 Task: Check the picks of the 2023 Victory Lane Racing NASCAR Cup Series for the race "Wurth 400" on the track "Dover".
Action: Mouse moved to (174, 297)
Screenshot: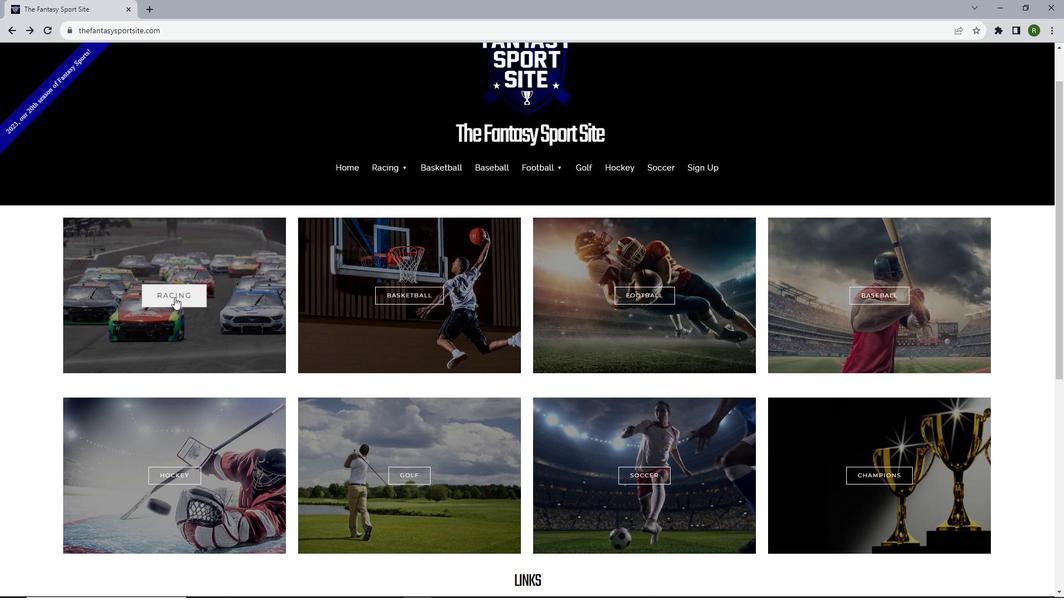 
Action: Mouse pressed left at (174, 297)
Screenshot: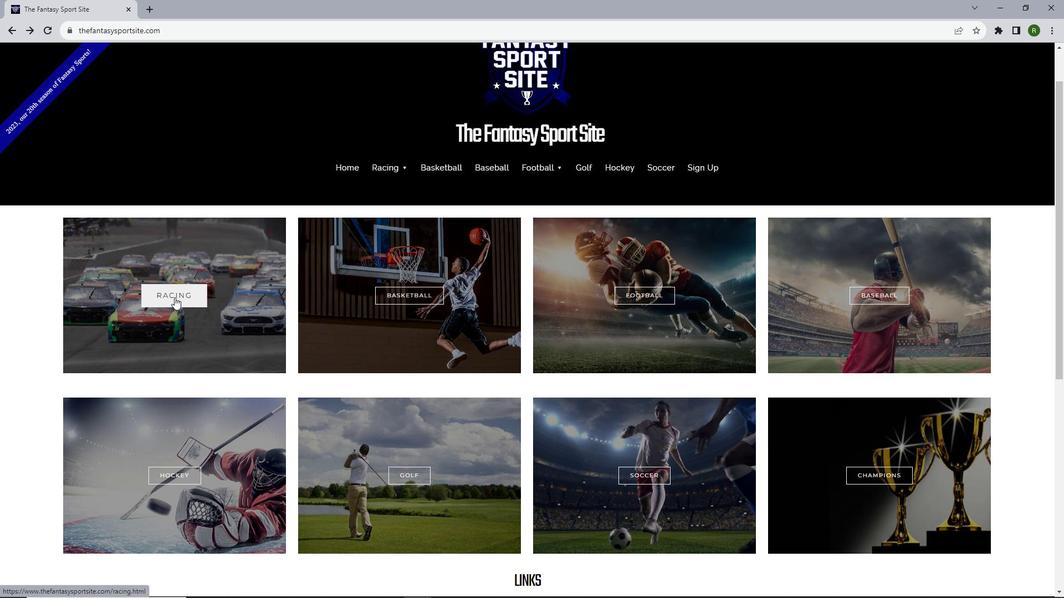 
Action: Mouse moved to (223, 282)
Screenshot: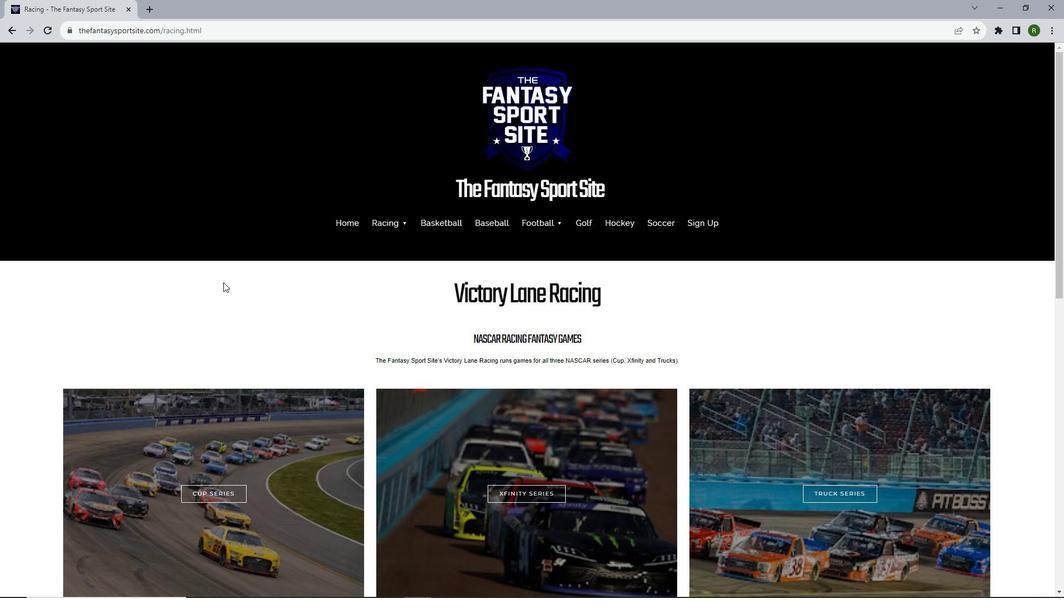 
Action: Mouse scrolled (223, 282) with delta (0, 0)
Screenshot: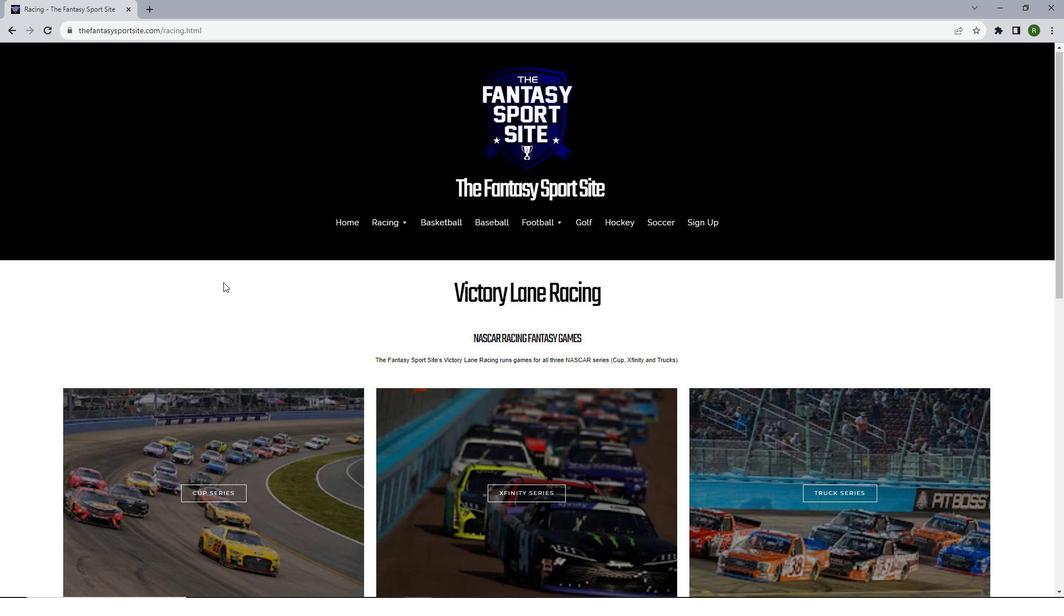 
Action: Mouse scrolled (223, 282) with delta (0, 0)
Screenshot: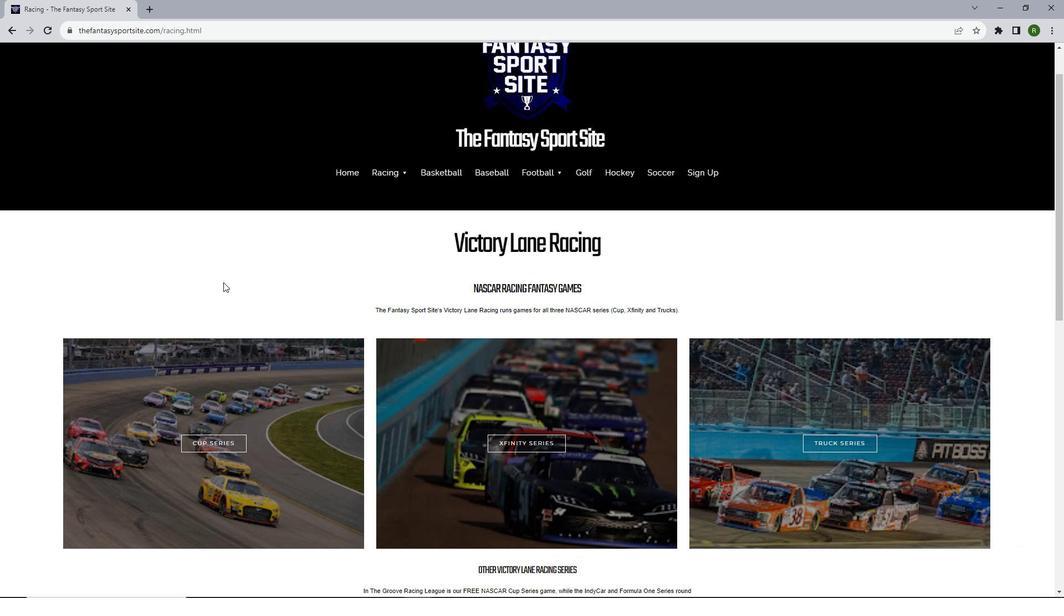 
Action: Mouse scrolled (223, 282) with delta (0, 0)
Screenshot: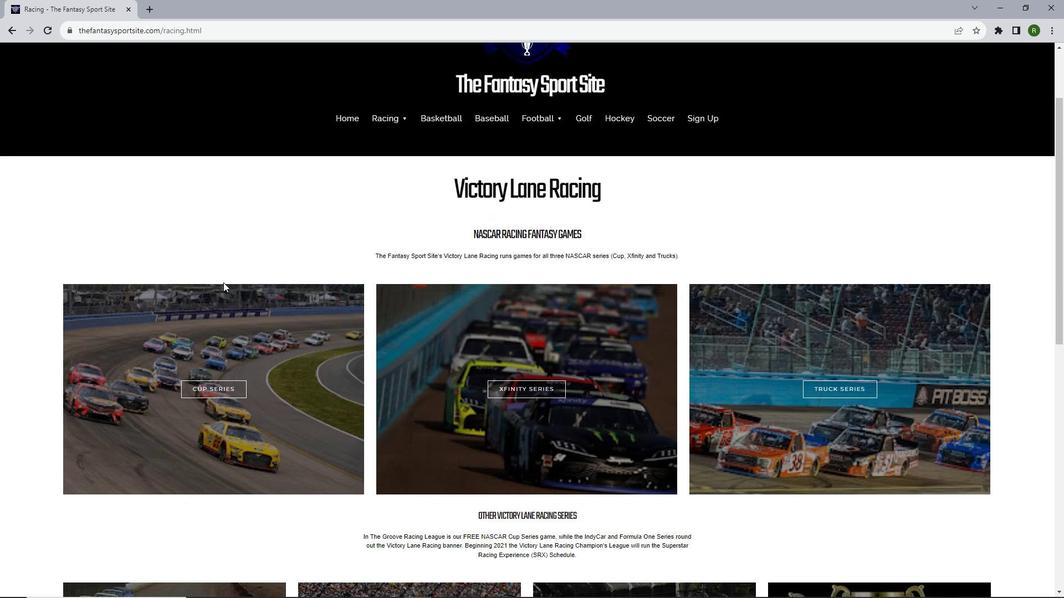 
Action: Mouse scrolled (223, 282) with delta (0, 0)
Screenshot: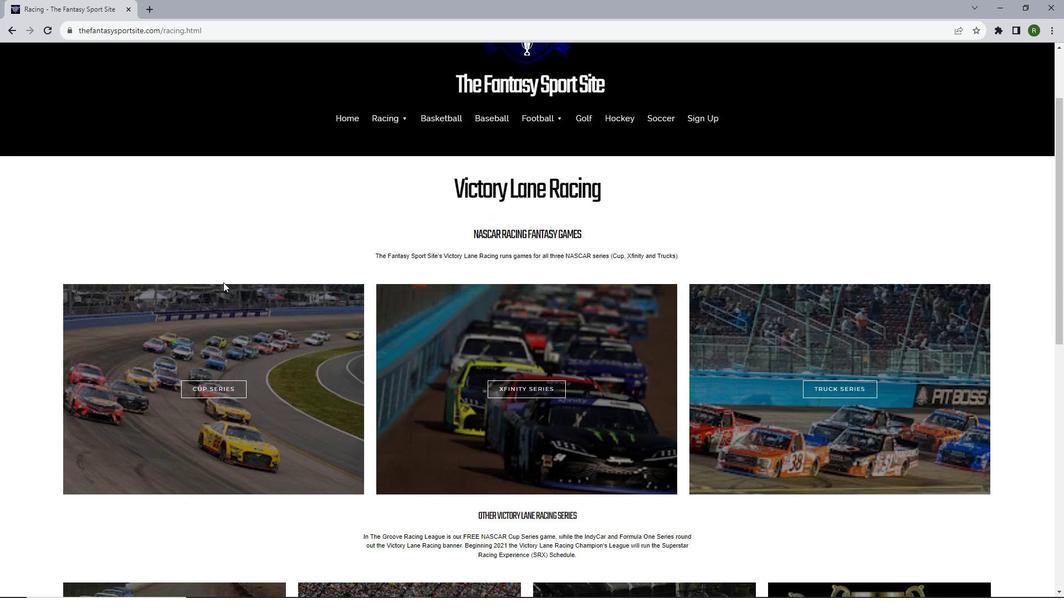 
Action: Mouse moved to (223, 282)
Screenshot: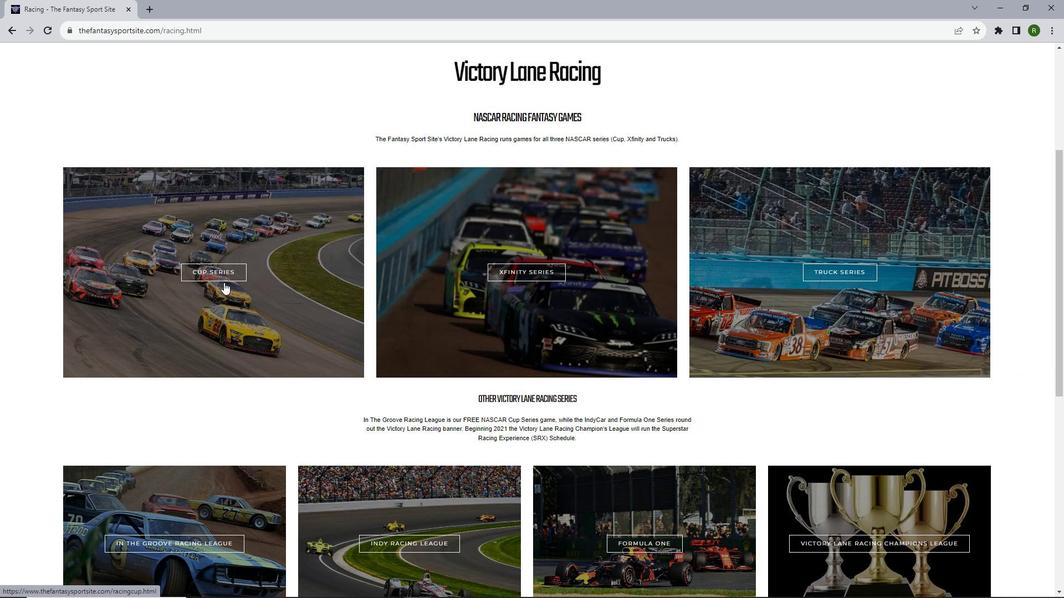 
Action: Mouse scrolled (223, 282) with delta (0, 0)
Screenshot: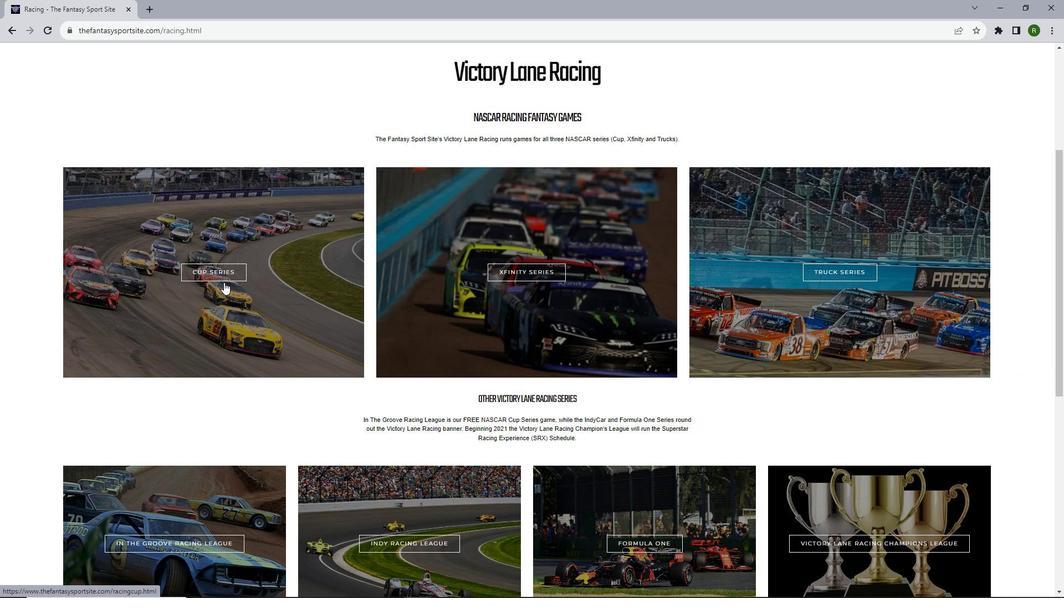 
Action: Mouse moved to (224, 282)
Screenshot: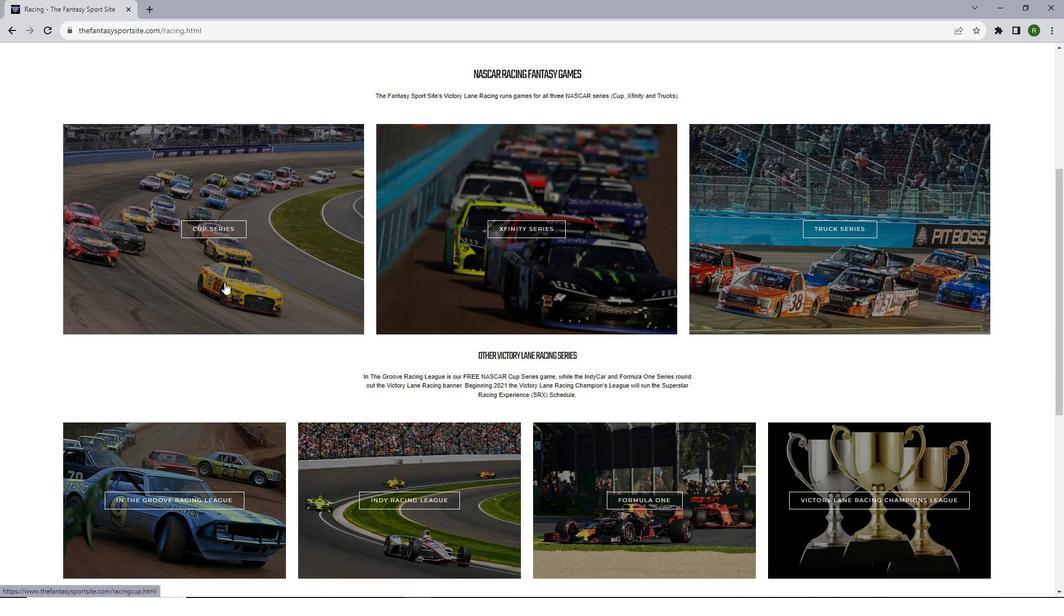 
Action: Mouse scrolled (224, 282) with delta (0, 0)
Screenshot: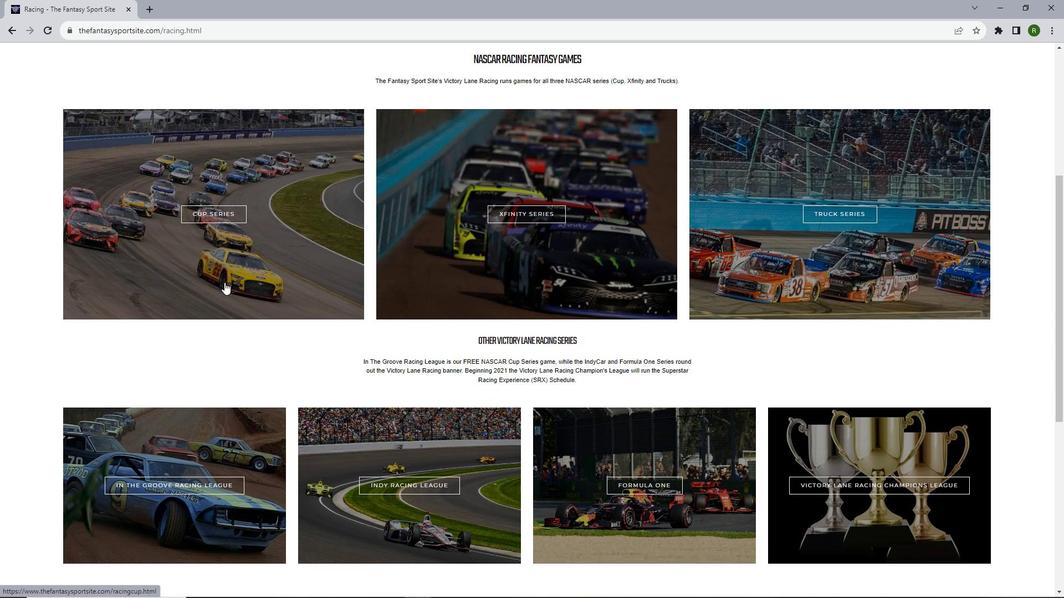 
Action: Mouse moved to (208, 160)
Screenshot: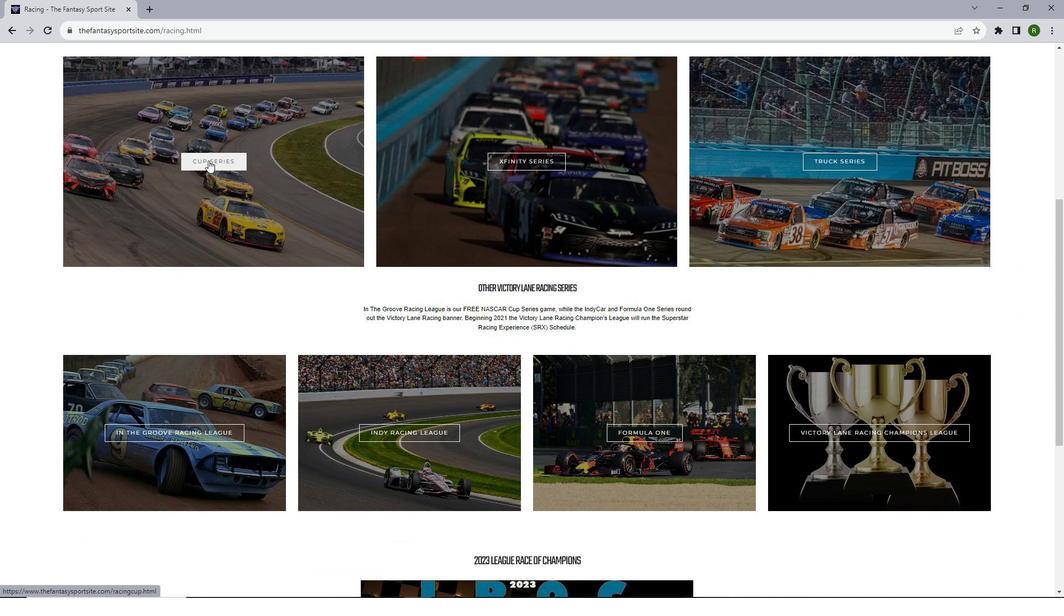 
Action: Mouse pressed left at (208, 160)
Screenshot: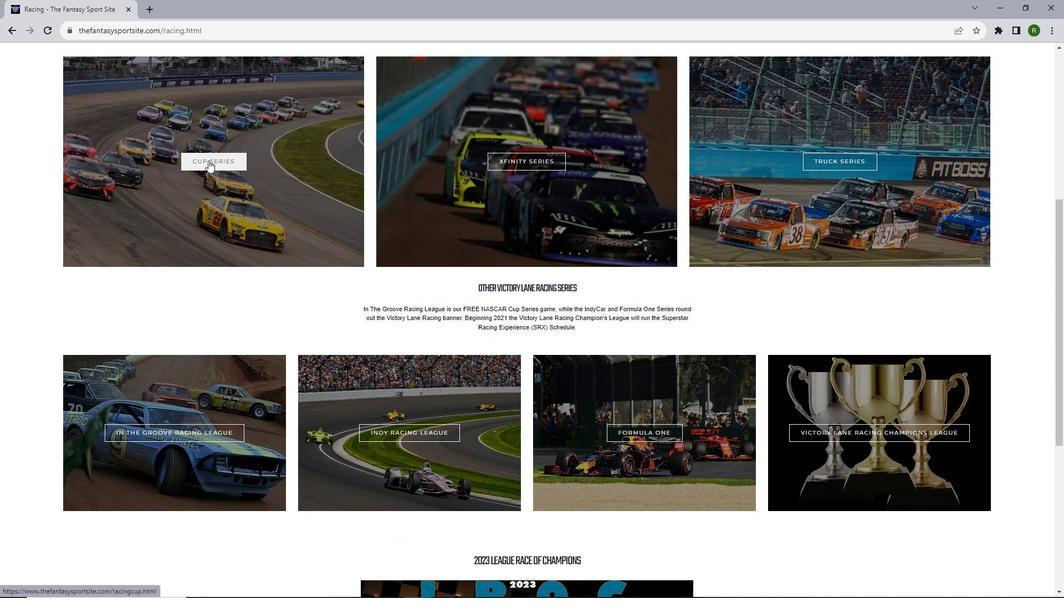 
Action: Mouse moved to (220, 179)
Screenshot: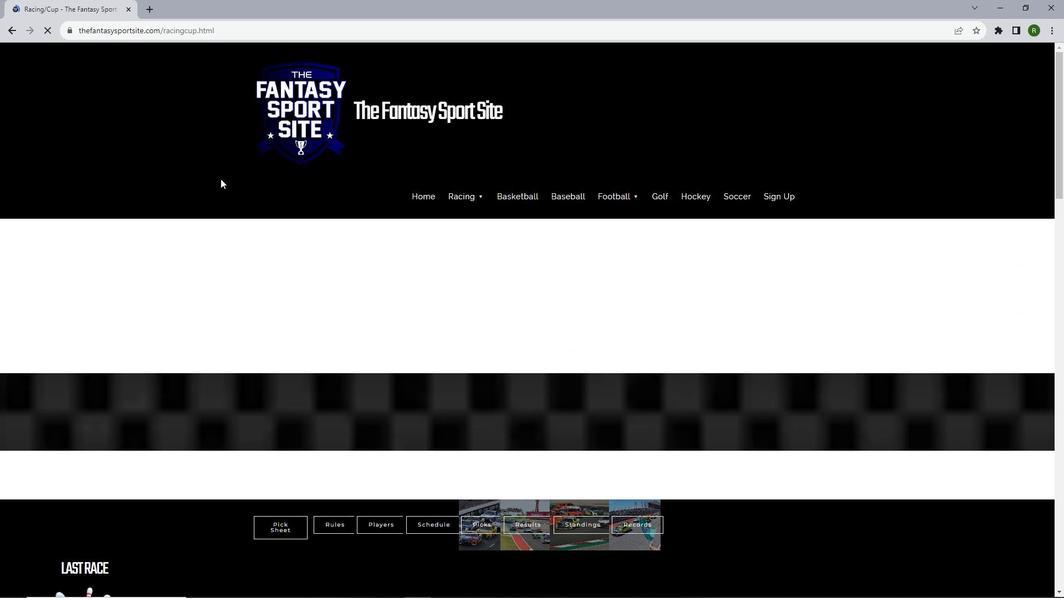 
Action: Mouse scrolled (220, 178) with delta (0, 0)
Screenshot: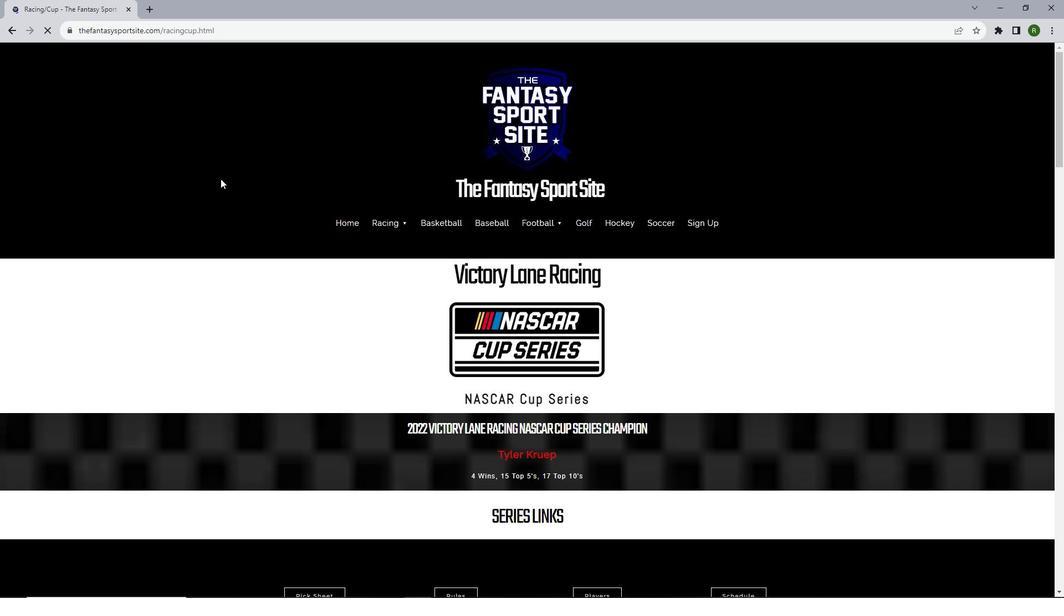 
Action: Mouse scrolled (220, 178) with delta (0, 0)
Screenshot: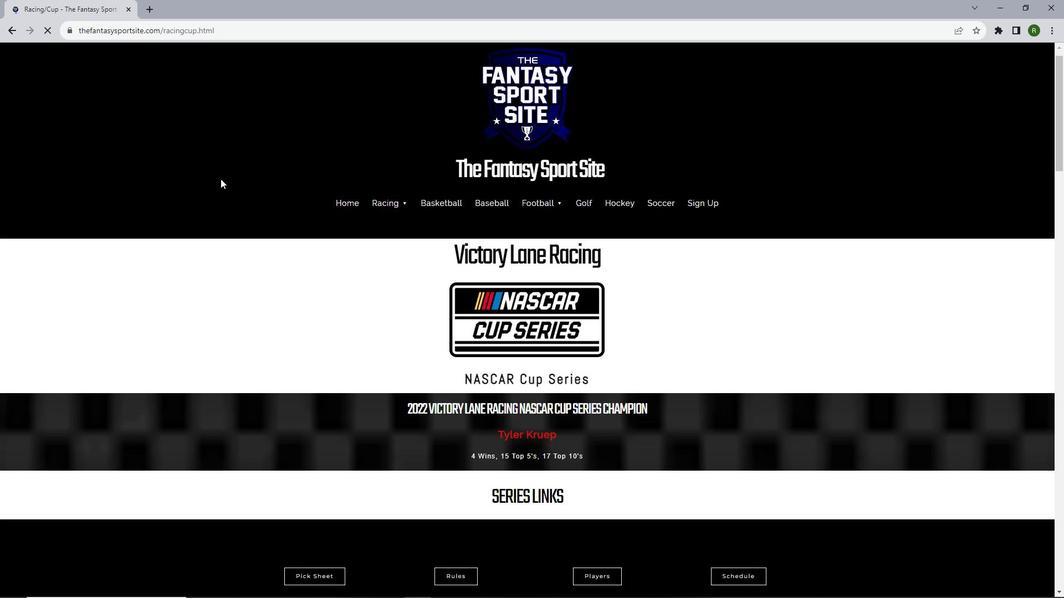 
Action: Mouse scrolled (220, 178) with delta (0, 0)
Screenshot: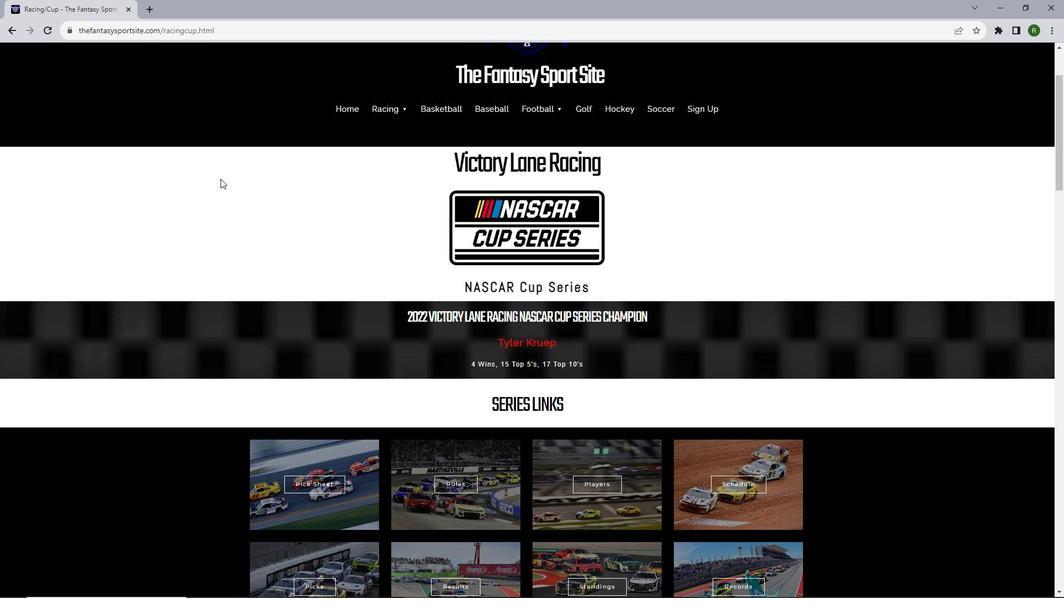
Action: Mouse scrolled (220, 178) with delta (0, 0)
Screenshot: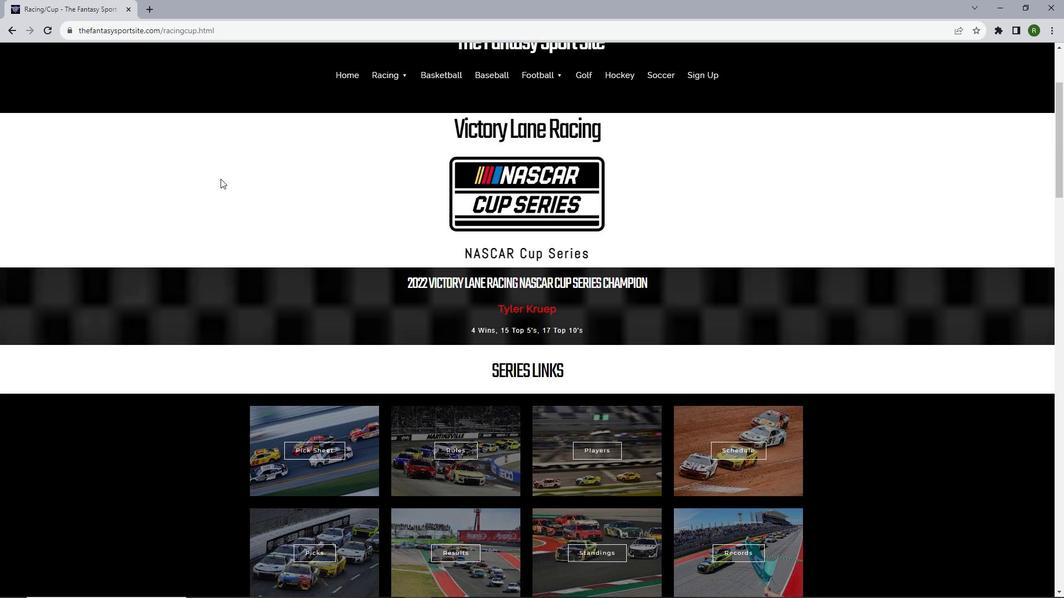 
Action: Mouse scrolled (220, 178) with delta (0, 0)
Screenshot: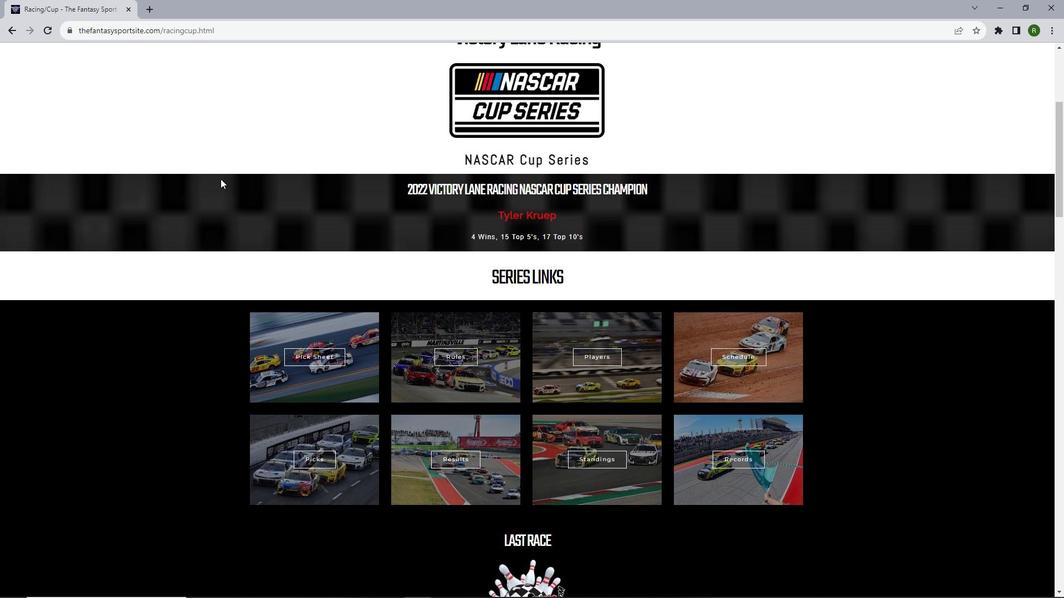 
Action: Mouse scrolled (220, 178) with delta (0, 0)
Screenshot: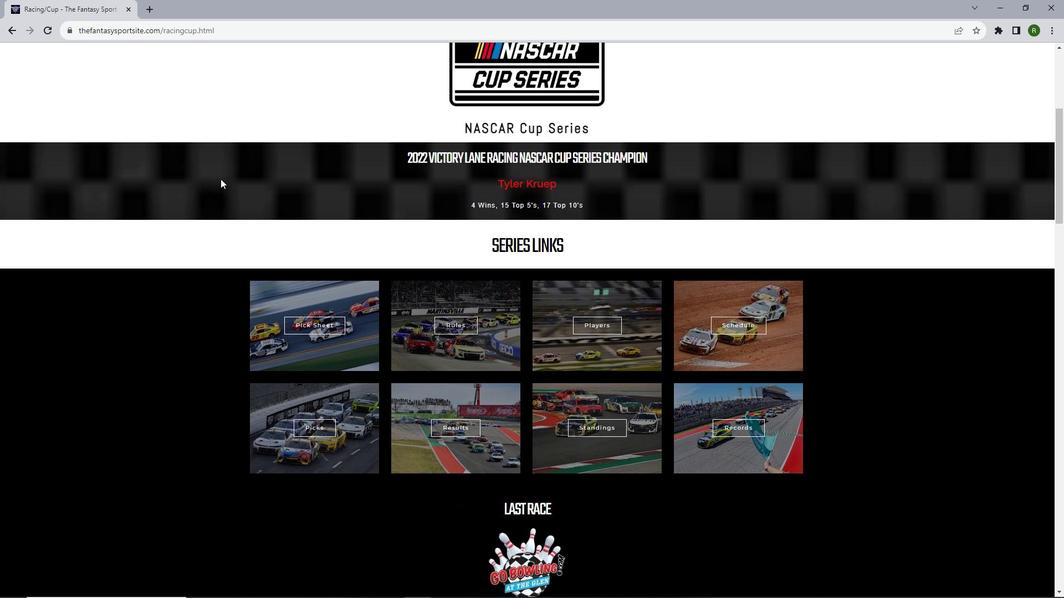 
Action: Mouse moved to (221, 180)
Screenshot: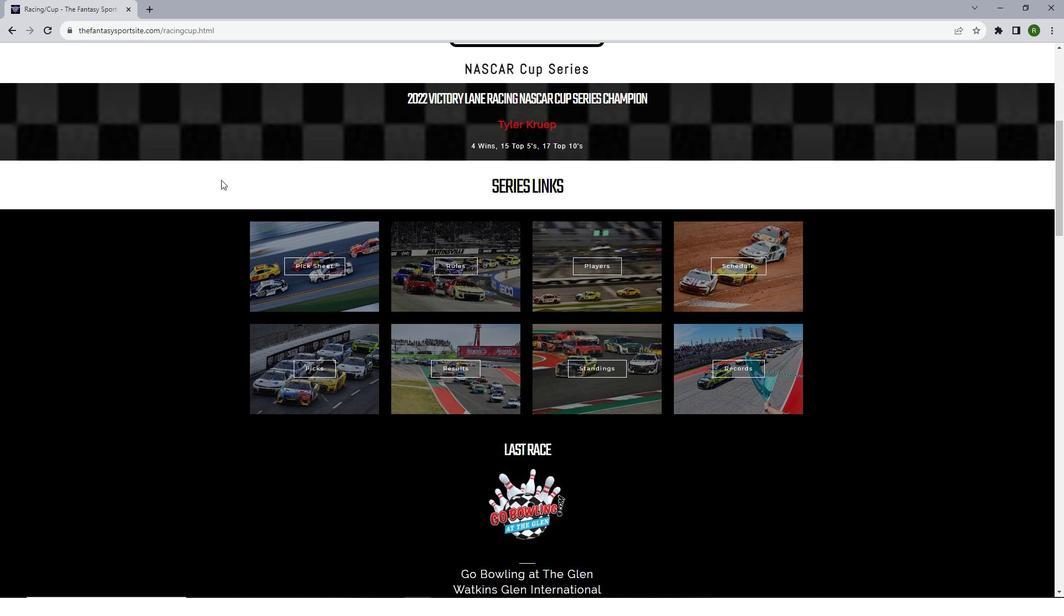 
Action: Mouse scrolled (221, 179) with delta (0, 0)
Screenshot: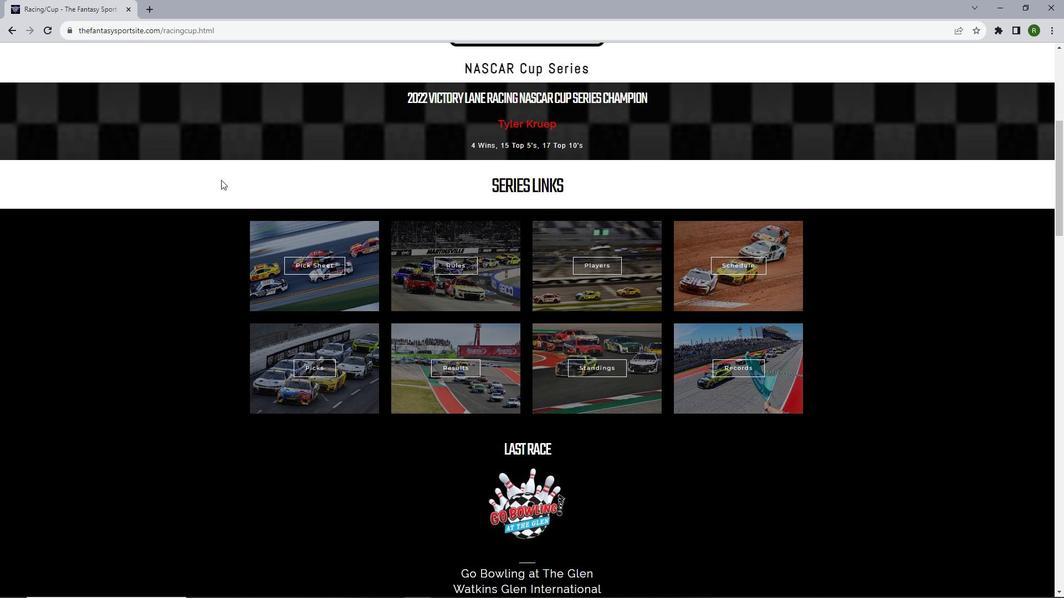
Action: Mouse scrolled (221, 179) with delta (0, 0)
Screenshot: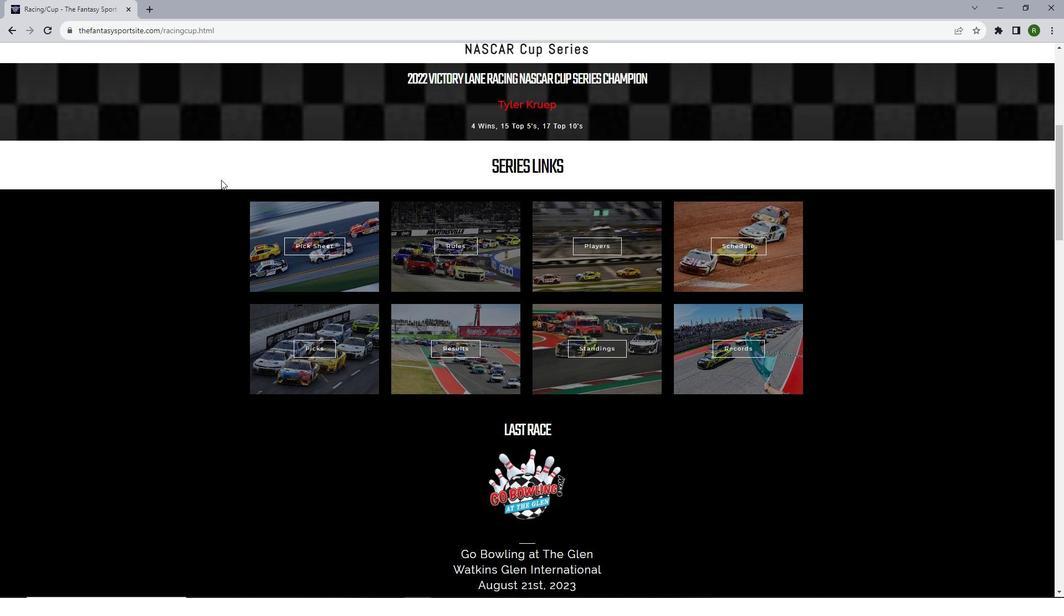 
Action: Mouse moved to (310, 256)
Screenshot: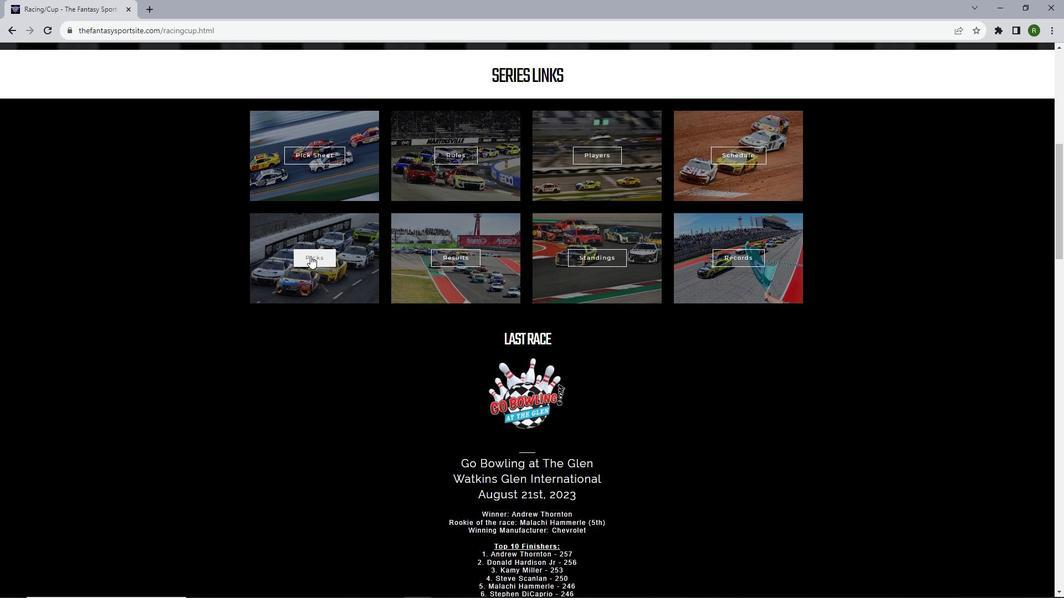 
Action: Mouse pressed left at (310, 256)
Screenshot: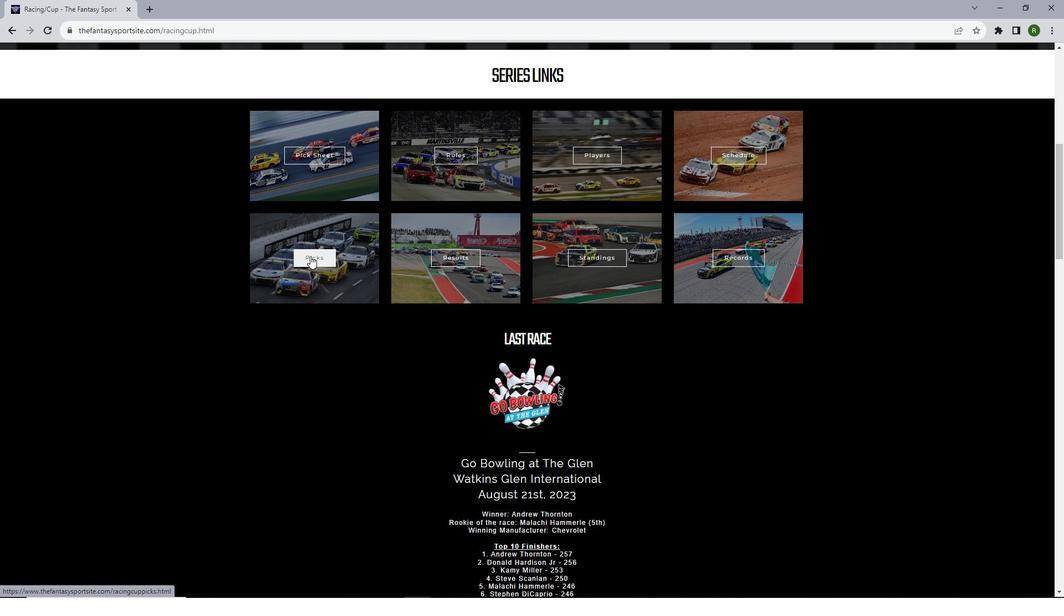 
Action: Mouse moved to (320, 250)
Screenshot: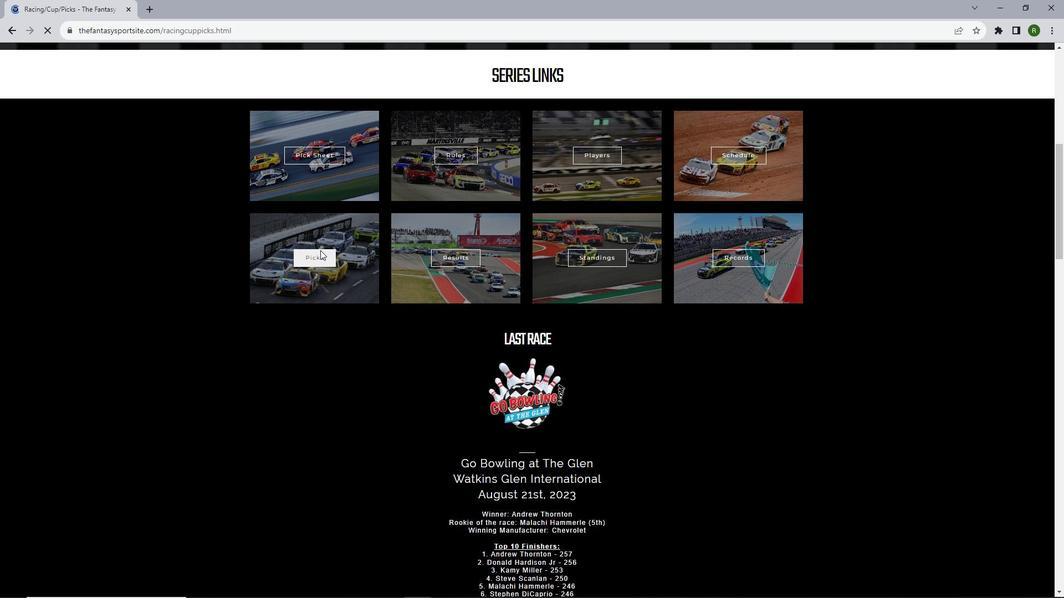 
Action: Mouse scrolled (320, 250) with delta (0, 0)
Screenshot: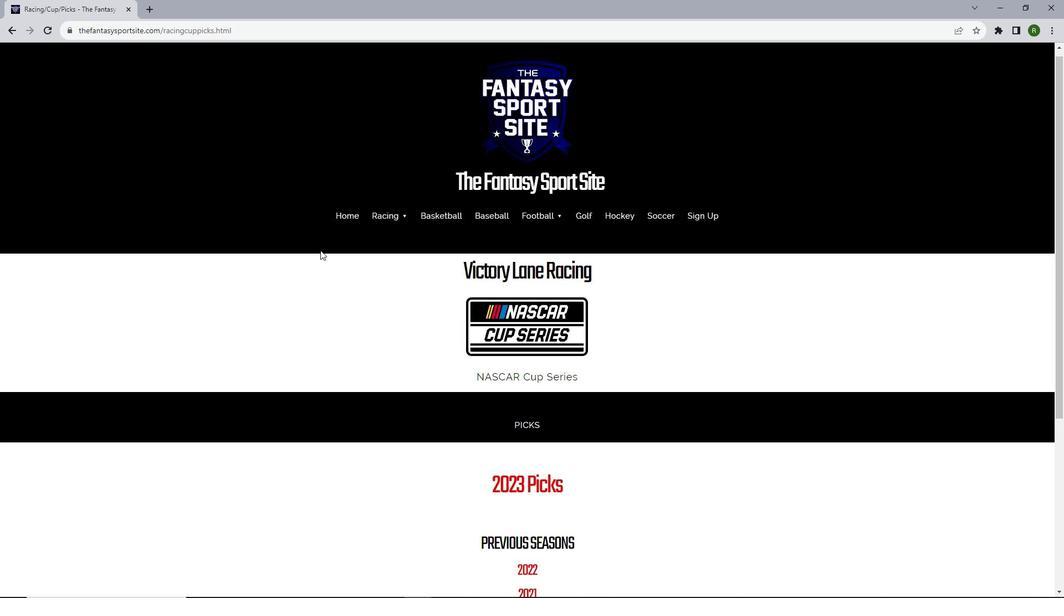 
Action: Mouse scrolled (320, 250) with delta (0, 0)
Screenshot: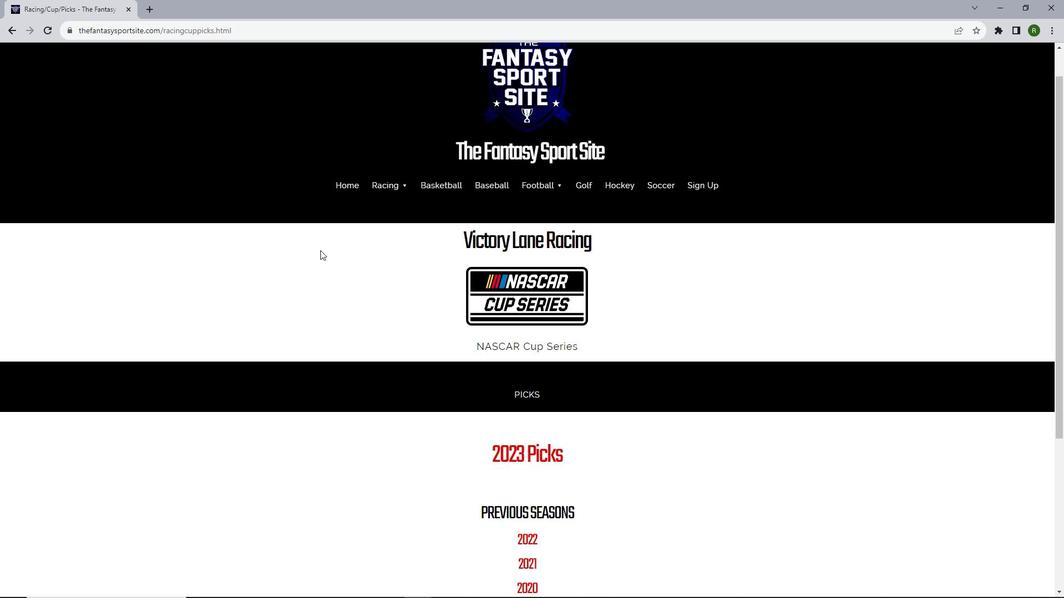 
Action: Mouse scrolled (320, 250) with delta (0, 0)
Screenshot: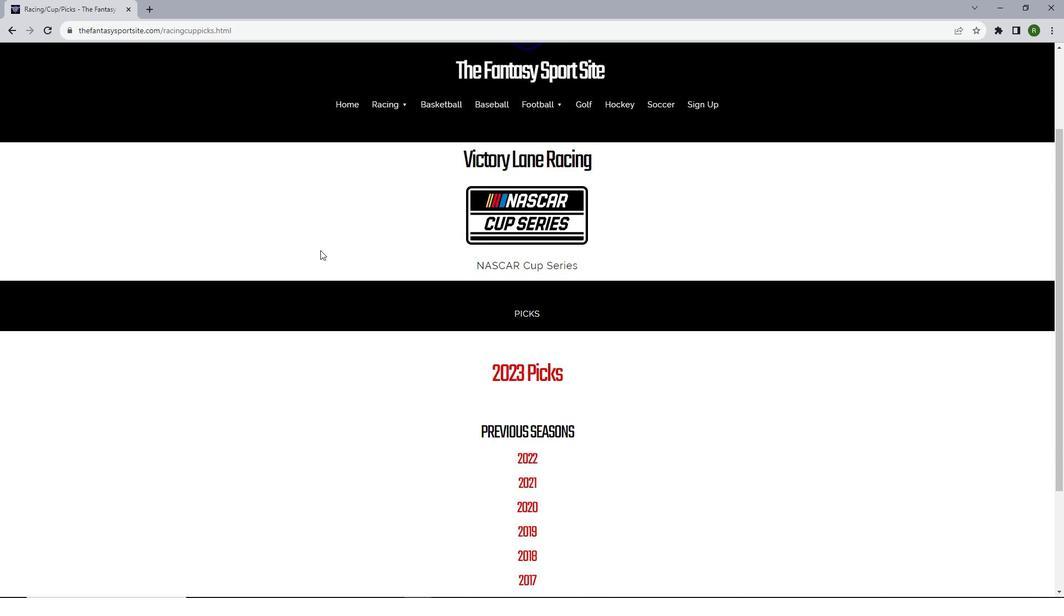 
Action: Mouse scrolled (320, 250) with delta (0, 0)
Screenshot: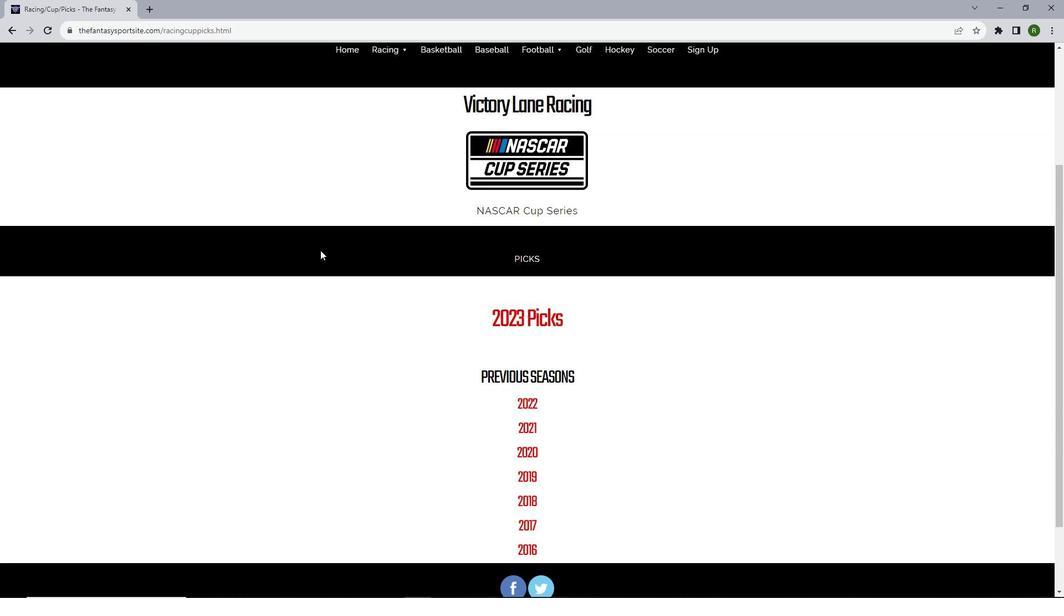
Action: Mouse scrolled (320, 250) with delta (0, 0)
Screenshot: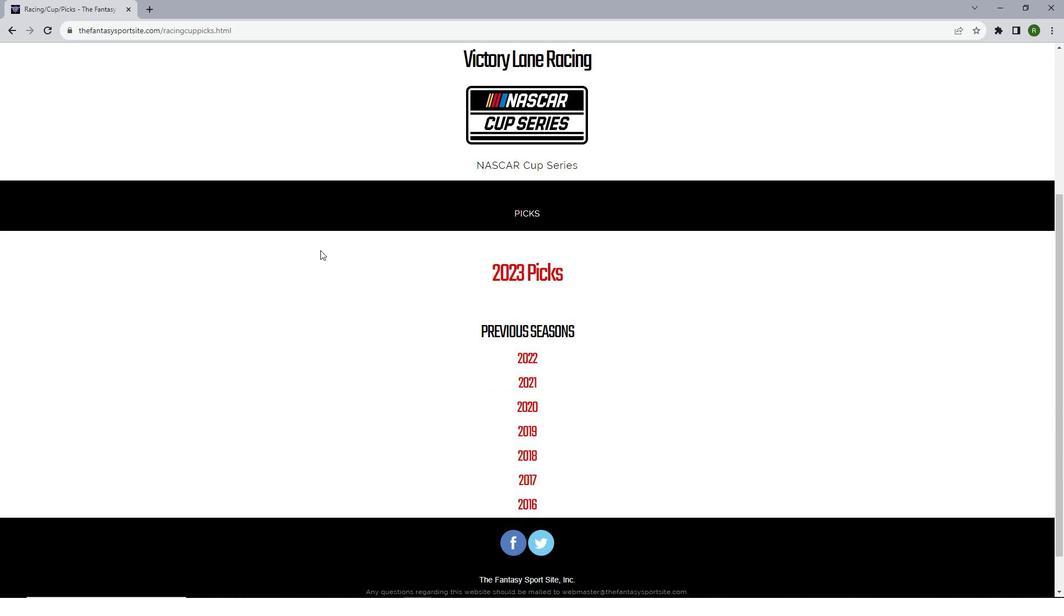 
Action: Mouse scrolled (320, 250) with delta (0, 0)
Screenshot: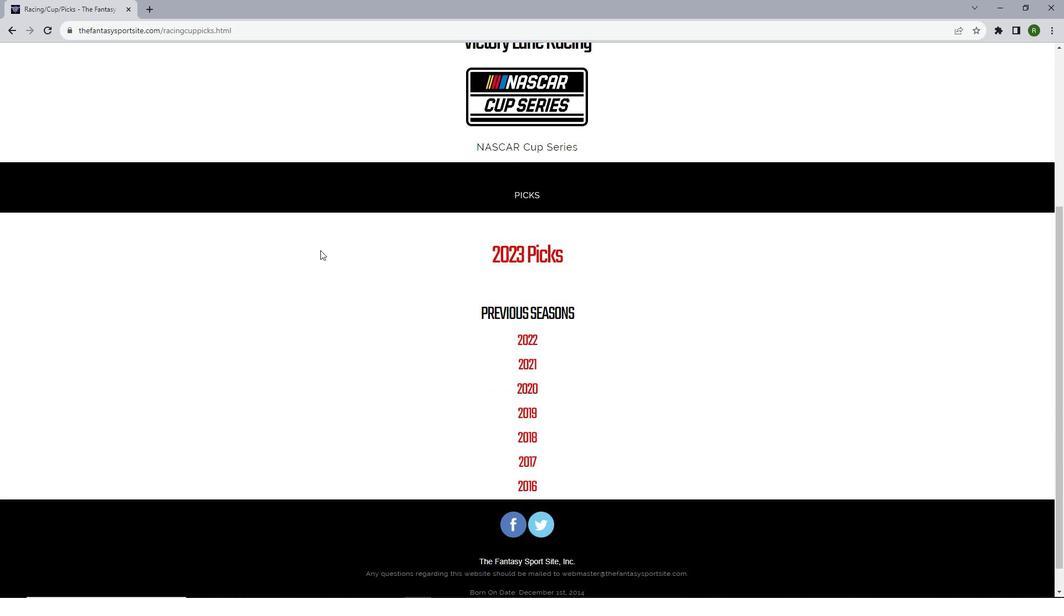 
Action: Mouse scrolled (320, 250) with delta (0, 0)
Screenshot: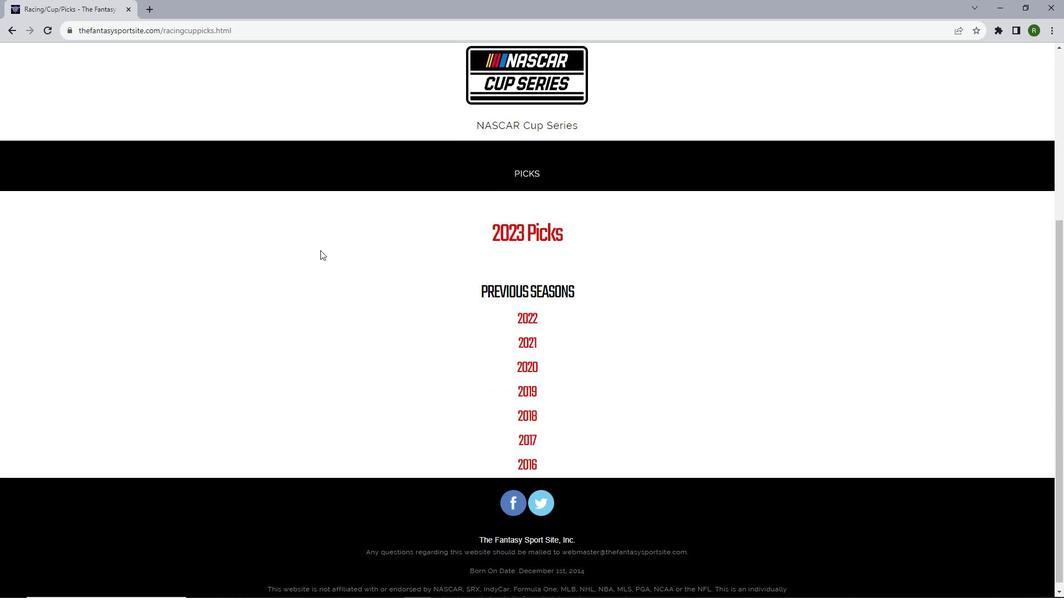 
Action: Mouse moved to (525, 223)
Screenshot: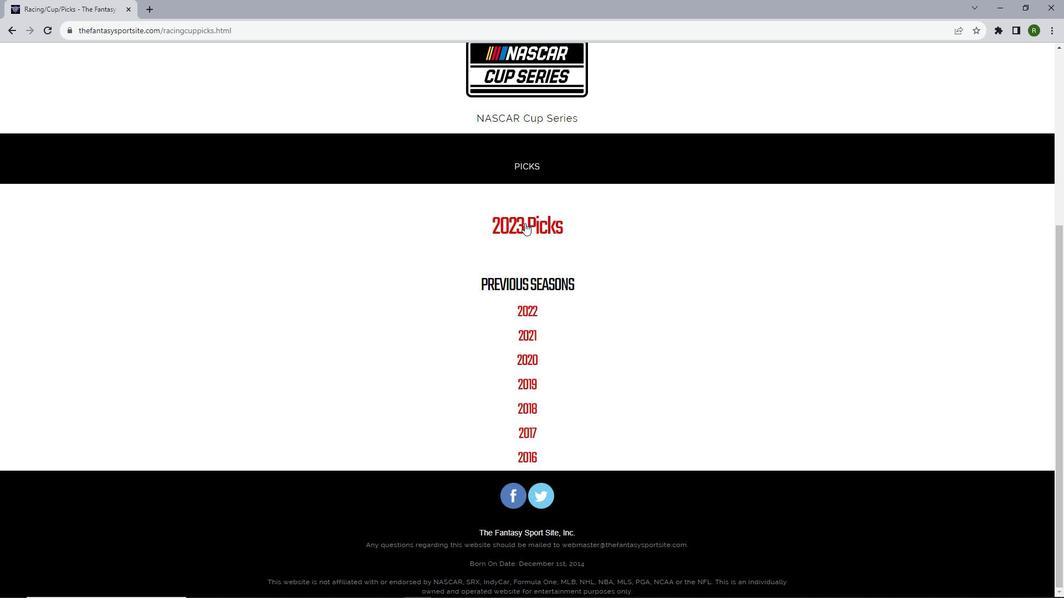
Action: Mouse pressed left at (525, 223)
Screenshot: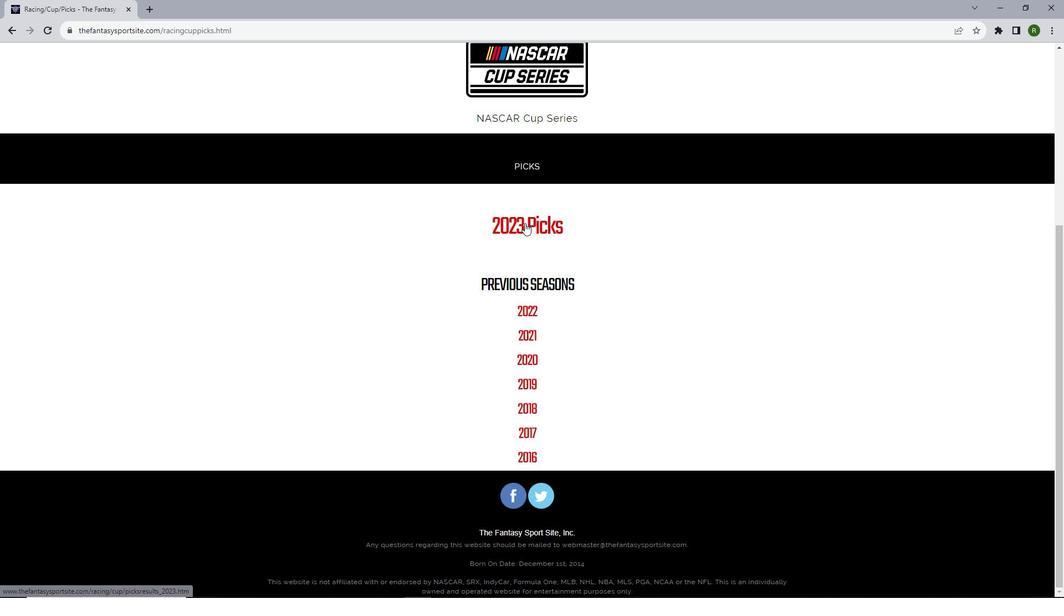 
Action: Mouse moved to (345, 176)
Screenshot: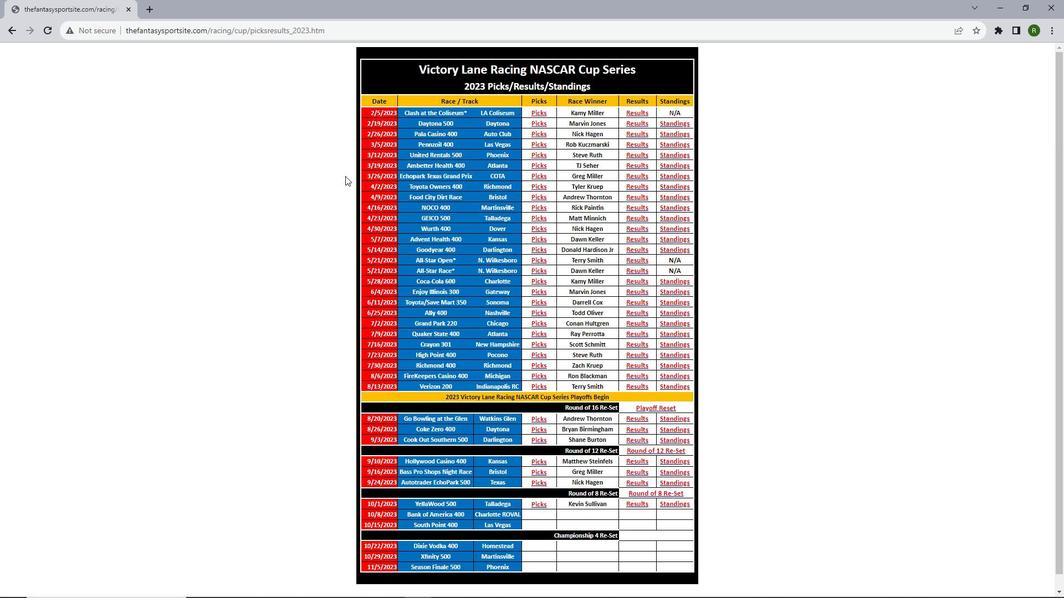 
Action: Mouse scrolled (345, 175) with delta (0, 0)
Screenshot: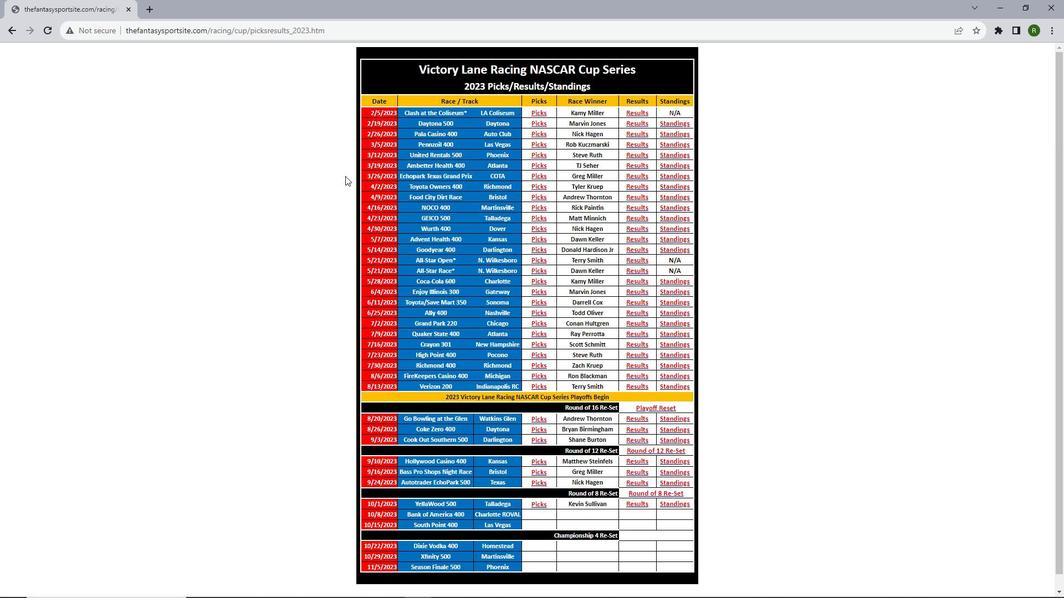 
Action: Mouse scrolled (345, 175) with delta (0, 0)
Screenshot: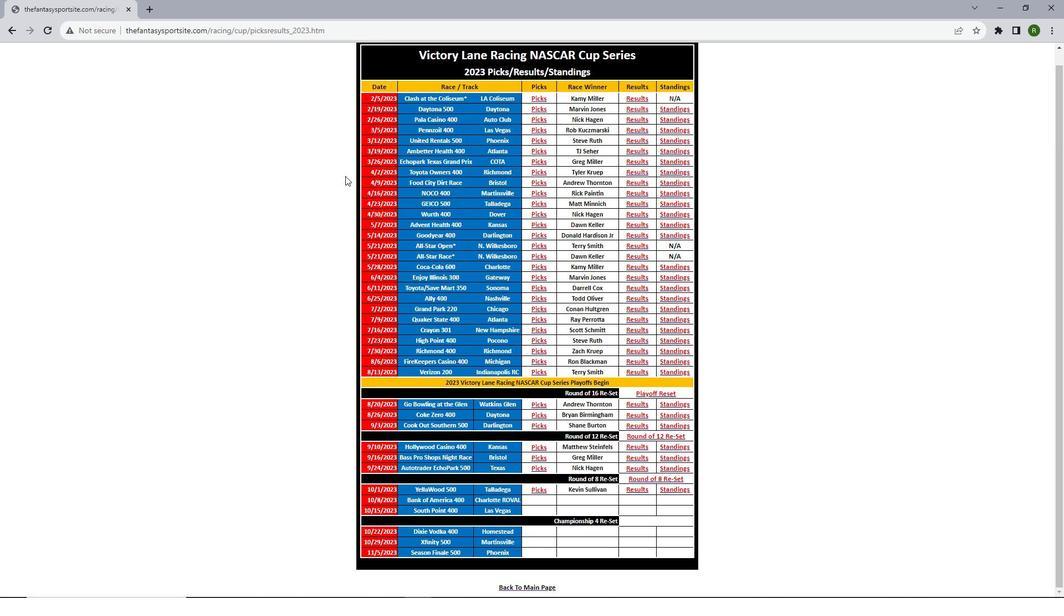 
Action: Mouse moved to (536, 212)
Screenshot: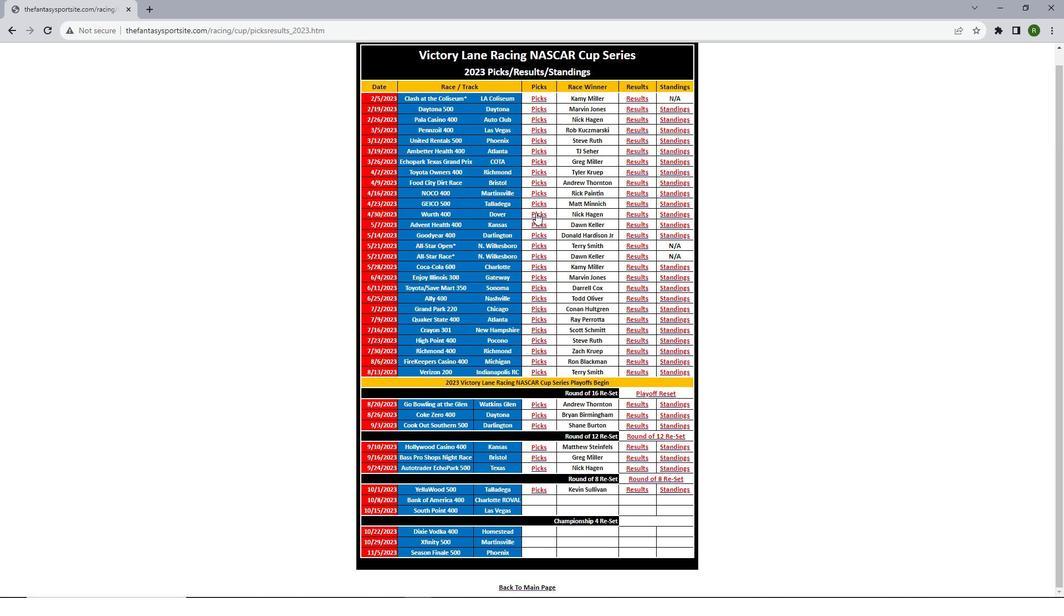 
Action: Mouse pressed left at (536, 212)
Screenshot: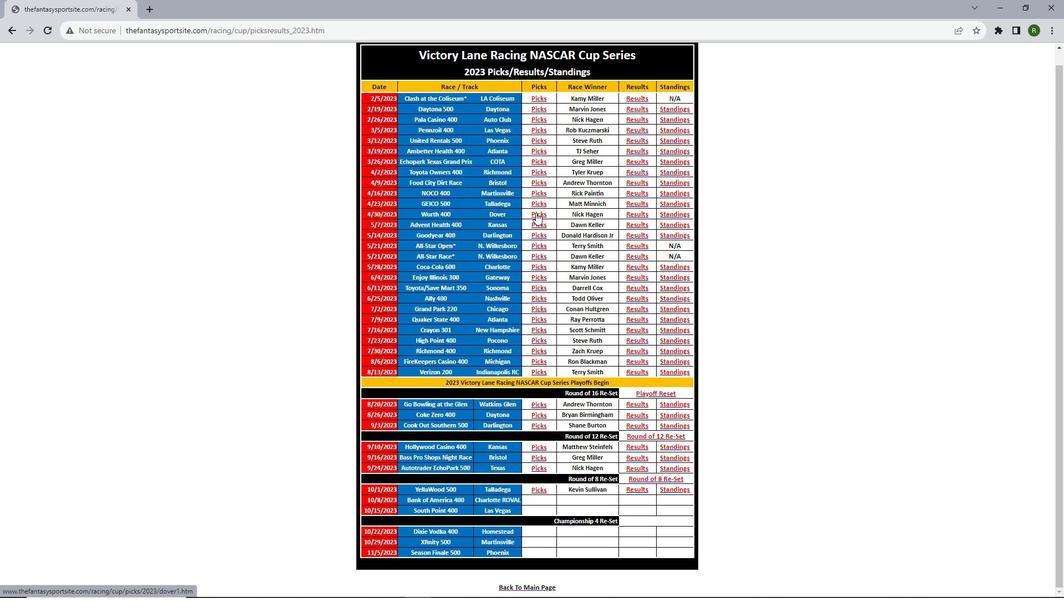
Action: Mouse moved to (533, 212)
Screenshot: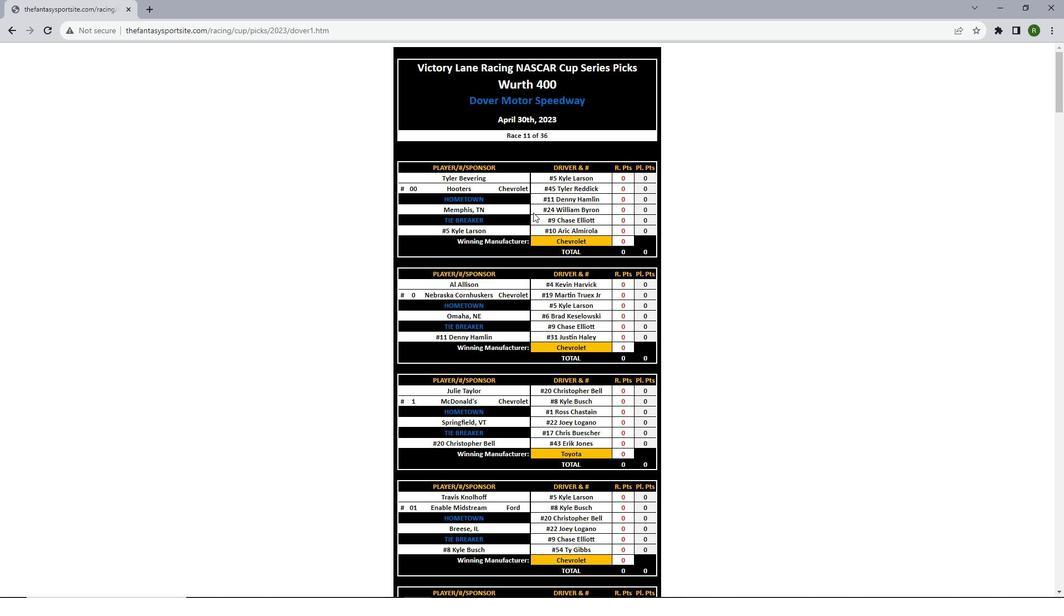
Action: Mouse scrolled (533, 212) with delta (0, 0)
Screenshot: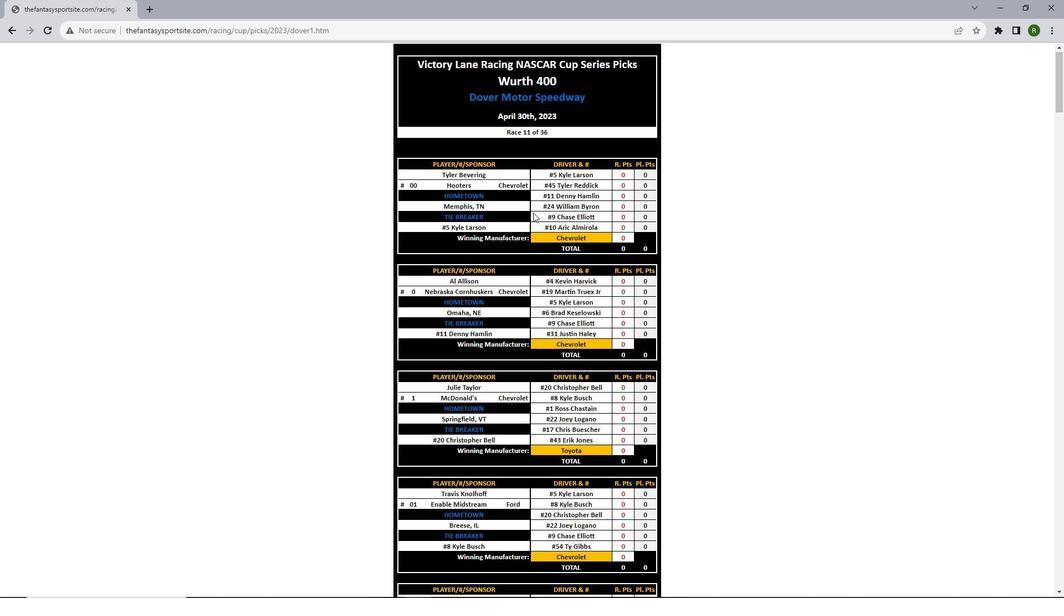 
Action: Mouse scrolled (533, 212) with delta (0, 0)
Screenshot: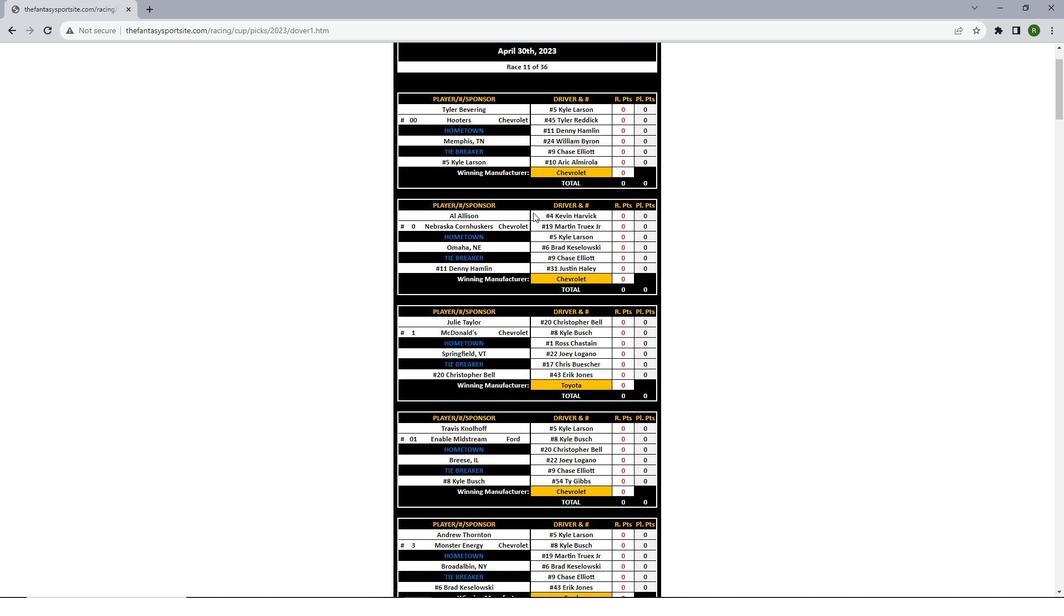 
Action: Mouse scrolled (533, 213) with delta (0, 0)
Screenshot: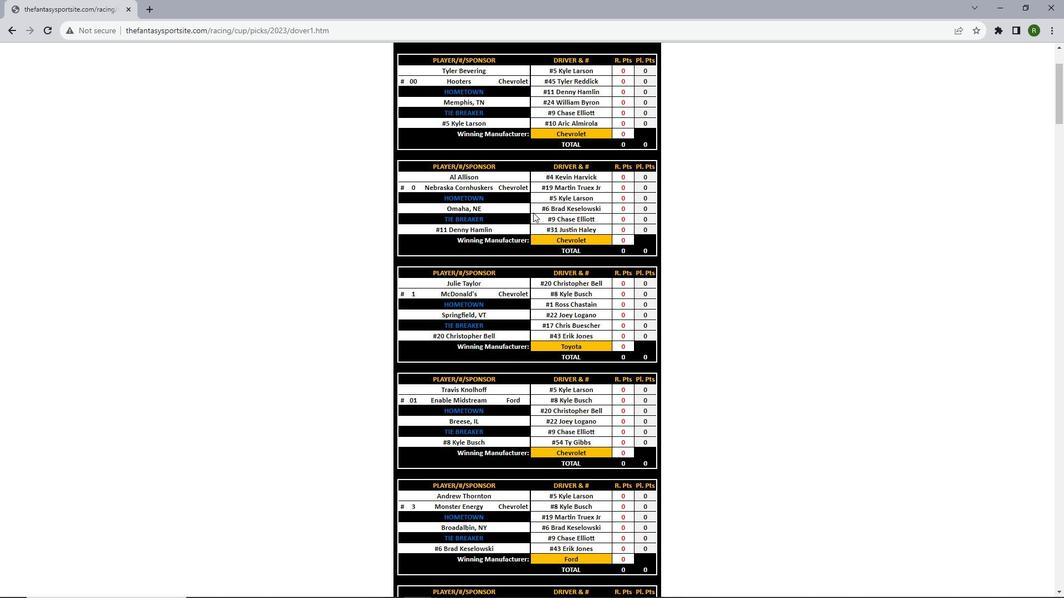 
Action: Mouse scrolled (533, 213) with delta (0, 0)
Screenshot: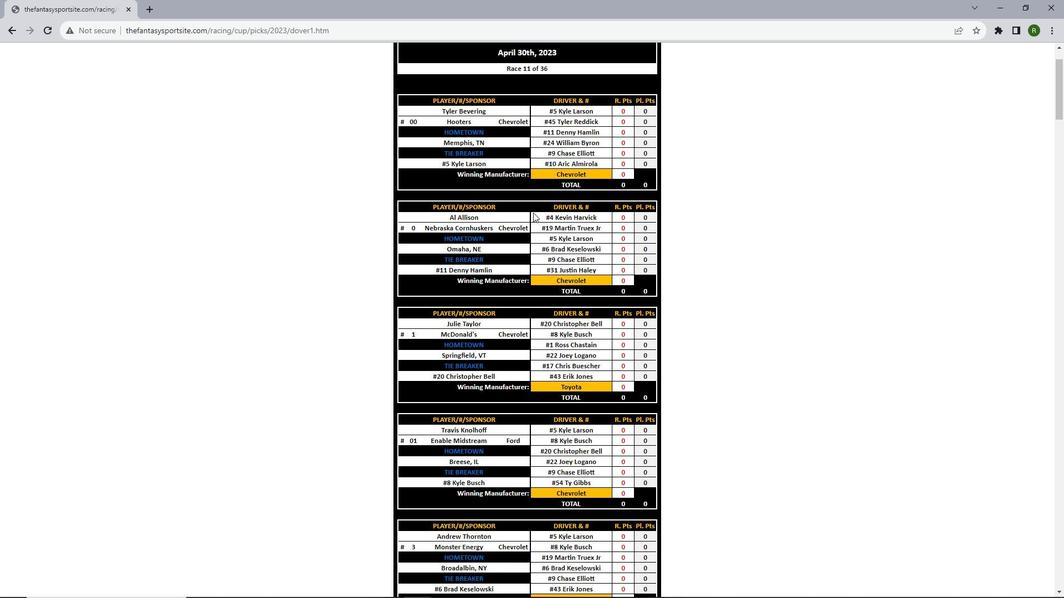 
Action: Mouse scrolled (533, 212) with delta (0, 0)
Screenshot: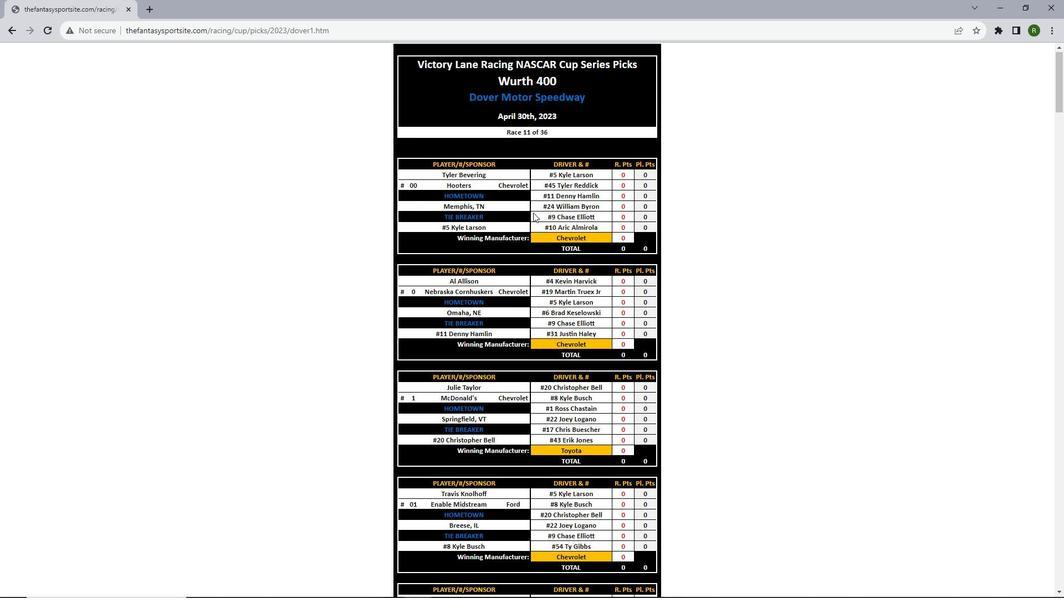 
Action: Mouse scrolled (533, 212) with delta (0, 0)
Screenshot: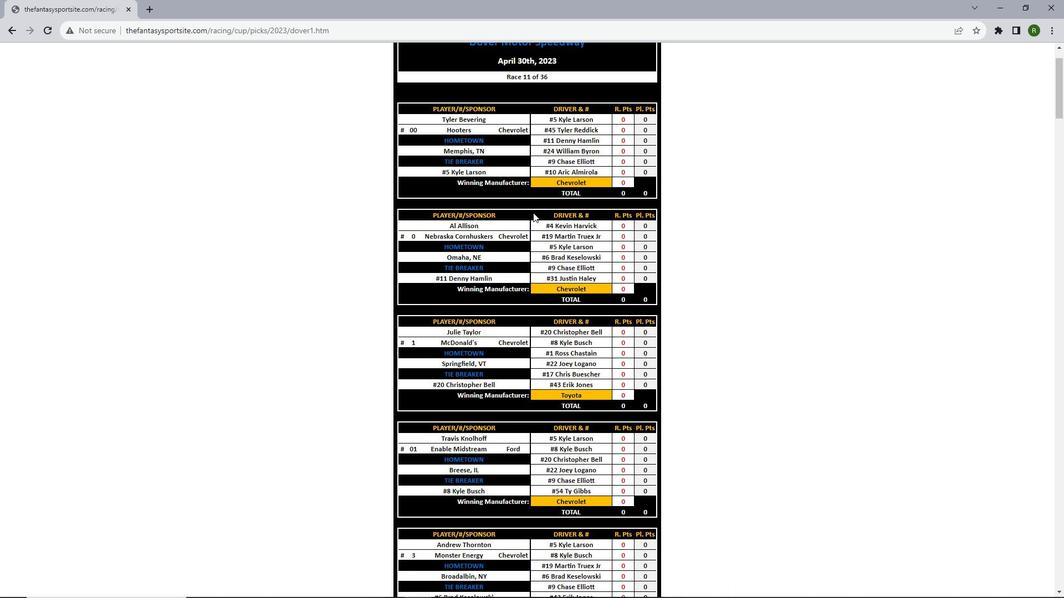 
Action: Mouse scrolled (533, 212) with delta (0, 0)
Screenshot: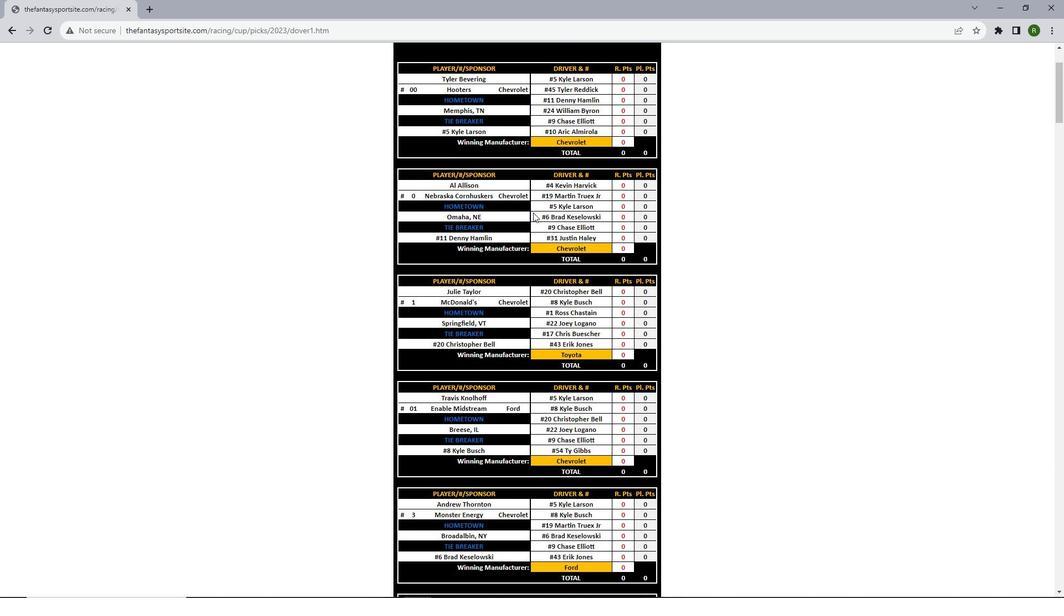 
Action: Mouse scrolled (533, 212) with delta (0, 0)
Screenshot: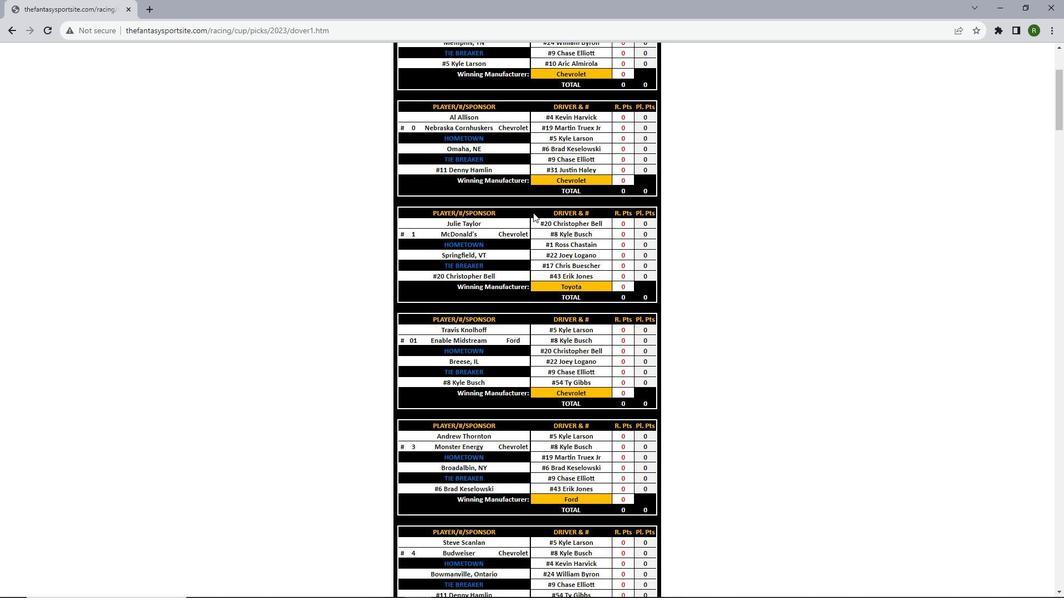 
Action: Mouse scrolled (533, 212) with delta (0, 0)
Screenshot: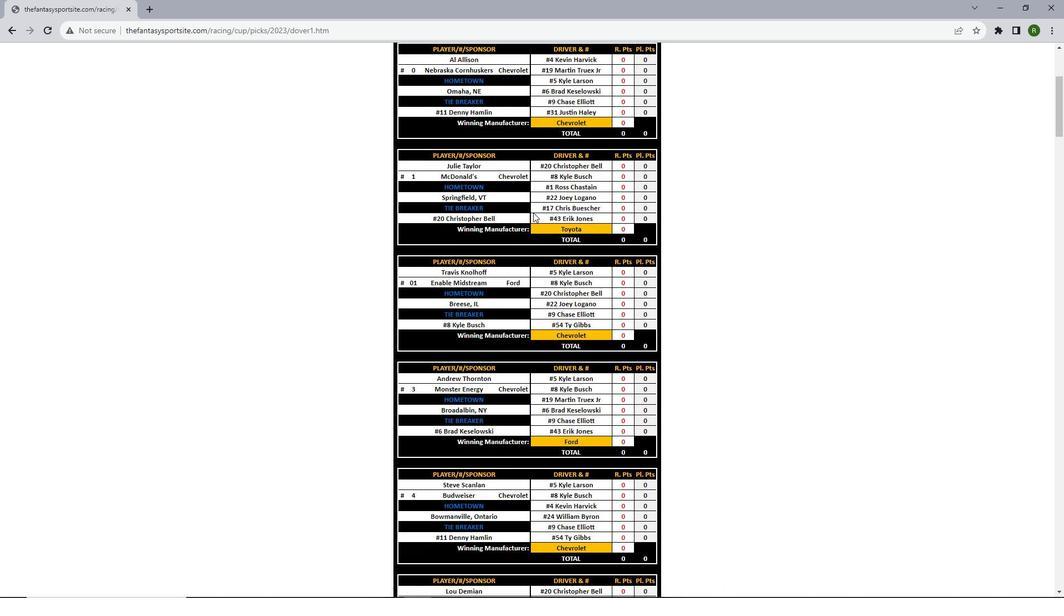 
Action: Mouse scrolled (533, 212) with delta (0, 0)
Screenshot: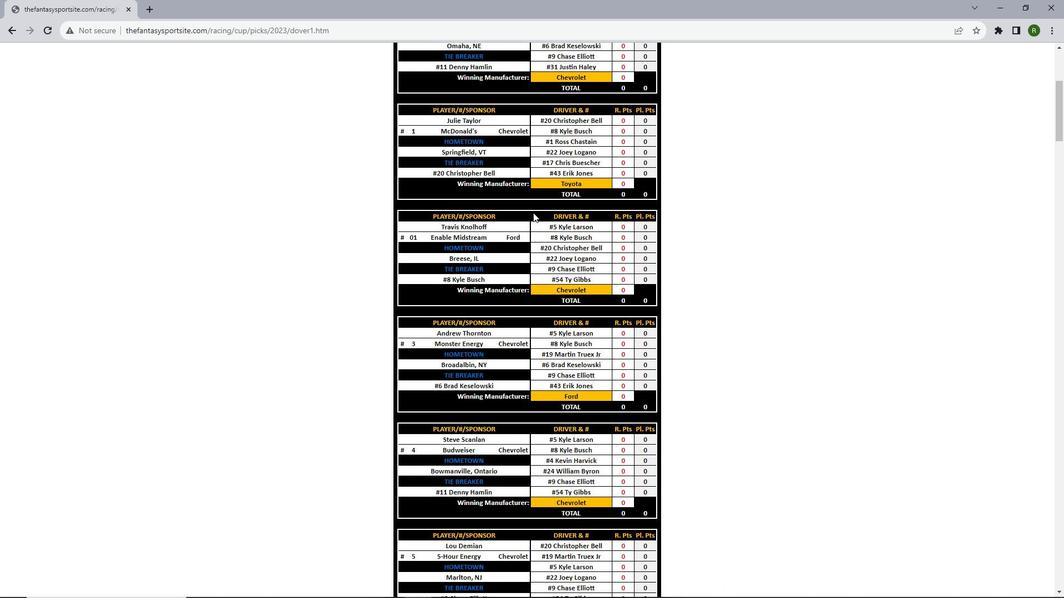 
Action: Mouse scrolled (533, 212) with delta (0, 0)
Screenshot: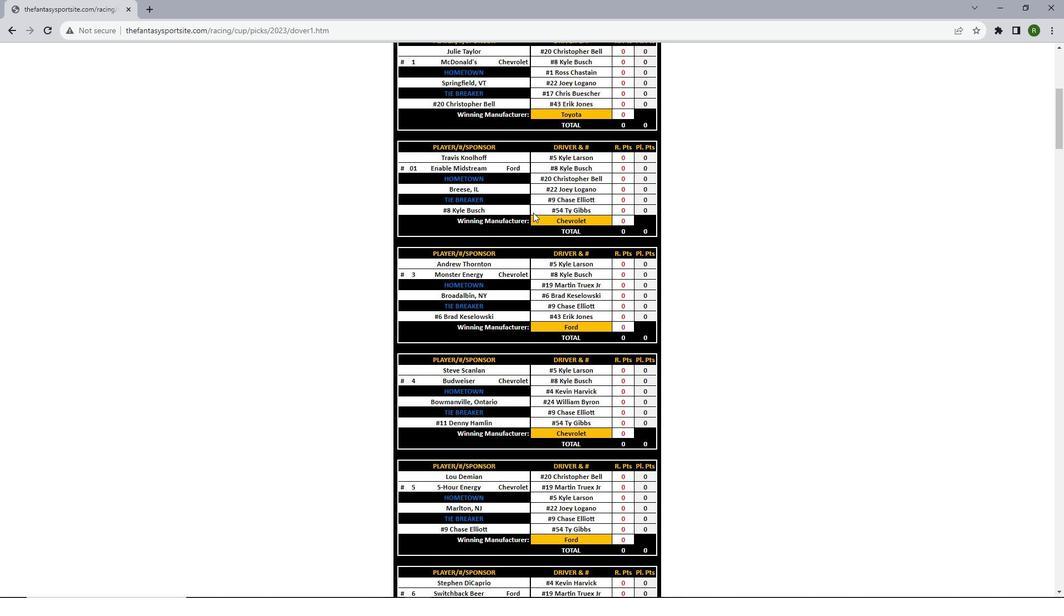 
Action: Mouse scrolled (533, 212) with delta (0, 0)
Screenshot: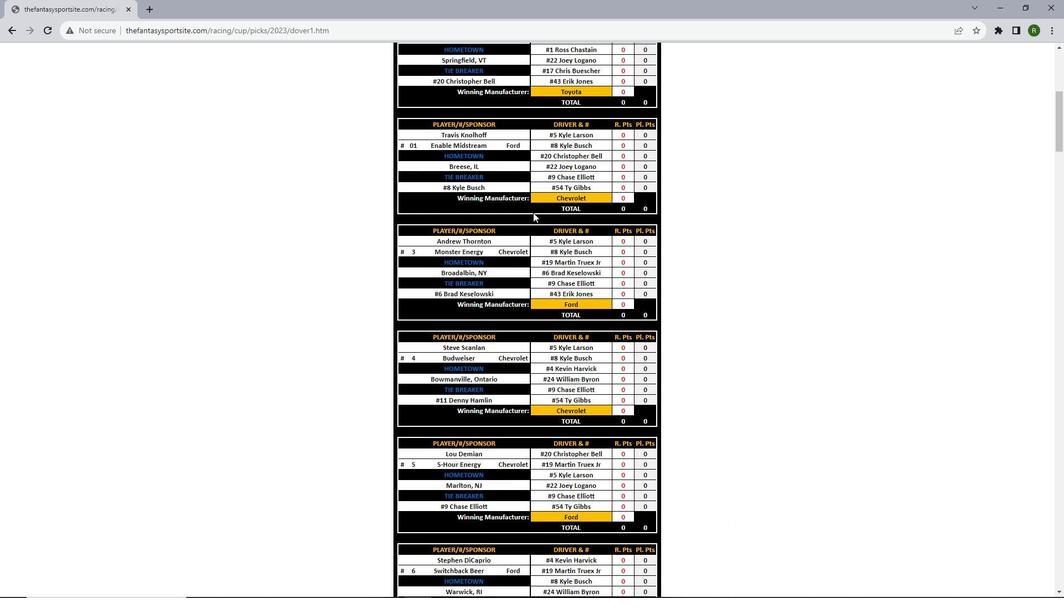 
Action: Mouse scrolled (533, 212) with delta (0, 0)
Screenshot: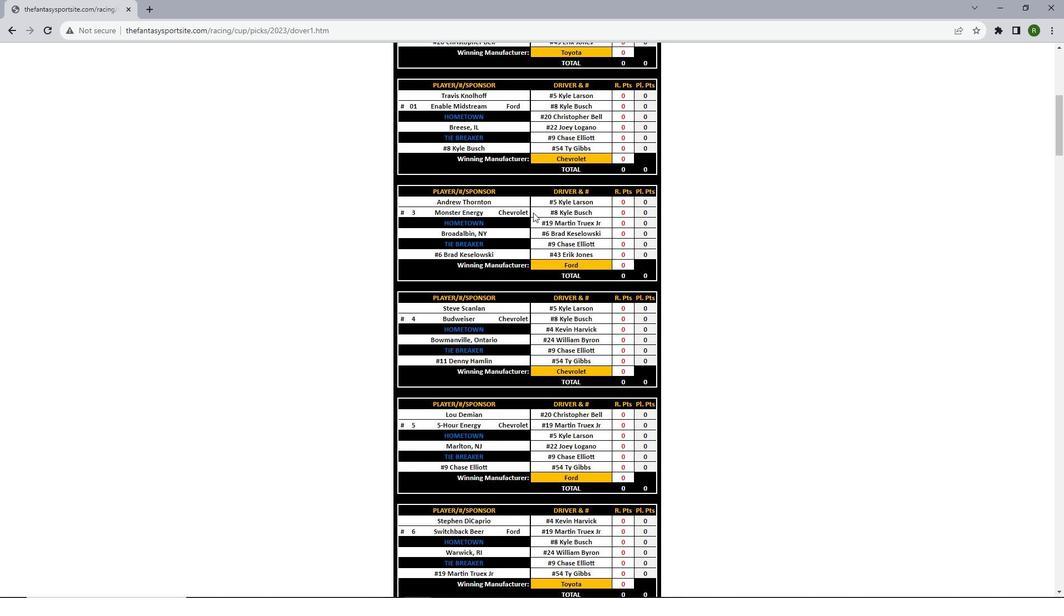 
Action: Mouse scrolled (533, 212) with delta (0, 0)
Screenshot: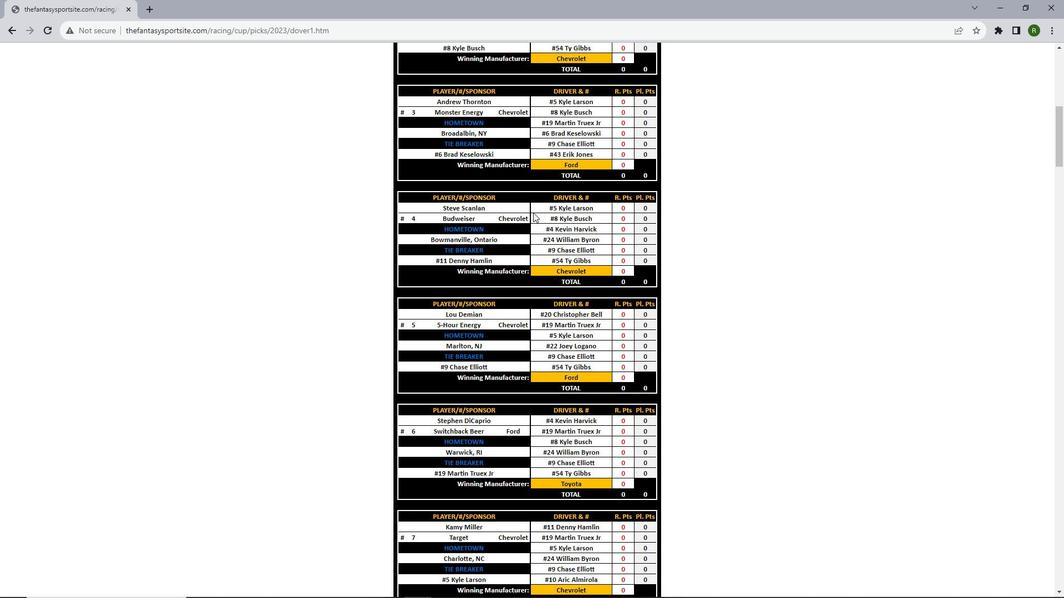 
Action: Mouse scrolled (533, 212) with delta (0, 0)
Screenshot: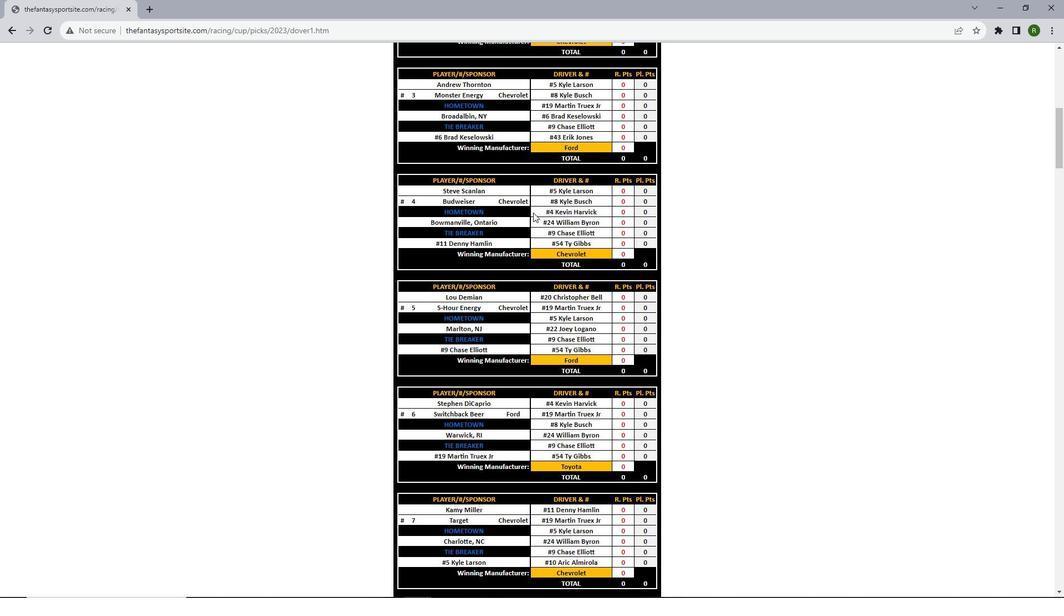 
Action: Mouse scrolled (533, 212) with delta (0, 0)
Screenshot: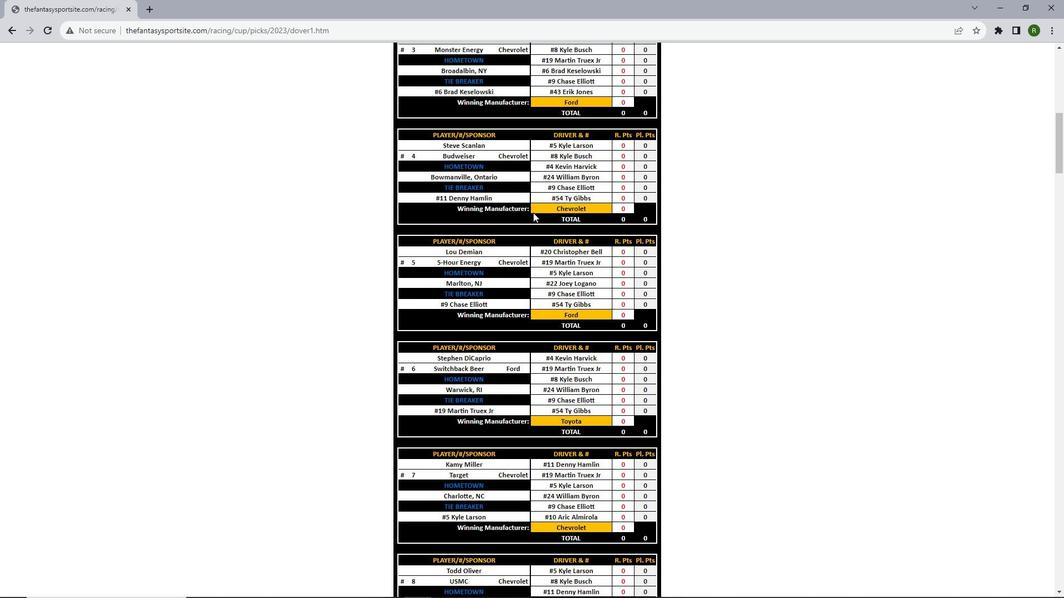 
Action: Mouse scrolled (533, 212) with delta (0, 0)
Screenshot: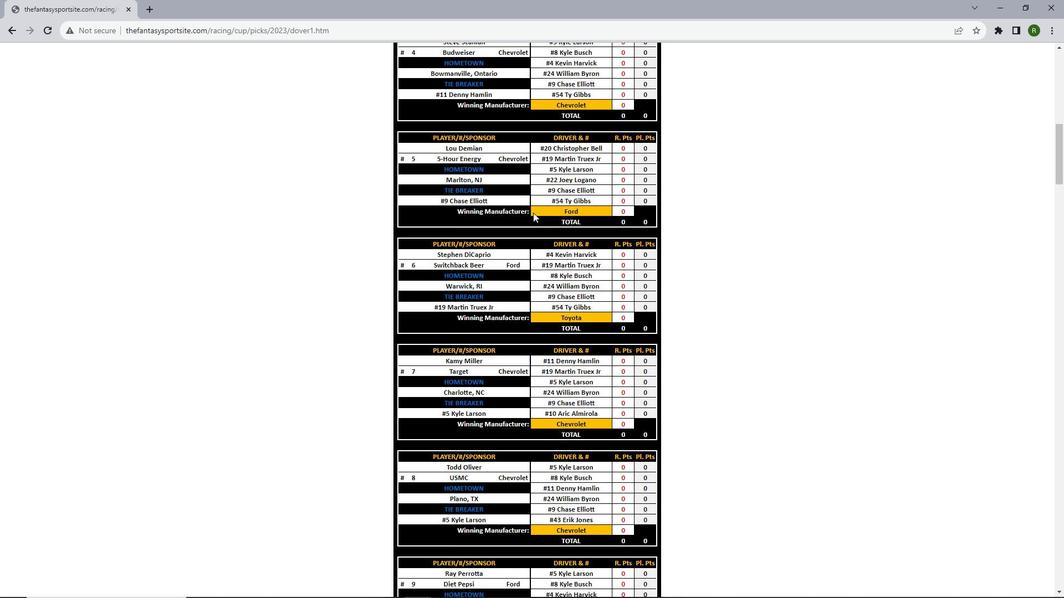 
Action: Mouse scrolled (533, 212) with delta (0, 0)
Screenshot: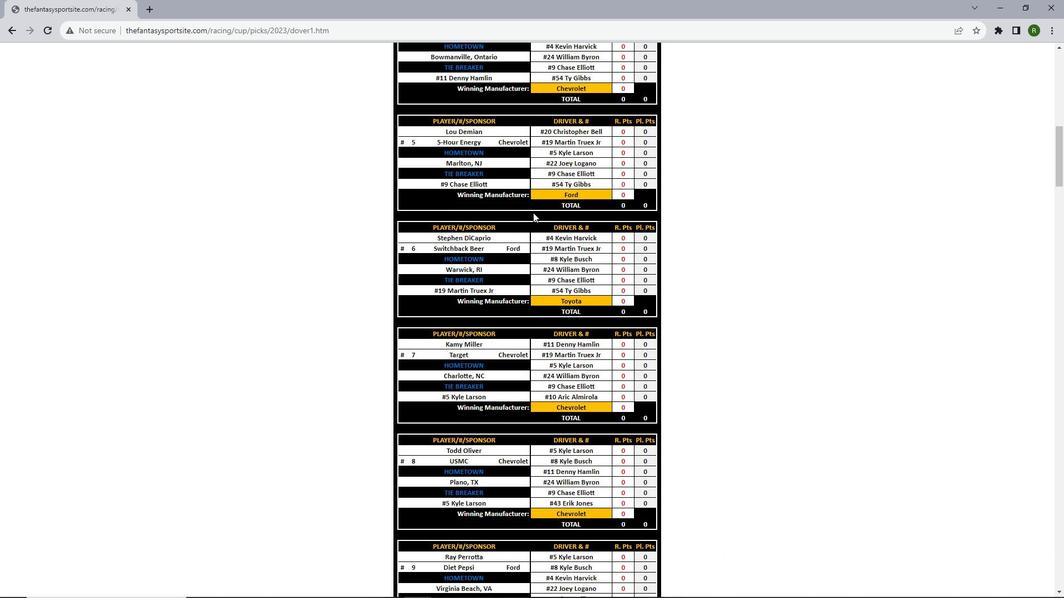 
Action: Mouse scrolled (533, 212) with delta (0, 0)
Screenshot: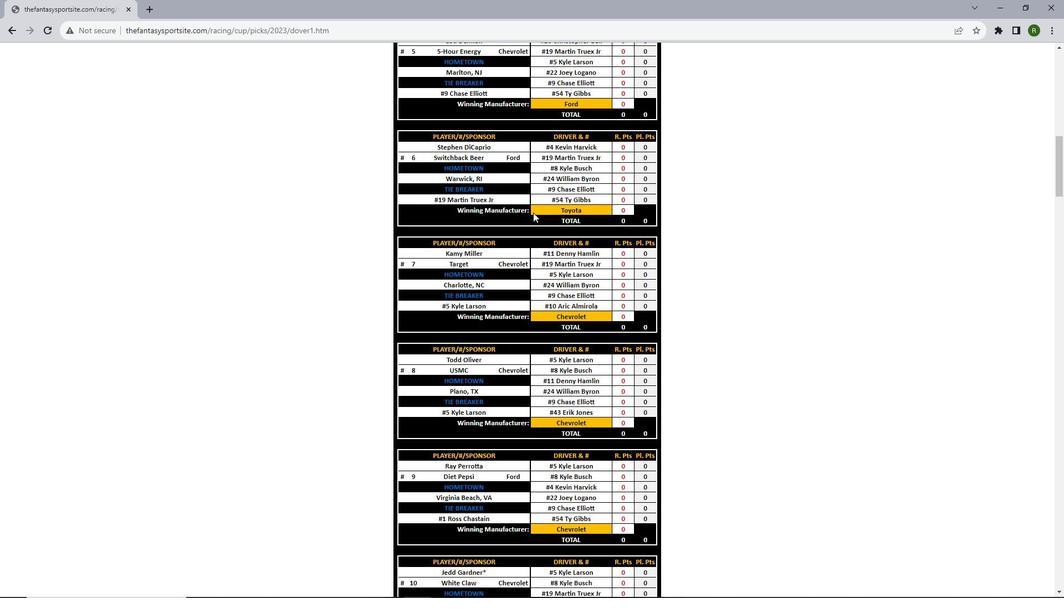 
Action: Mouse scrolled (533, 212) with delta (0, 0)
Screenshot: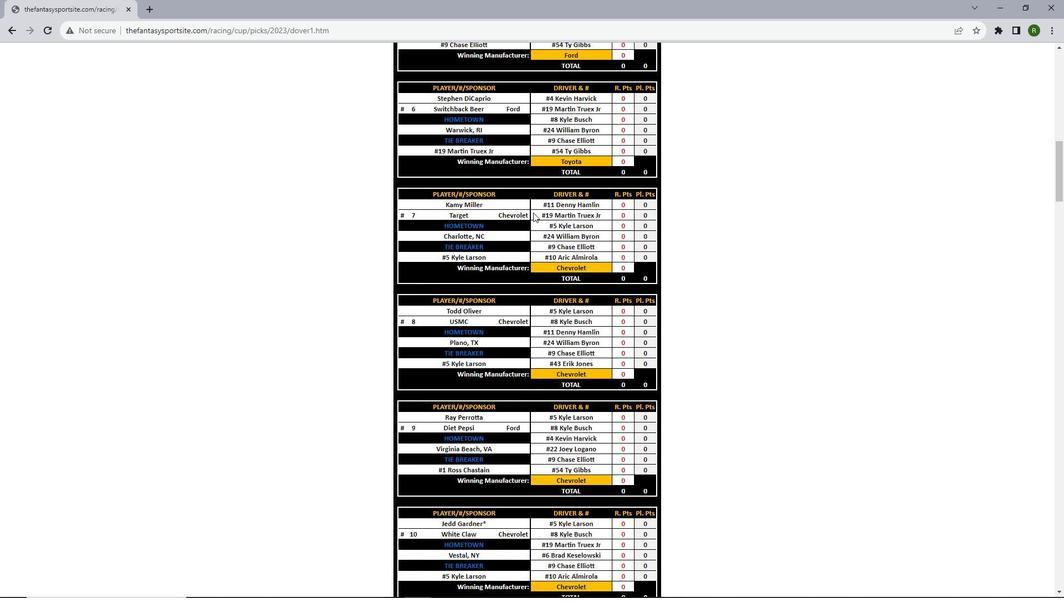 
Action: Mouse scrolled (533, 212) with delta (0, 0)
Screenshot: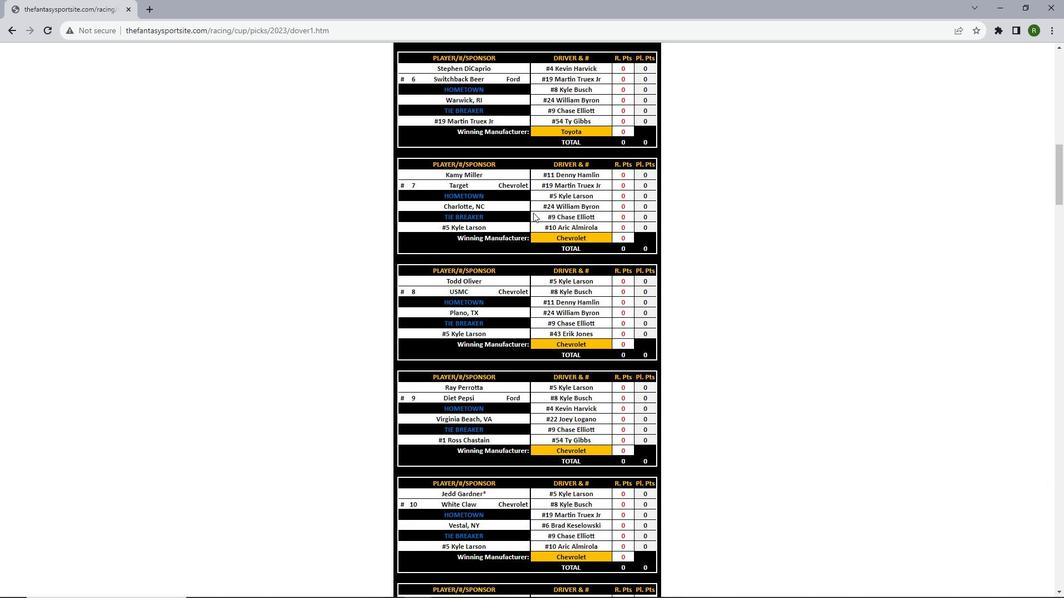 
Action: Mouse scrolled (533, 212) with delta (0, 0)
Screenshot: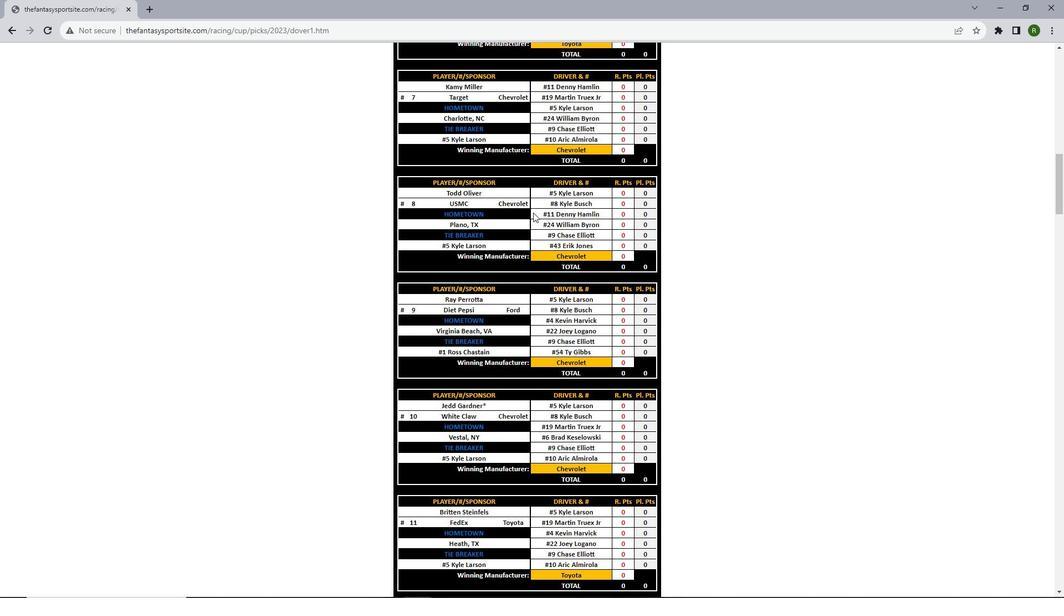 
Action: Mouse scrolled (533, 212) with delta (0, 0)
Screenshot: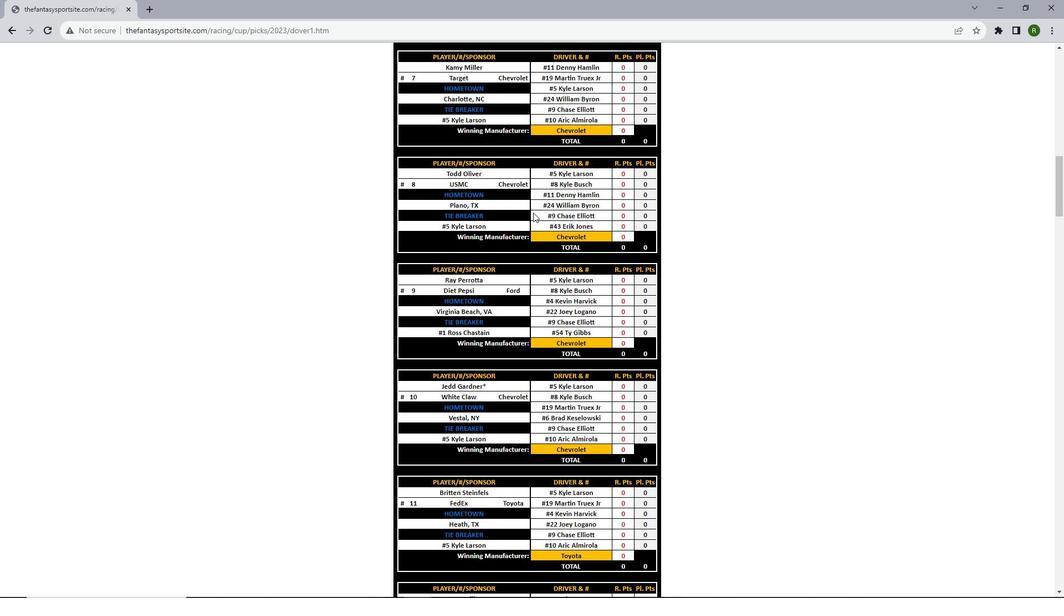 
Action: Mouse scrolled (533, 212) with delta (0, 0)
Screenshot: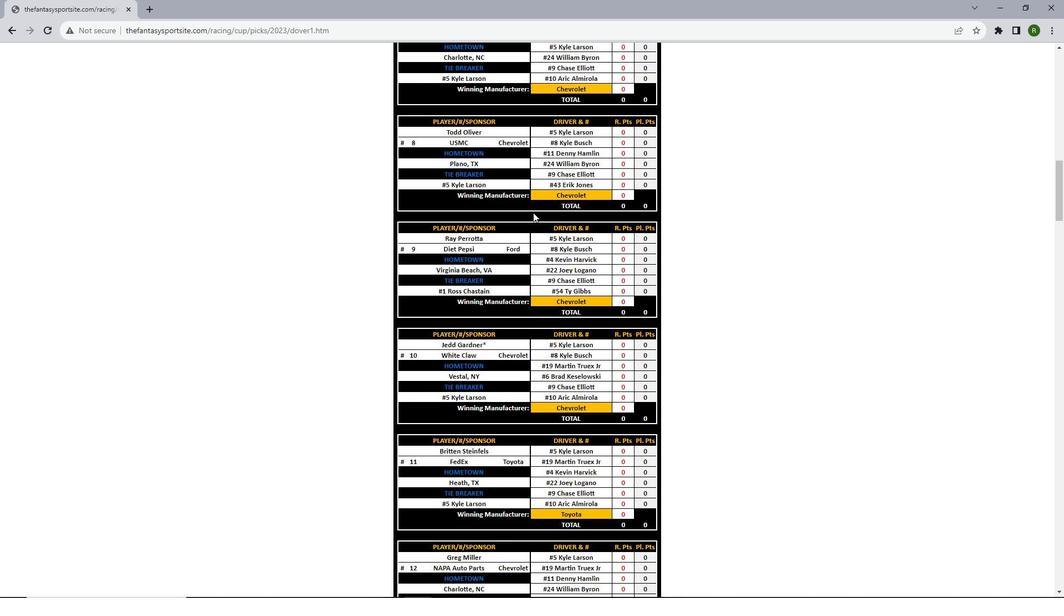 
Action: Mouse scrolled (533, 212) with delta (0, 0)
Screenshot: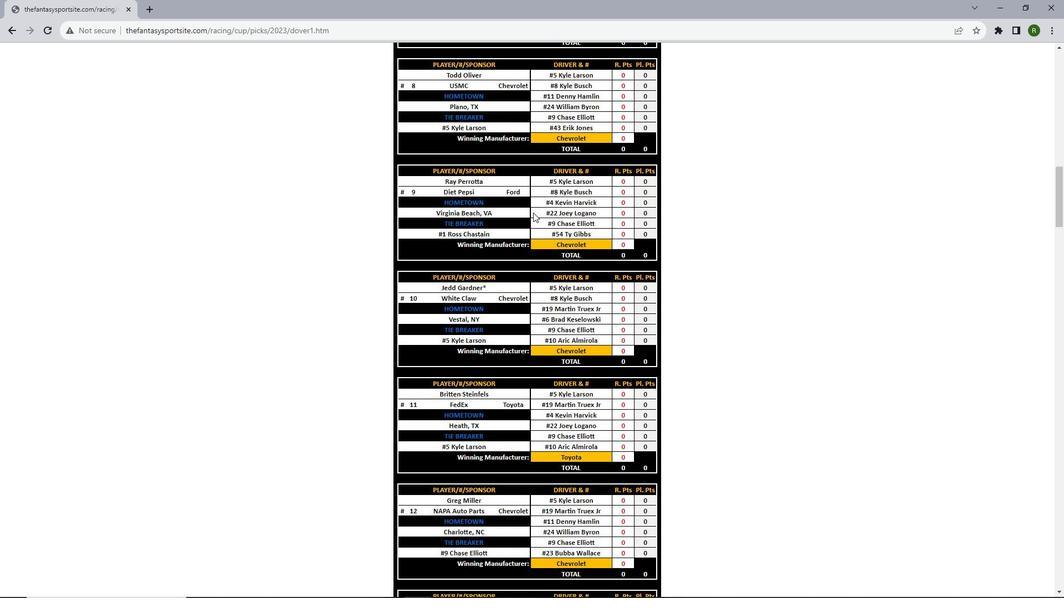 
Action: Mouse moved to (532, 212)
Screenshot: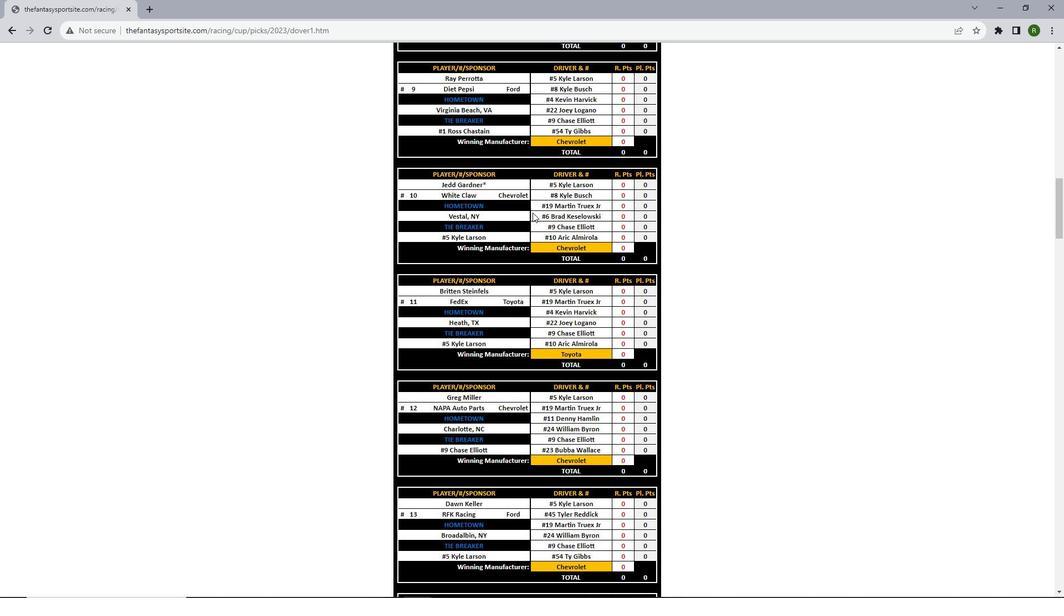 
Action: Mouse scrolled (532, 212) with delta (0, 0)
Screenshot: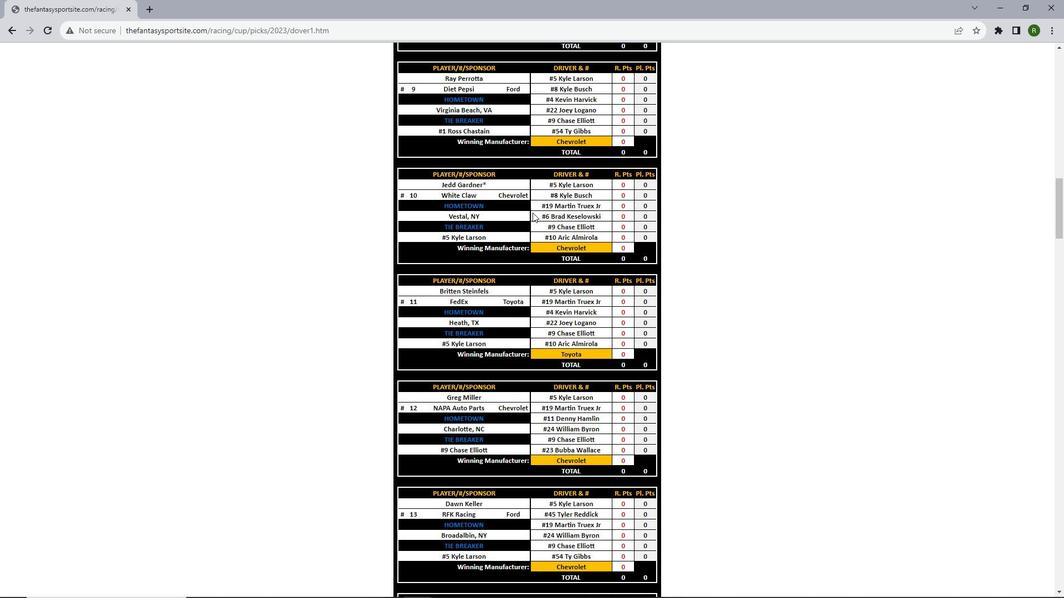 
Action: Mouse scrolled (532, 212) with delta (0, 0)
Screenshot: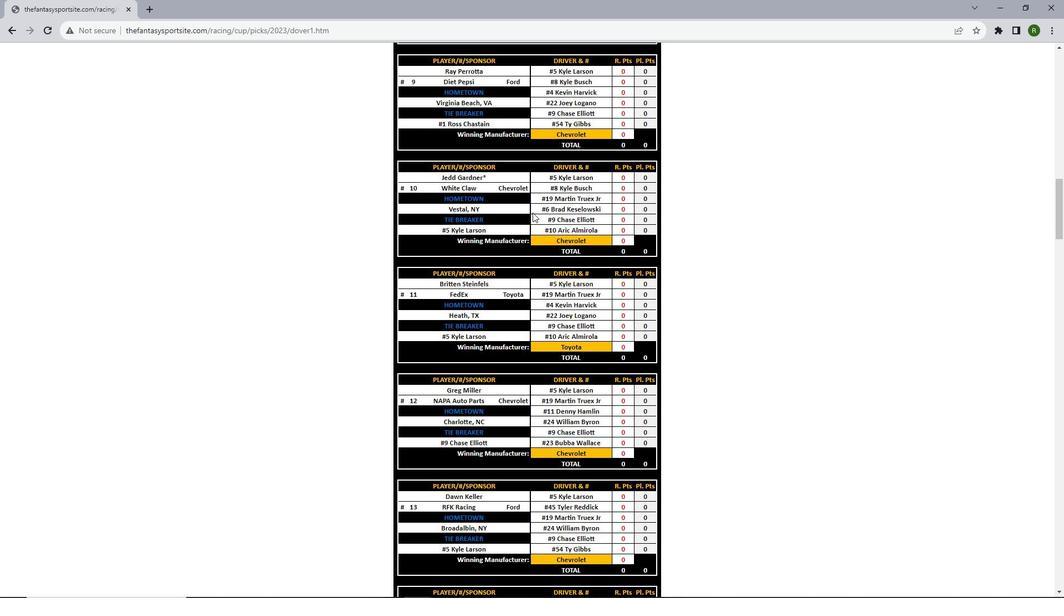 
Action: Mouse scrolled (532, 212) with delta (0, 0)
Screenshot: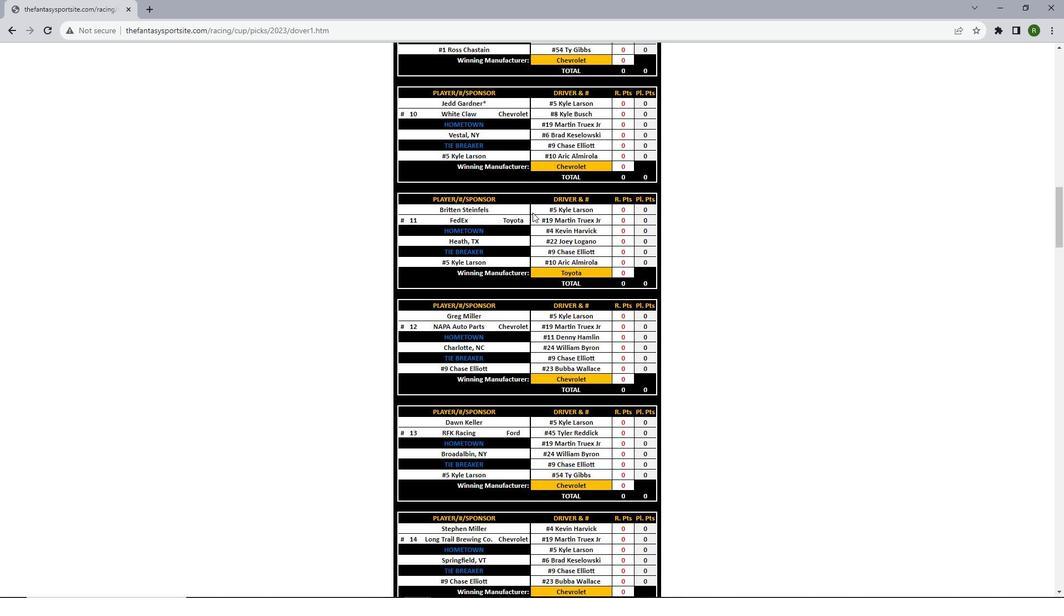 
Action: Mouse scrolled (532, 212) with delta (0, 0)
Screenshot: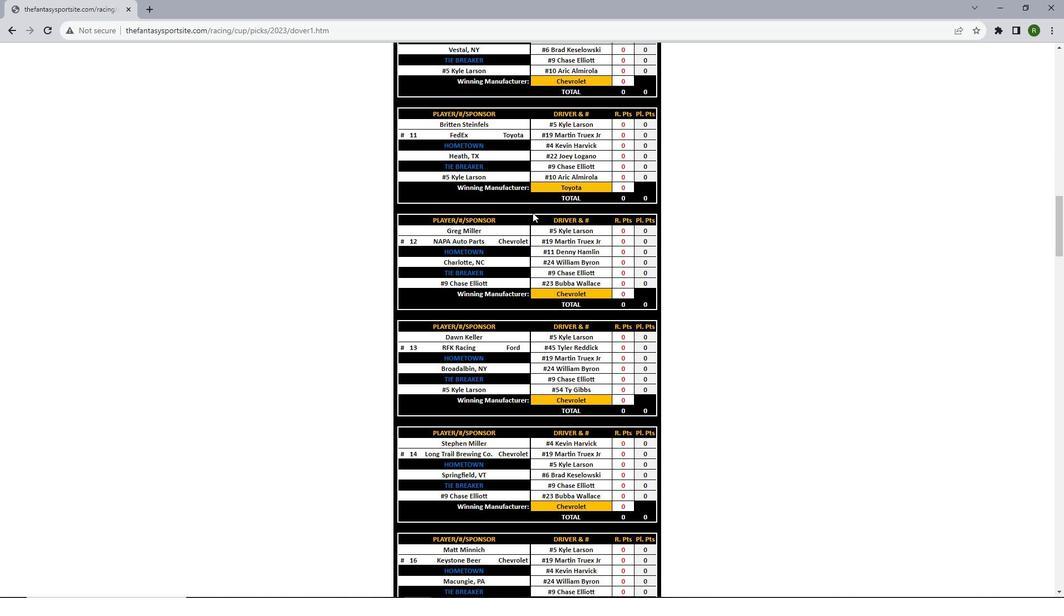 
Action: Mouse scrolled (532, 212) with delta (0, 0)
Screenshot: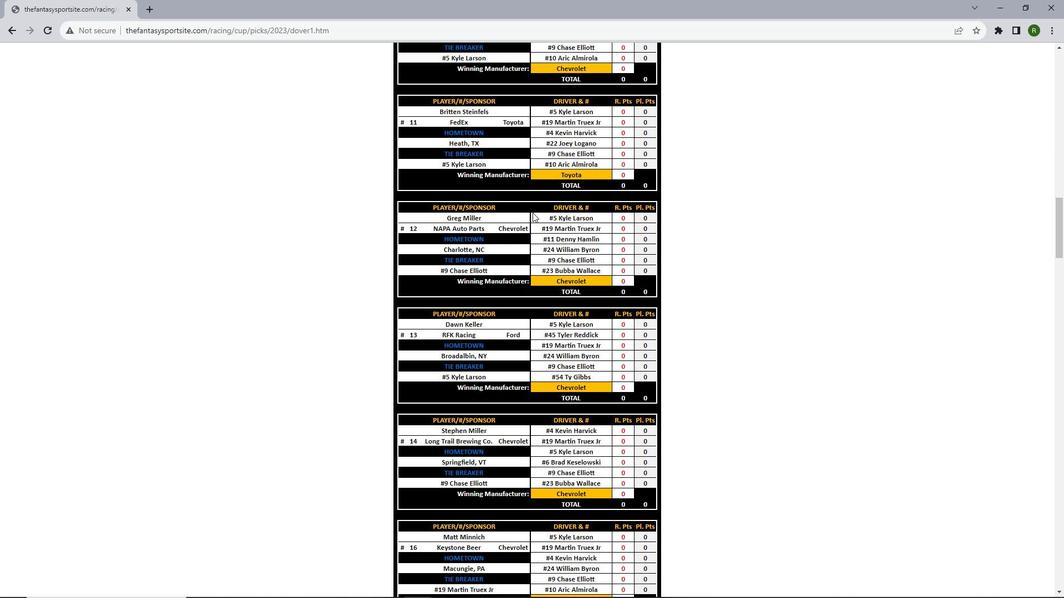 
Action: Mouse scrolled (532, 212) with delta (0, 0)
Screenshot: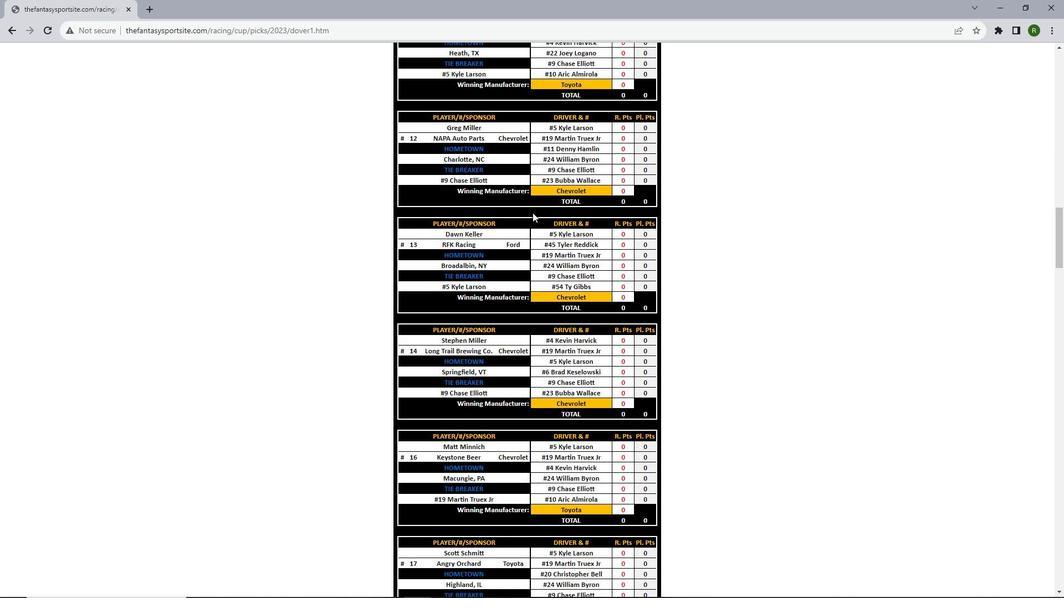 
Action: Mouse scrolled (532, 212) with delta (0, 0)
Screenshot: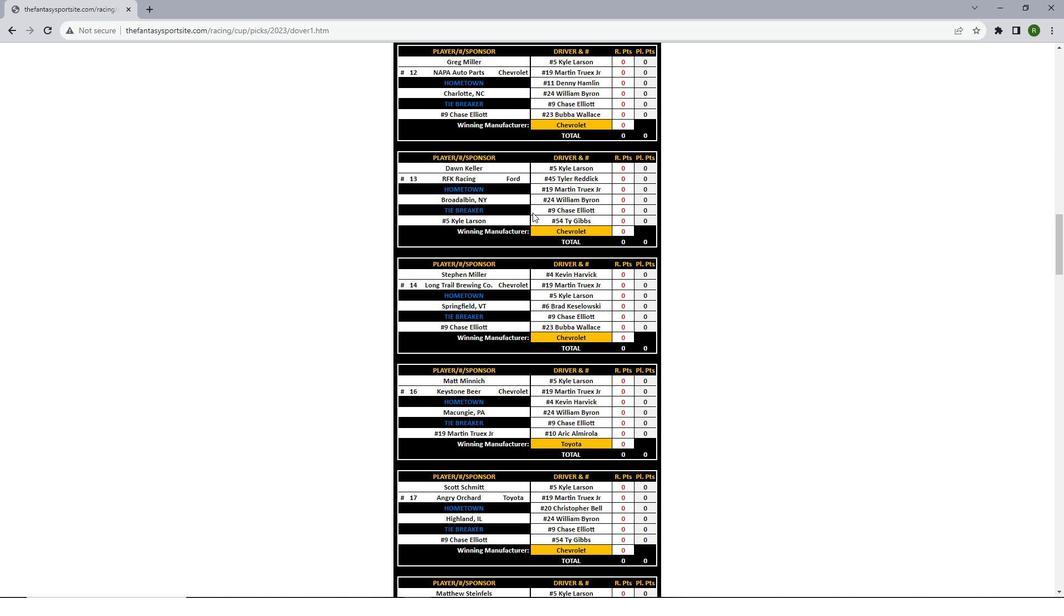 
Action: Mouse scrolled (532, 212) with delta (0, 0)
Screenshot: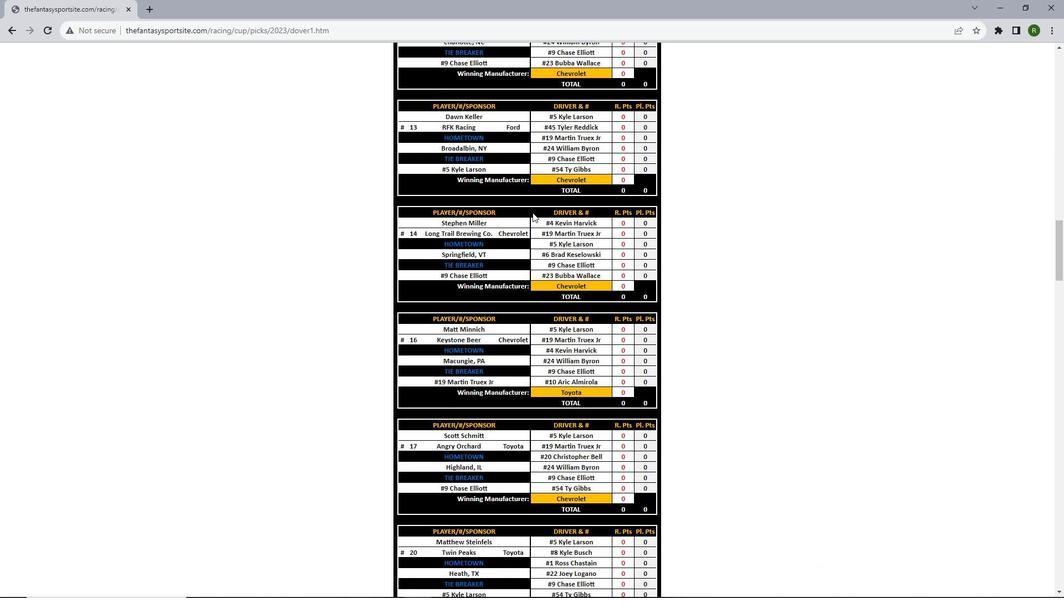 
Action: Mouse scrolled (532, 212) with delta (0, 0)
Screenshot: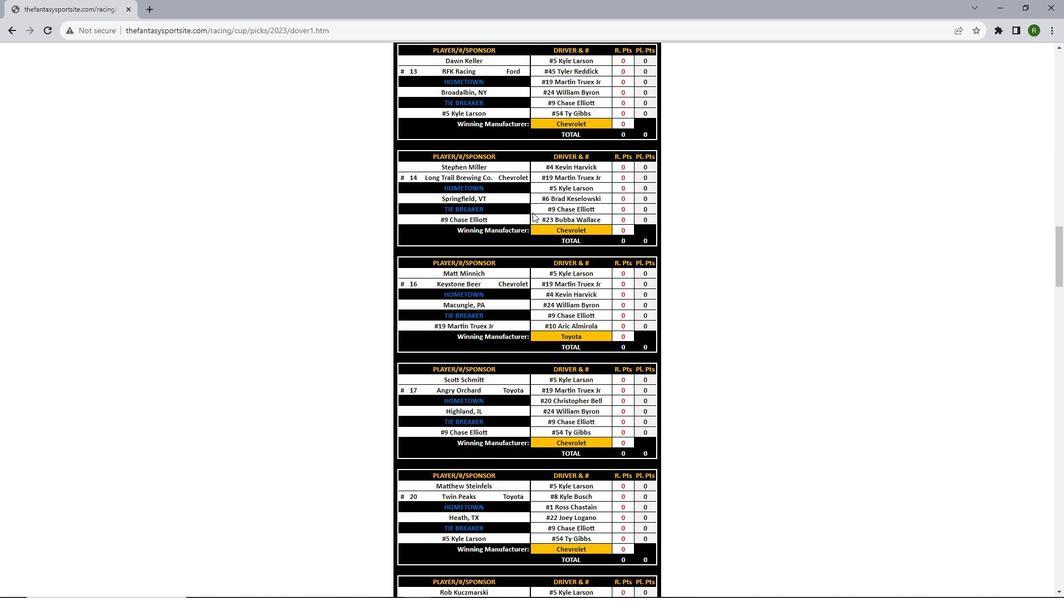 
Action: Mouse scrolled (532, 212) with delta (0, 0)
Screenshot: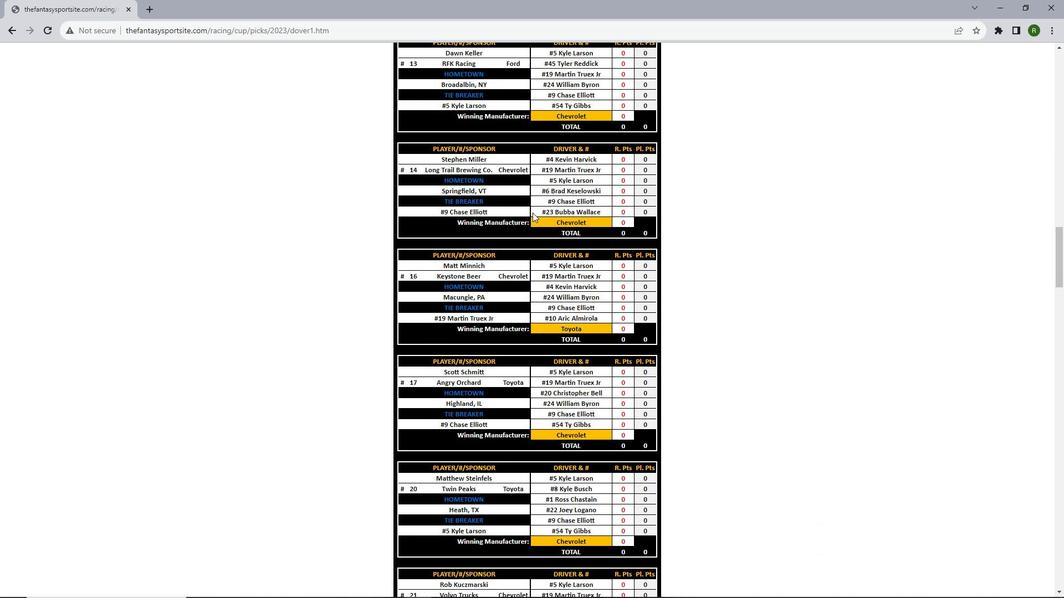 
Action: Mouse scrolled (532, 212) with delta (0, 0)
Screenshot: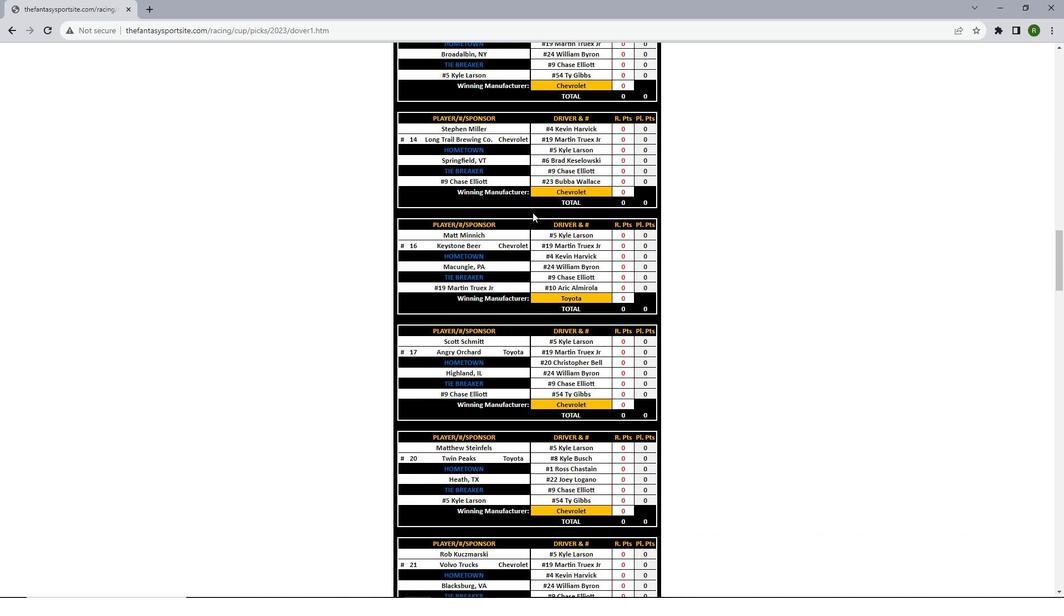 
Action: Mouse scrolled (532, 212) with delta (0, 0)
Screenshot: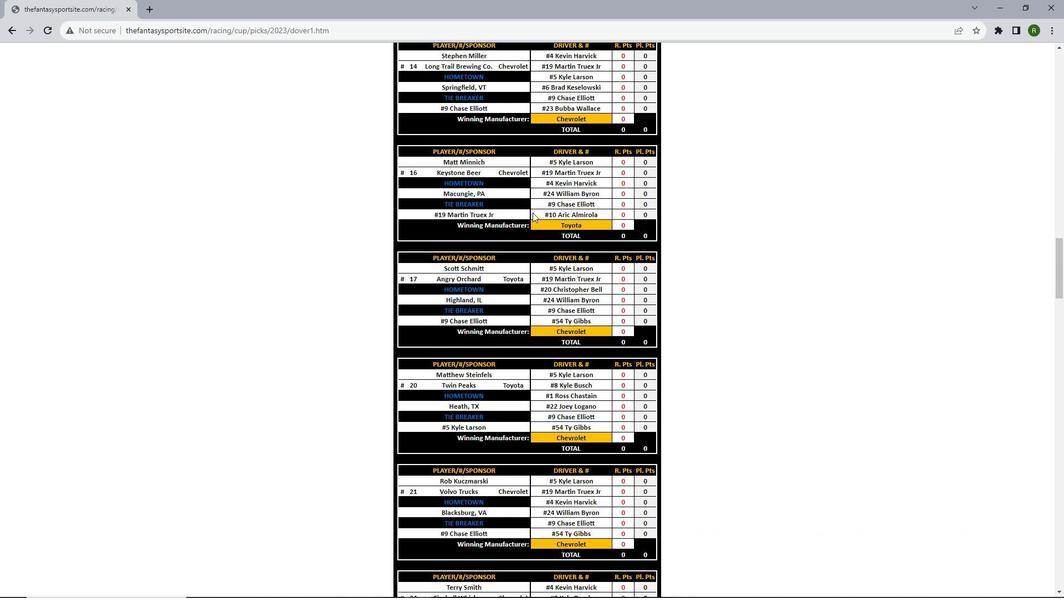 
Action: Mouse scrolled (532, 212) with delta (0, 0)
Screenshot: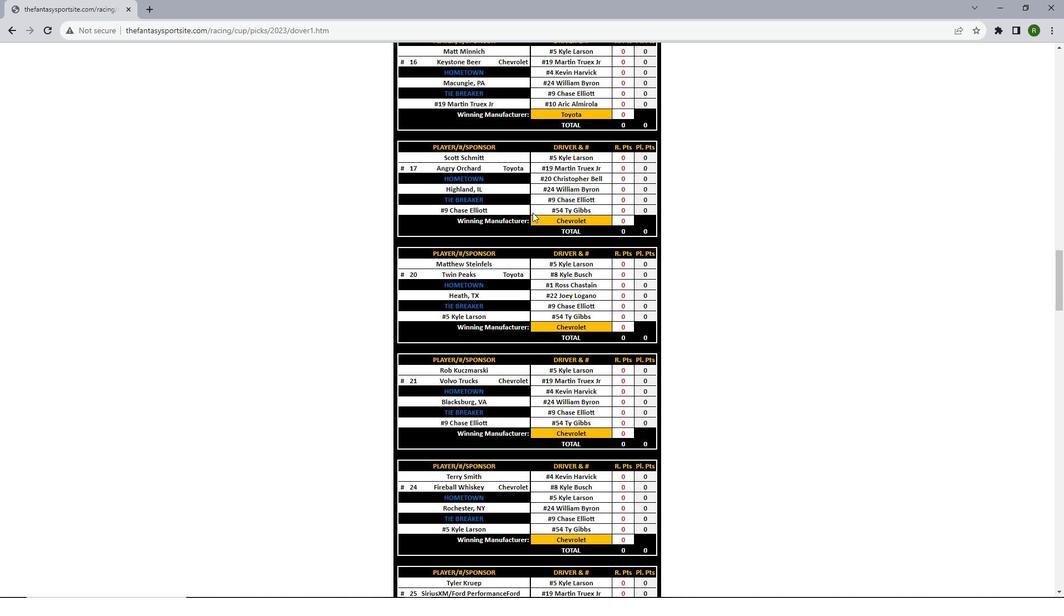
Action: Mouse scrolled (532, 212) with delta (0, 0)
Screenshot: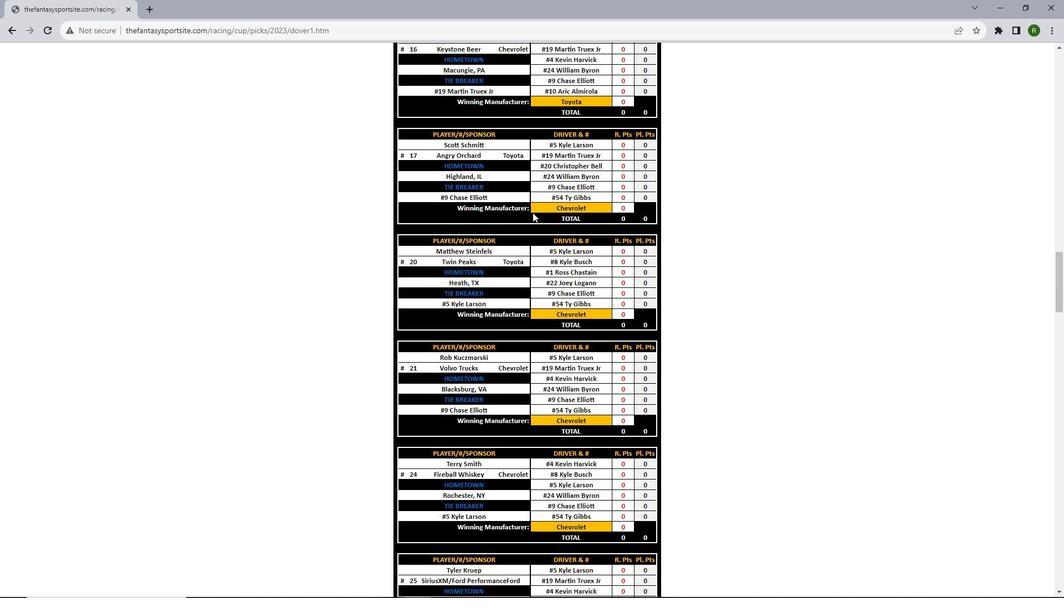 
Action: Mouse scrolled (532, 212) with delta (0, 0)
Screenshot: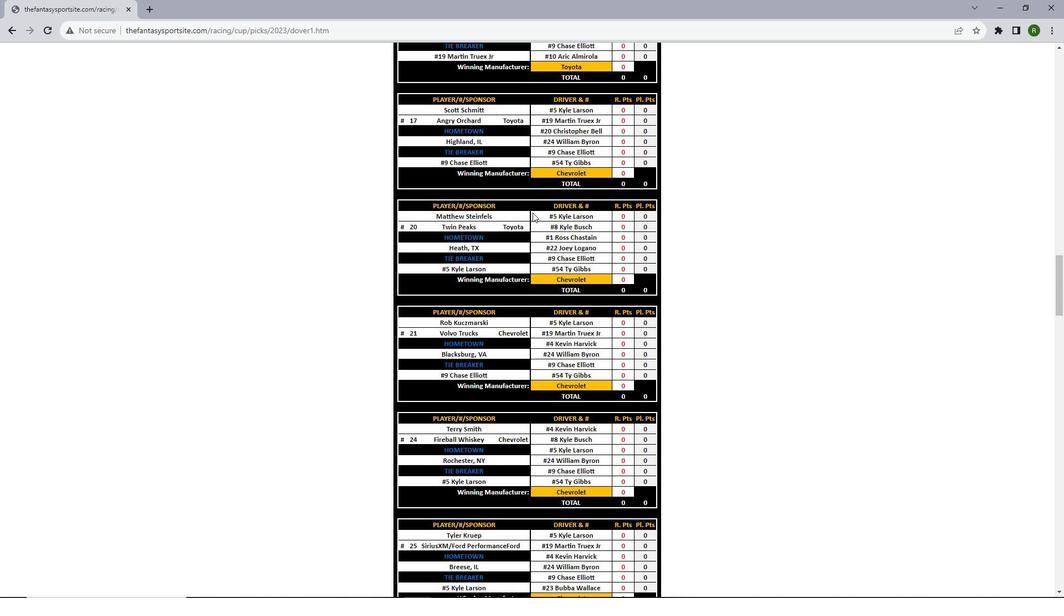 
Action: Mouse scrolled (532, 212) with delta (0, 0)
Screenshot: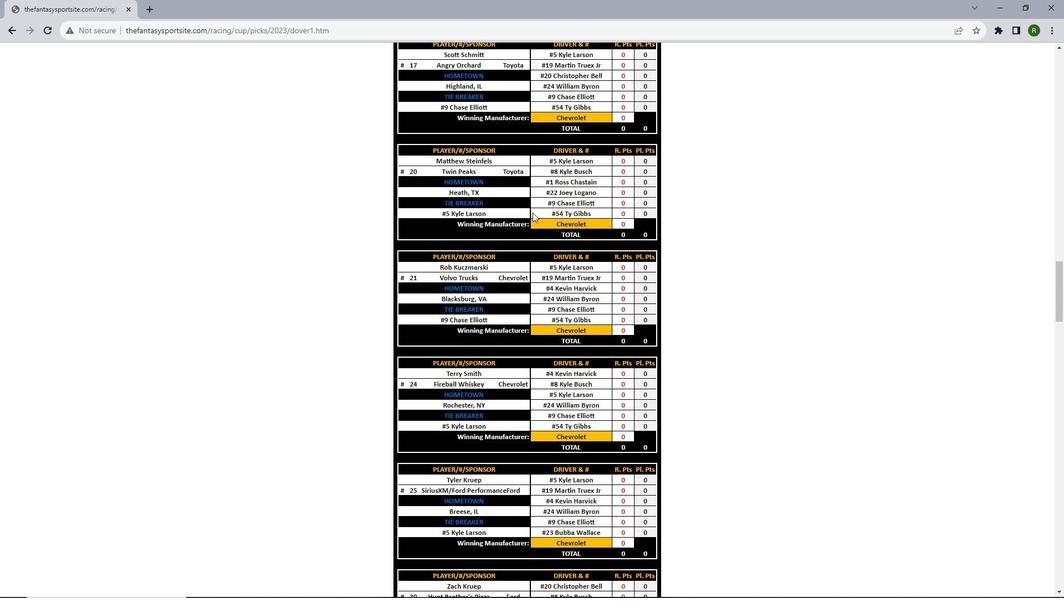 
Action: Mouse scrolled (532, 212) with delta (0, 0)
Screenshot: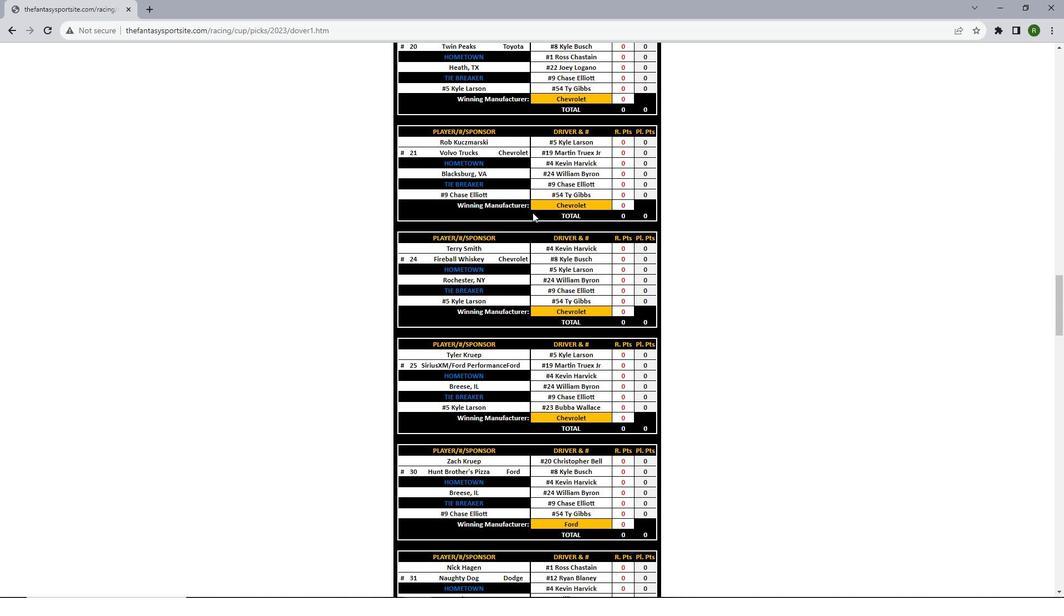 
Action: Mouse scrolled (532, 212) with delta (0, 0)
Screenshot: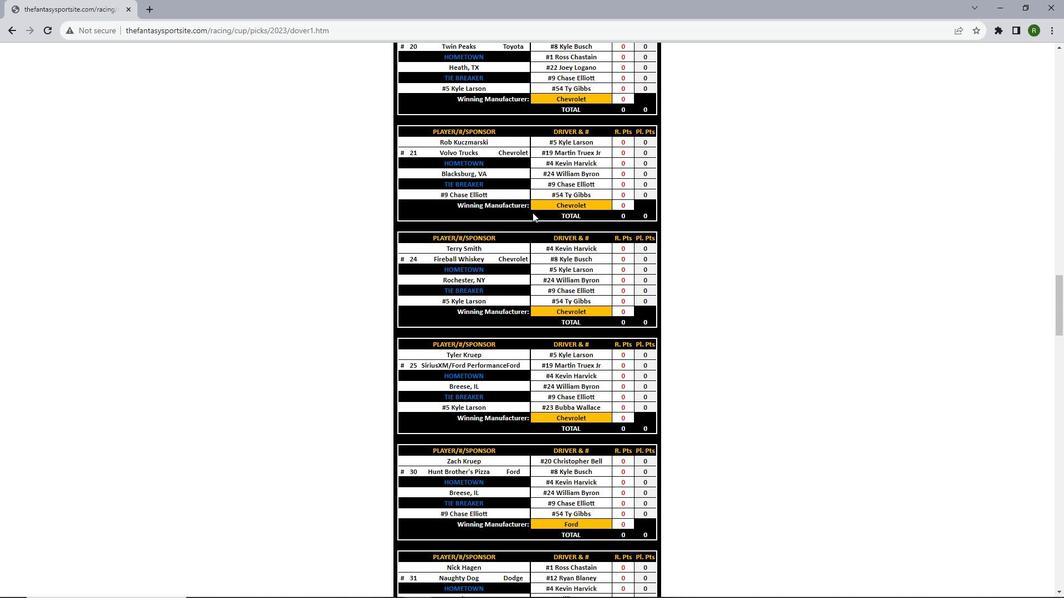 
Action: Mouse scrolled (532, 212) with delta (0, 0)
Screenshot: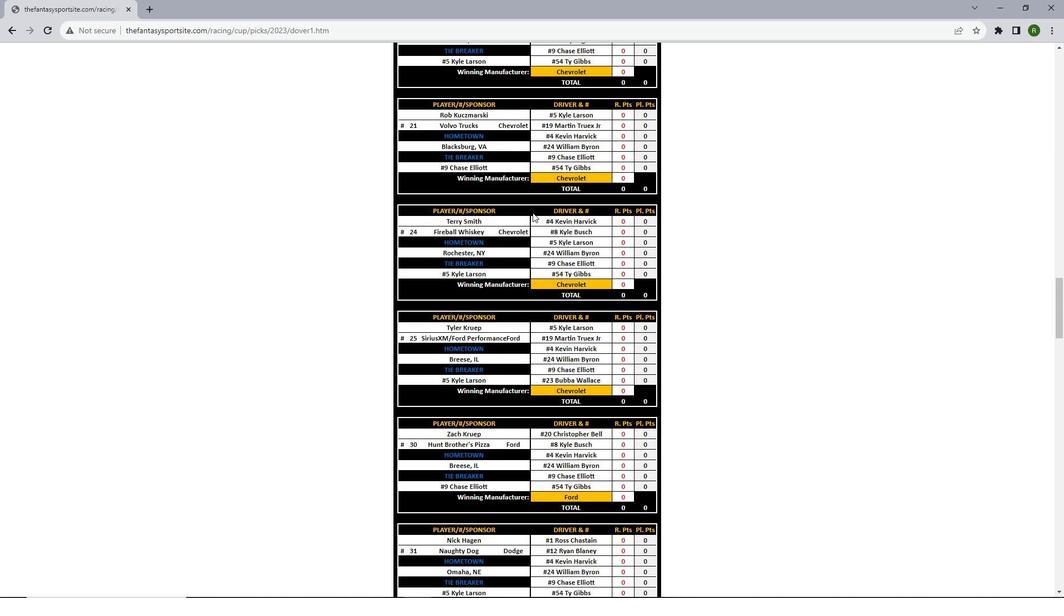 
Action: Mouse scrolled (532, 212) with delta (0, 0)
Screenshot: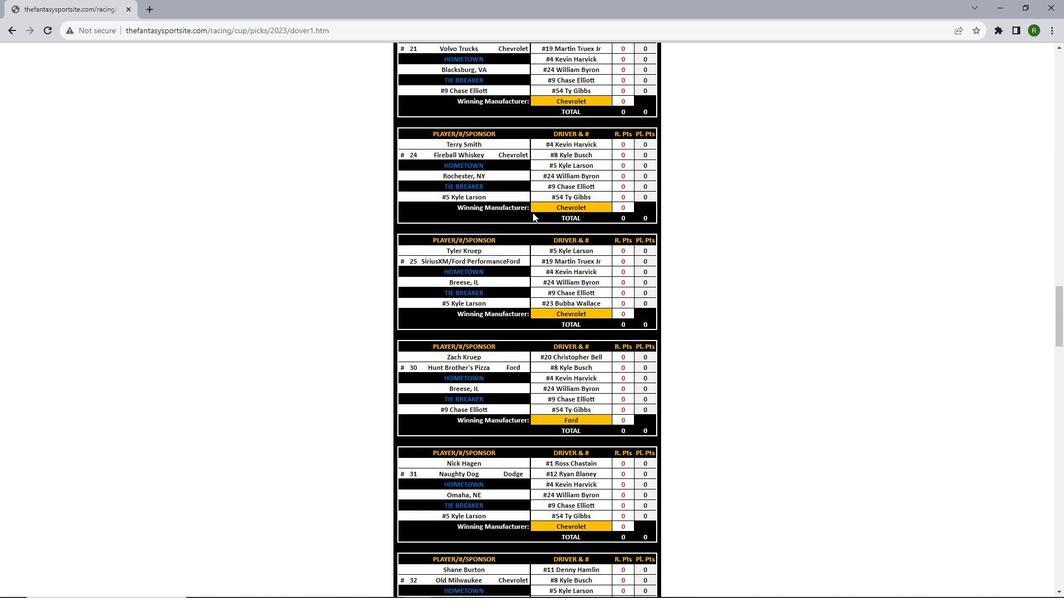 
Action: Mouse scrolled (532, 212) with delta (0, 0)
Screenshot: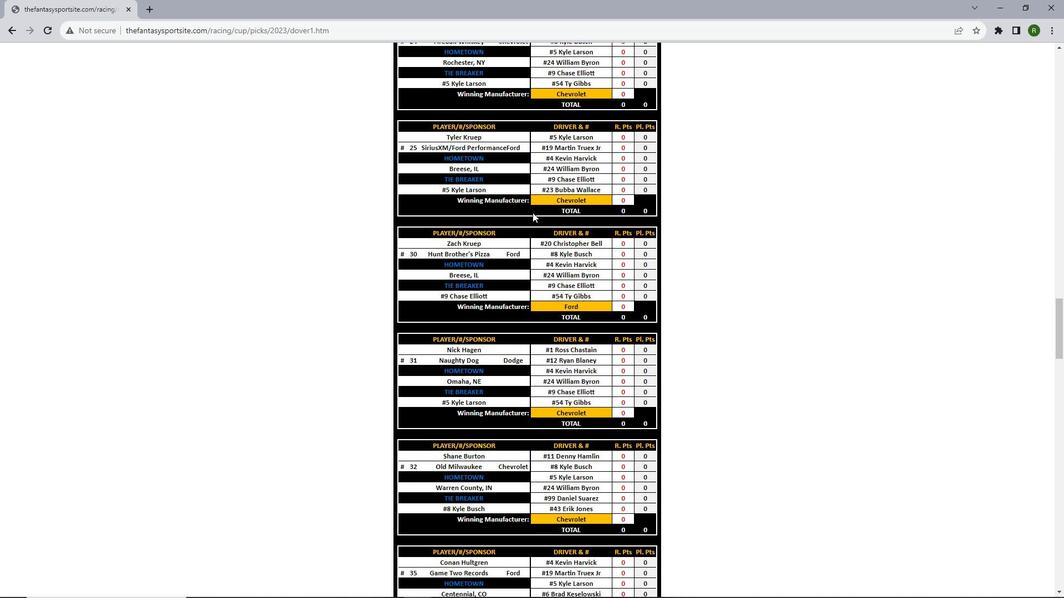 
Action: Mouse scrolled (532, 212) with delta (0, 0)
Screenshot: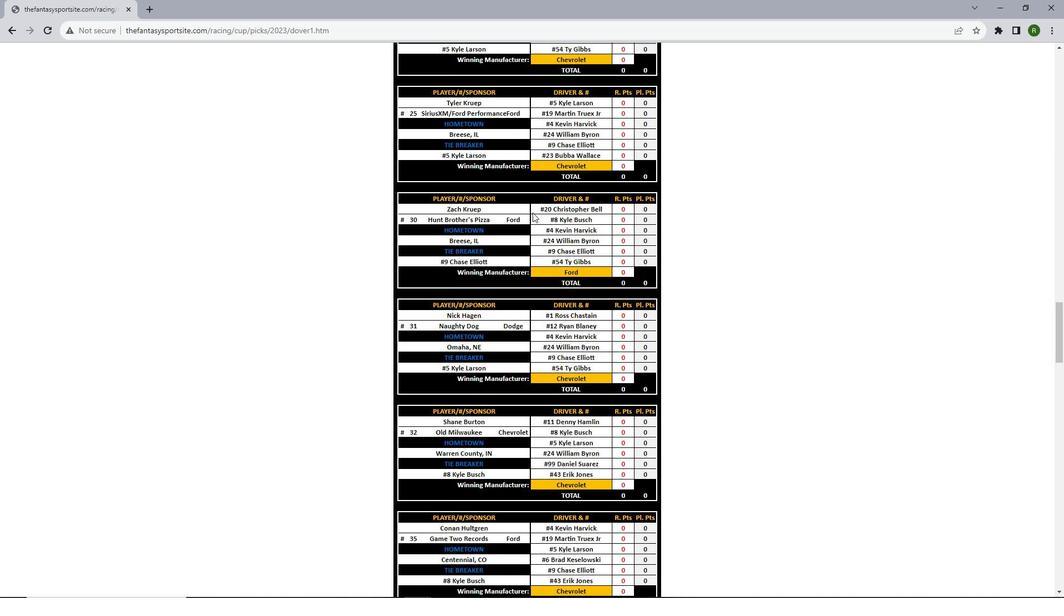 
Action: Mouse scrolled (532, 212) with delta (0, 0)
Screenshot: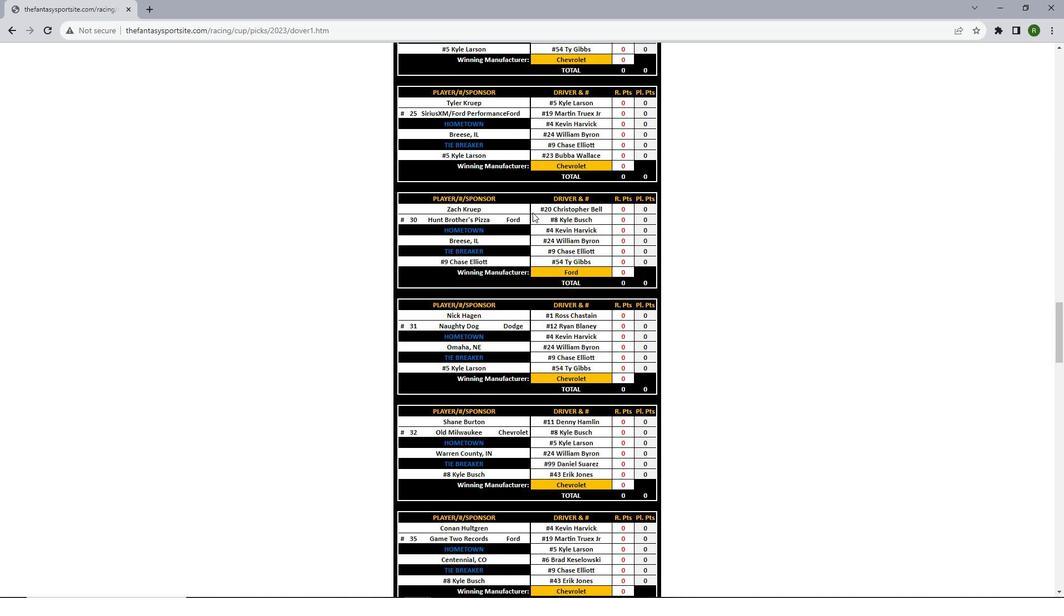 
Action: Mouse scrolled (532, 212) with delta (0, 0)
Screenshot: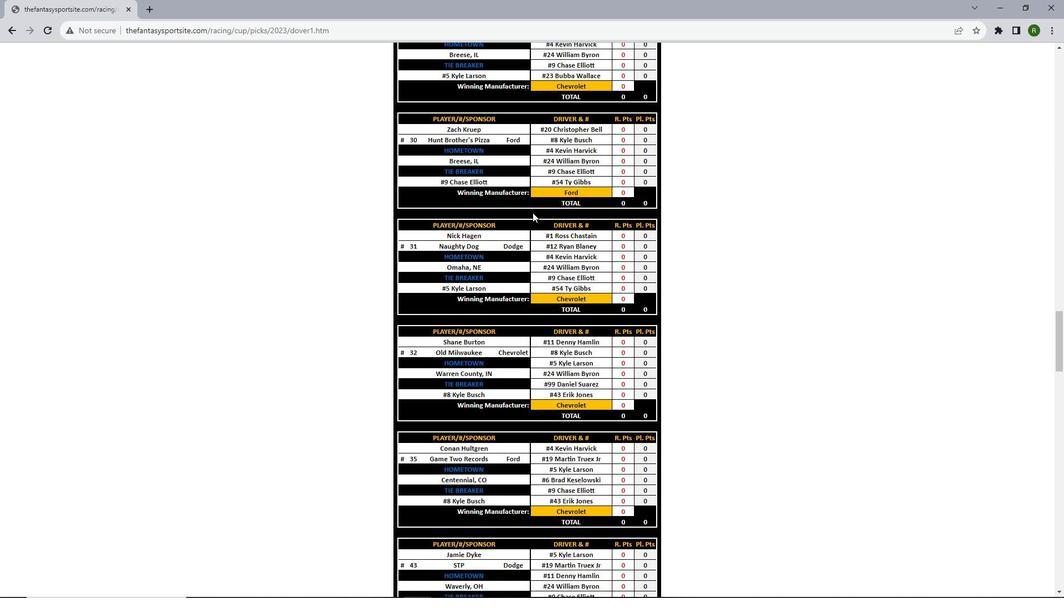 
Action: Mouse scrolled (532, 212) with delta (0, 0)
Screenshot: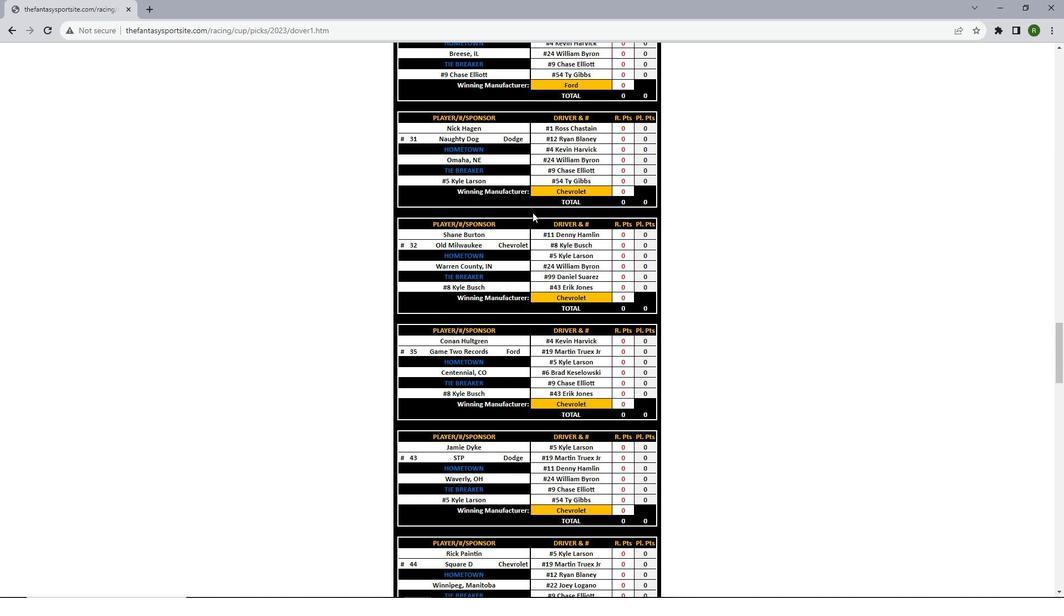 
Action: Mouse scrolled (532, 212) with delta (0, 0)
Screenshot: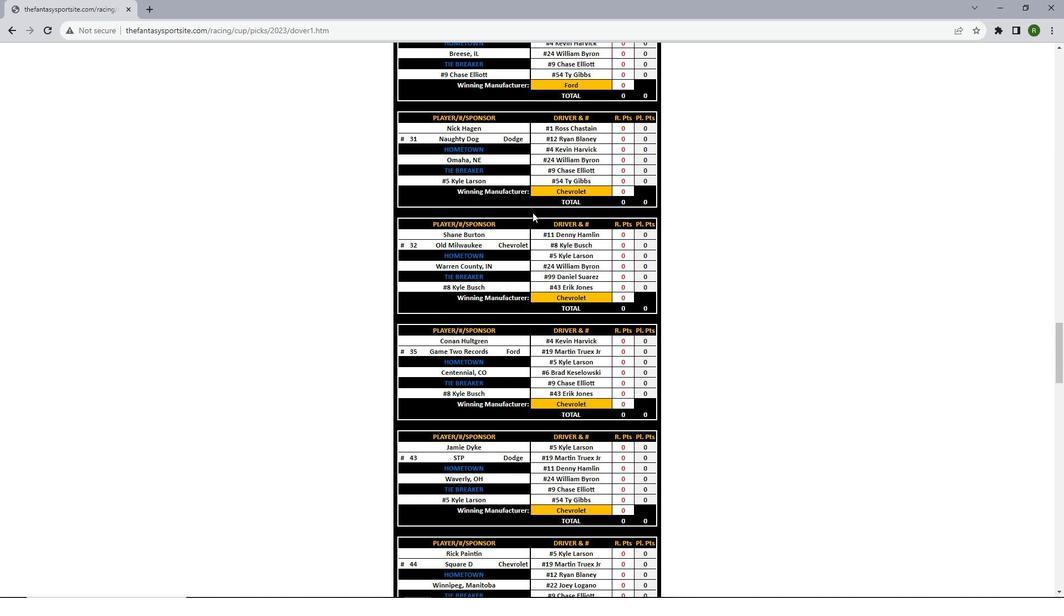 
Action: Mouse scrolled (532, 212) with delta (0, 0)
Screenshot: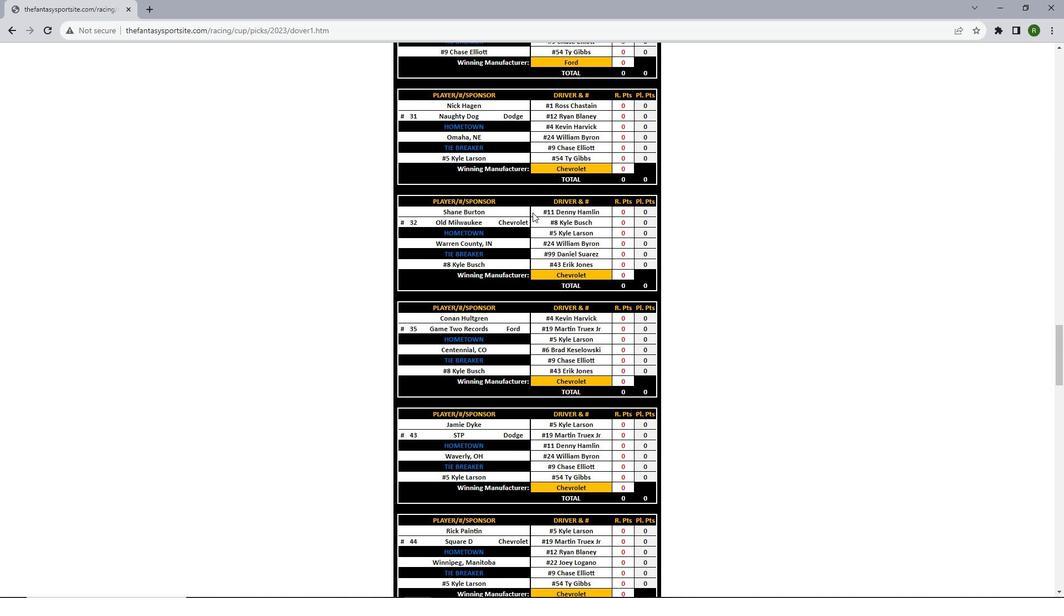 
Action: Mouse scrolled (532, 212) with delta (0, 0)
Screenshot: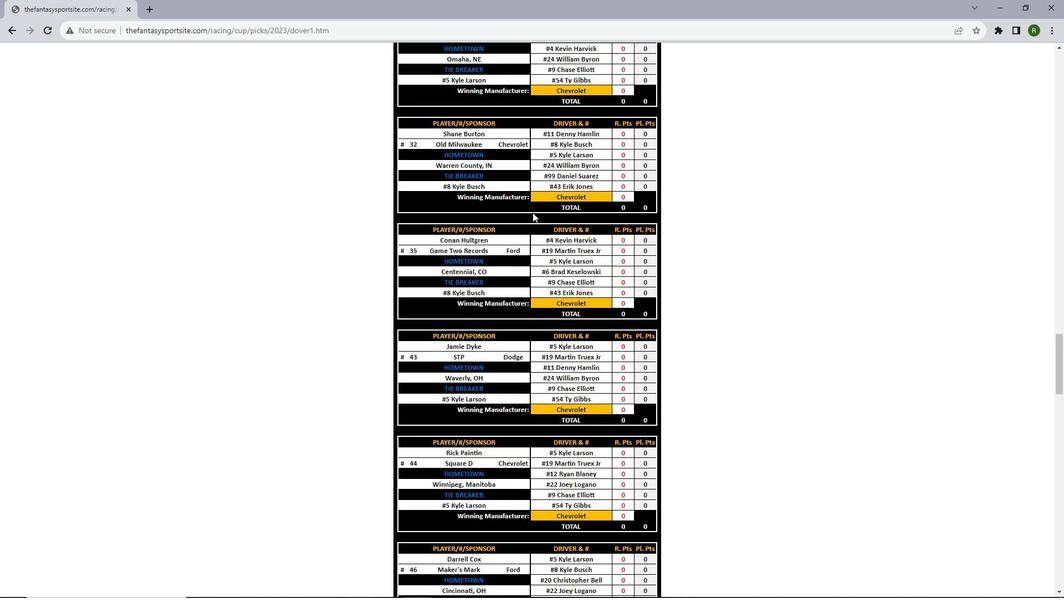 
Action: Mouse scrolled (532, 212) with delta (0, 0)
Screenshot: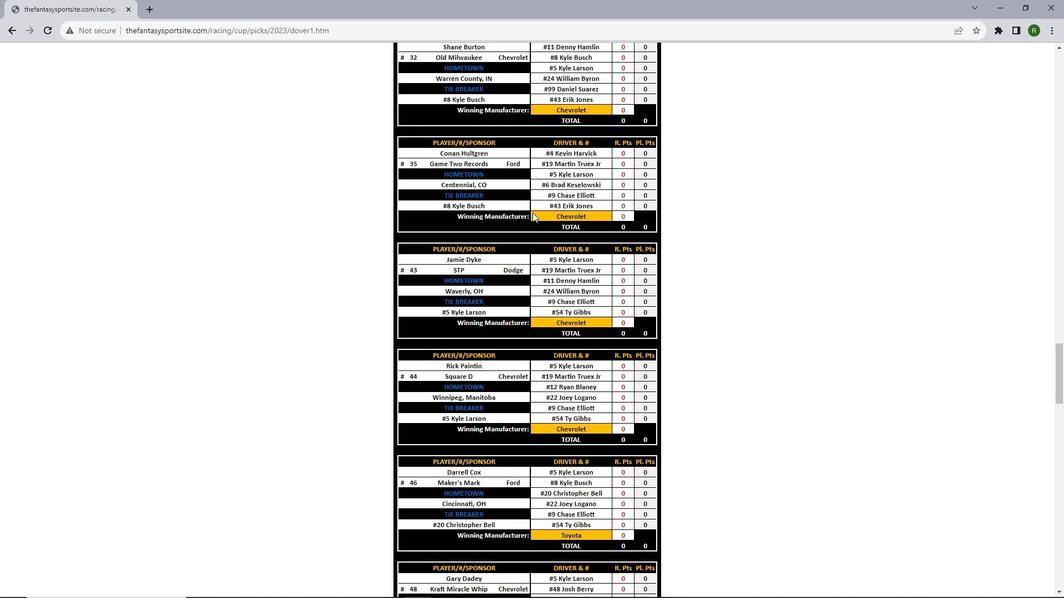 
Action: Mouse scrolled (532, 212) with delta (0, 0)
Screenshot: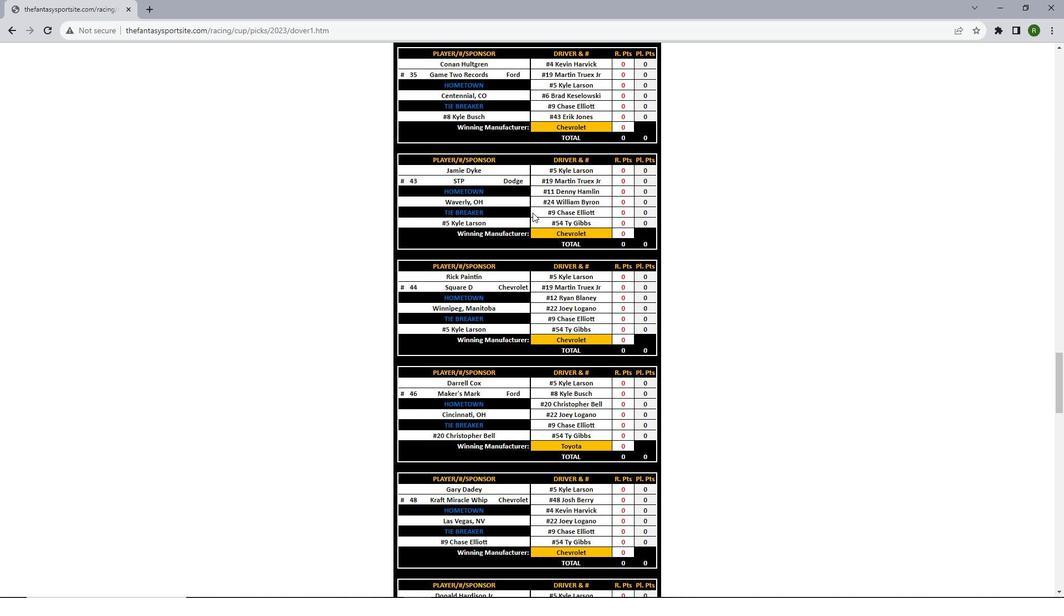 
Action: Mouse scrolled (532, 212) with delta (0, 0)
Screenshot: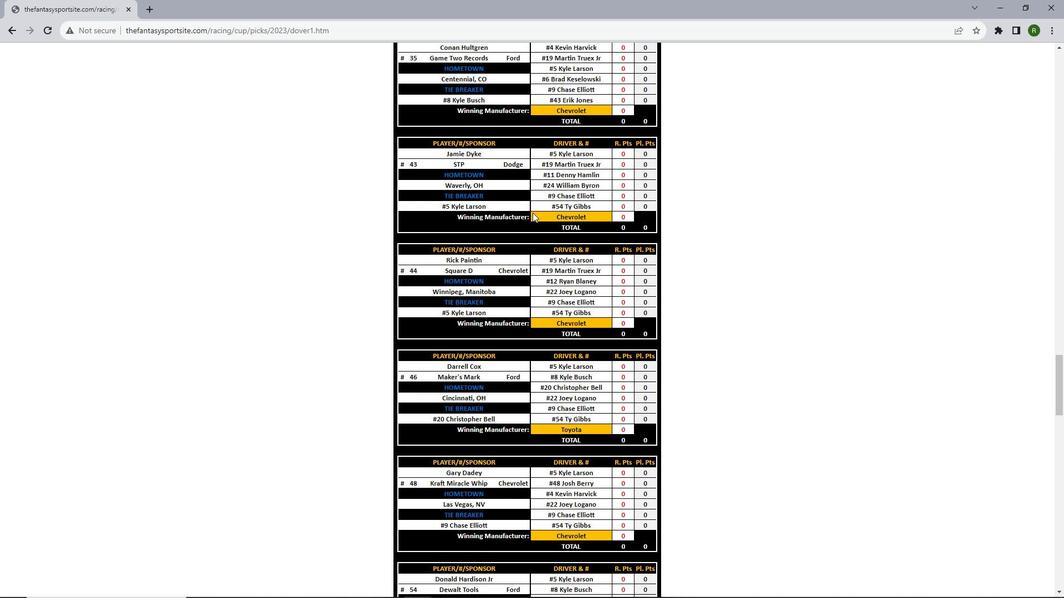 
Action: Mouse scrolled (532, 212) with delta (0, 0)
Screenshot: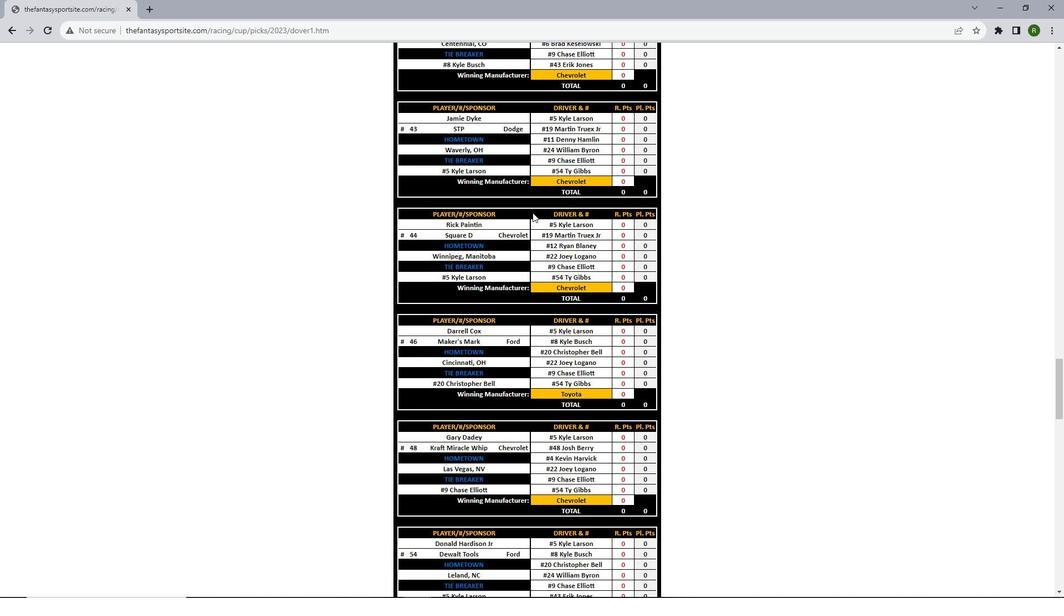 
Action: Mouse scrolled (532, 212) with delta (0, 0)
Screenshot: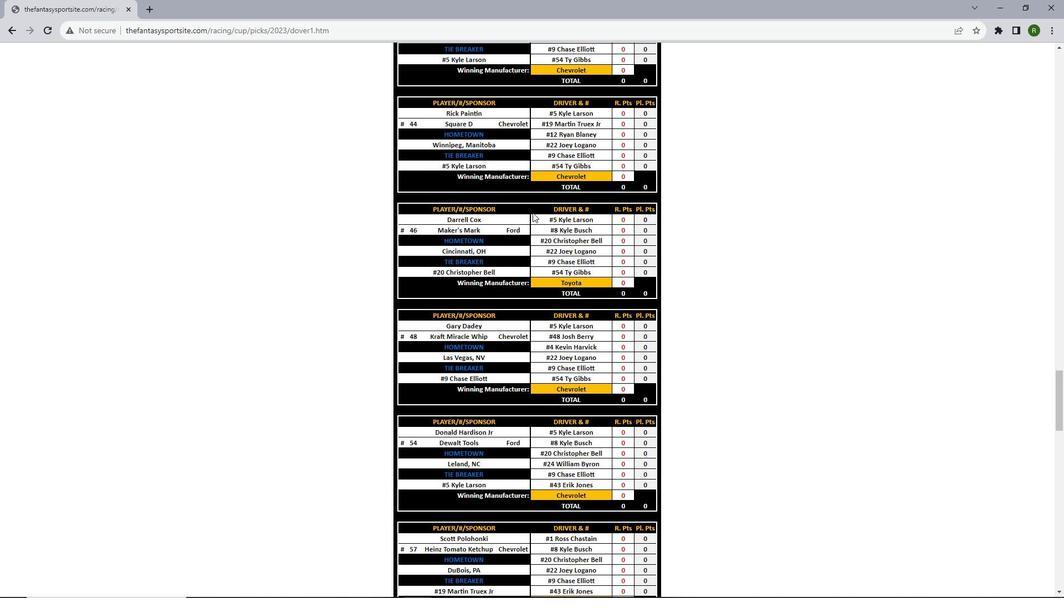 
Action: Mouse scrolled (532, 212) with delta (0, 0)
Screenshot: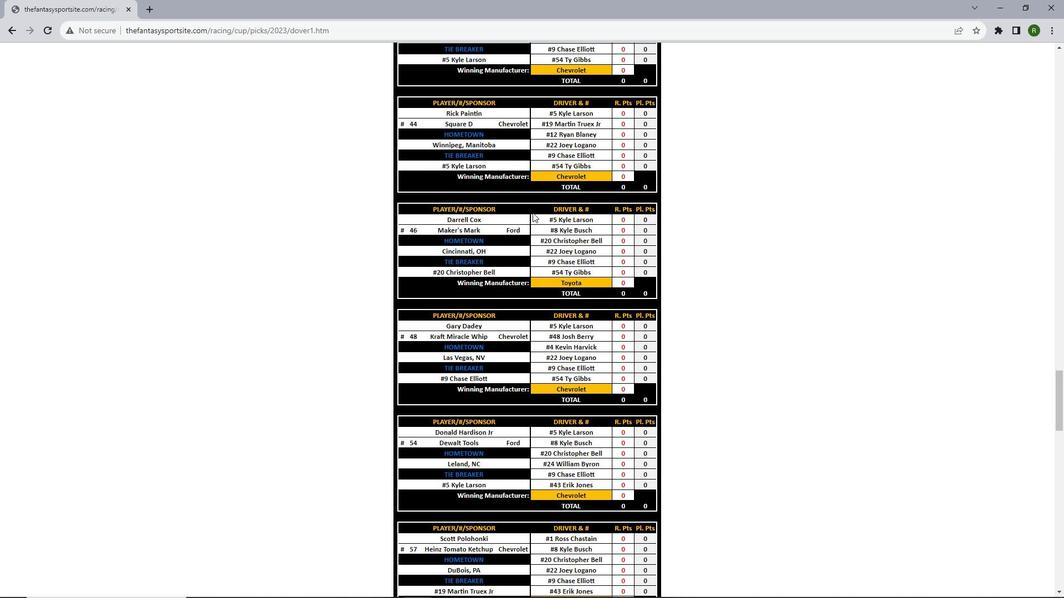 
Action: Mouse scrolled (532, 212) with delta (0, 0)
Screenshot: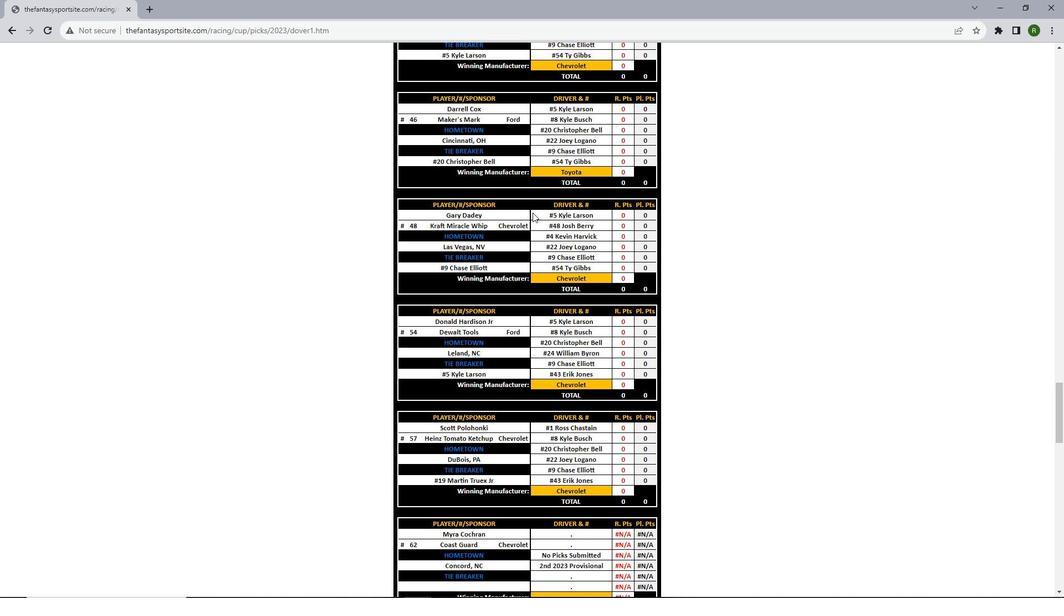 
Action: Mouse scrolled (532, 212) with delta (0, 0)
Screenshot: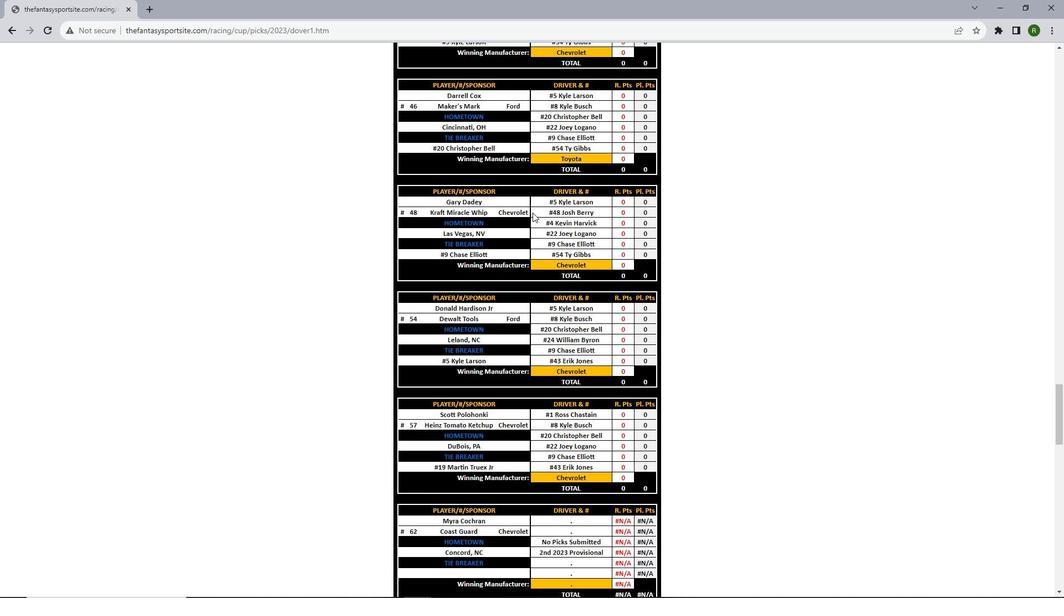 
Action: Mouse scrolled (532, 212) with delta (0, 0)
Screenshot: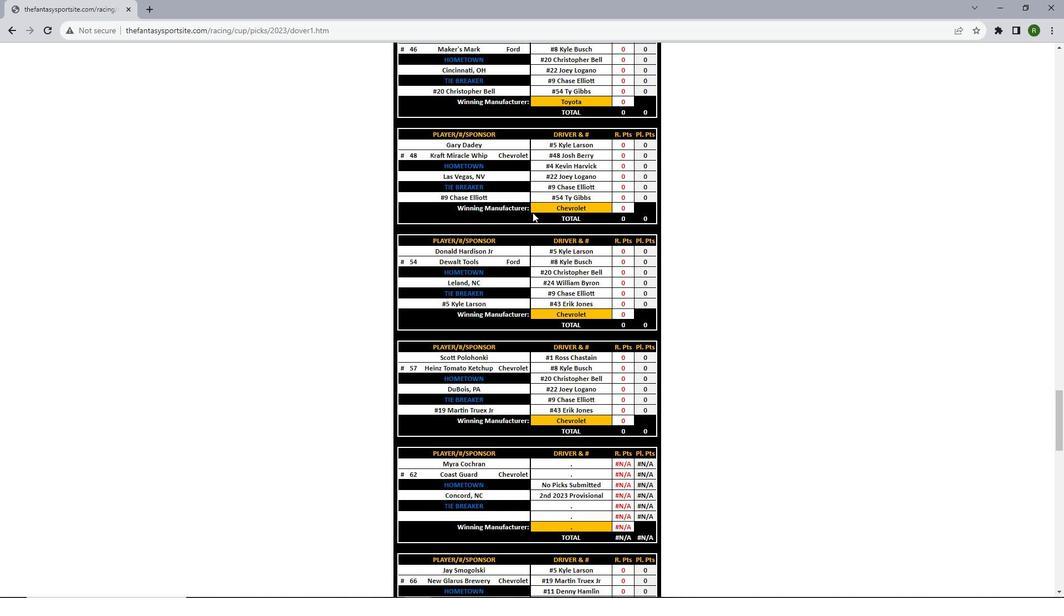 
Action: Mouse scrolled (532, 212) with delta (0, 0)
Screenshot: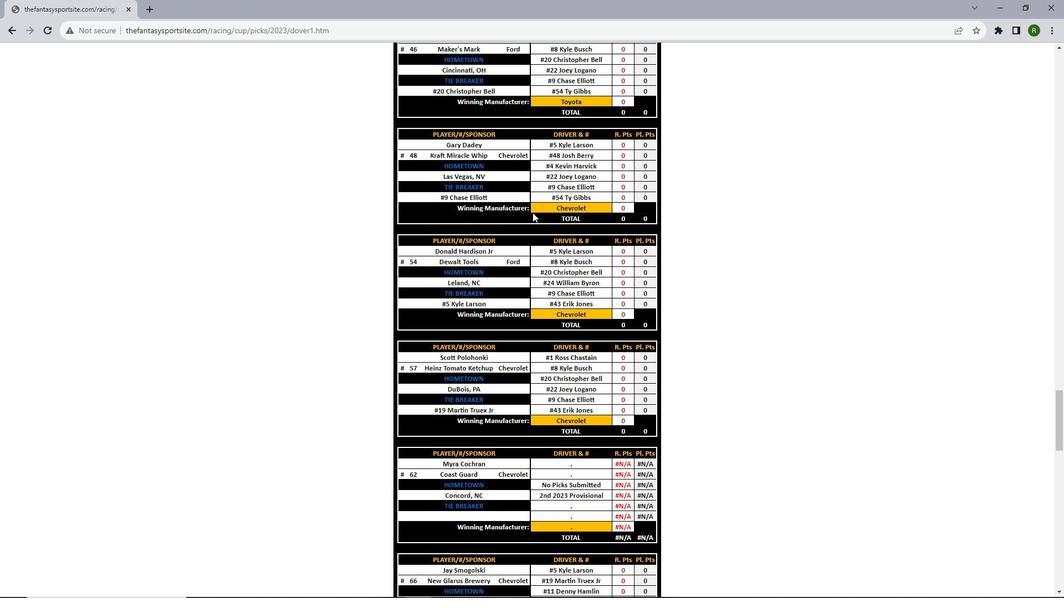 
Action: Mouse scrolled (532, 212) with delta (0, 0)
Screenshot: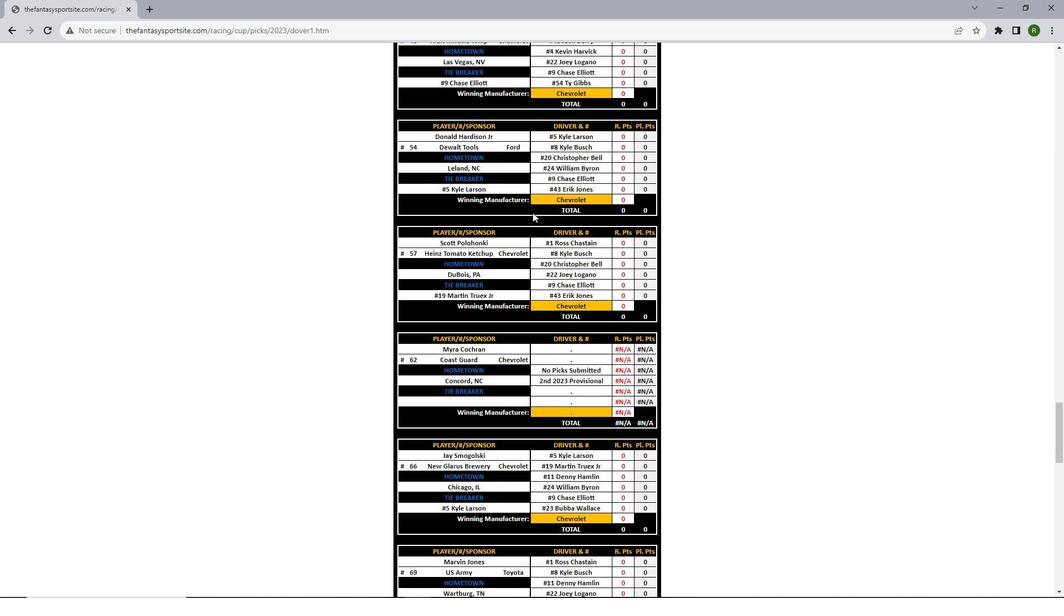 
Action: Mouse scrolled (532, 212) with delta (0, 0)
Screenshot: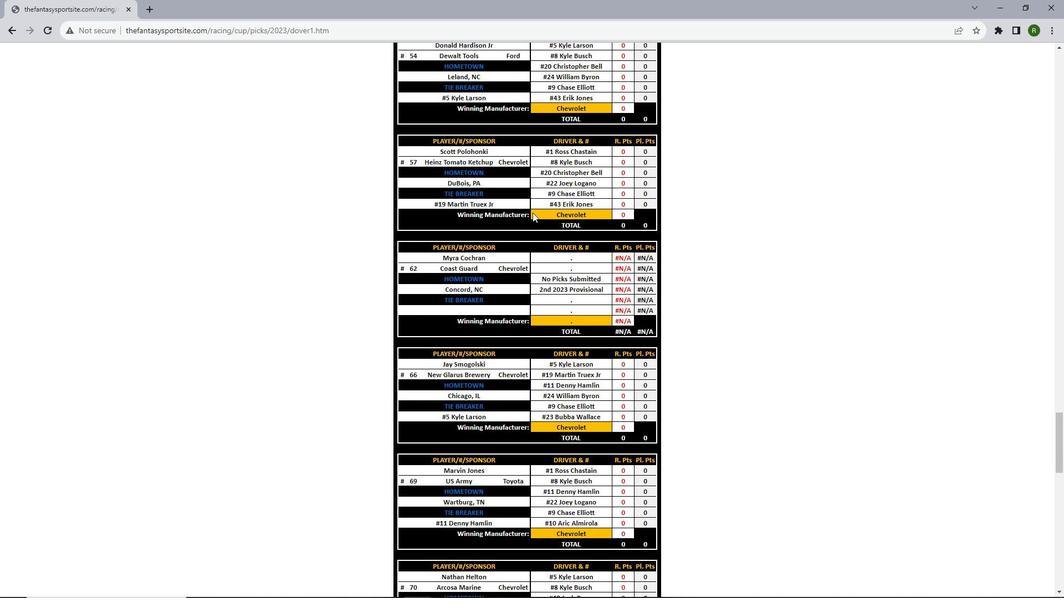
Action: Mouse scrolled (532, 212) with delta (0, 0)
Screenshot: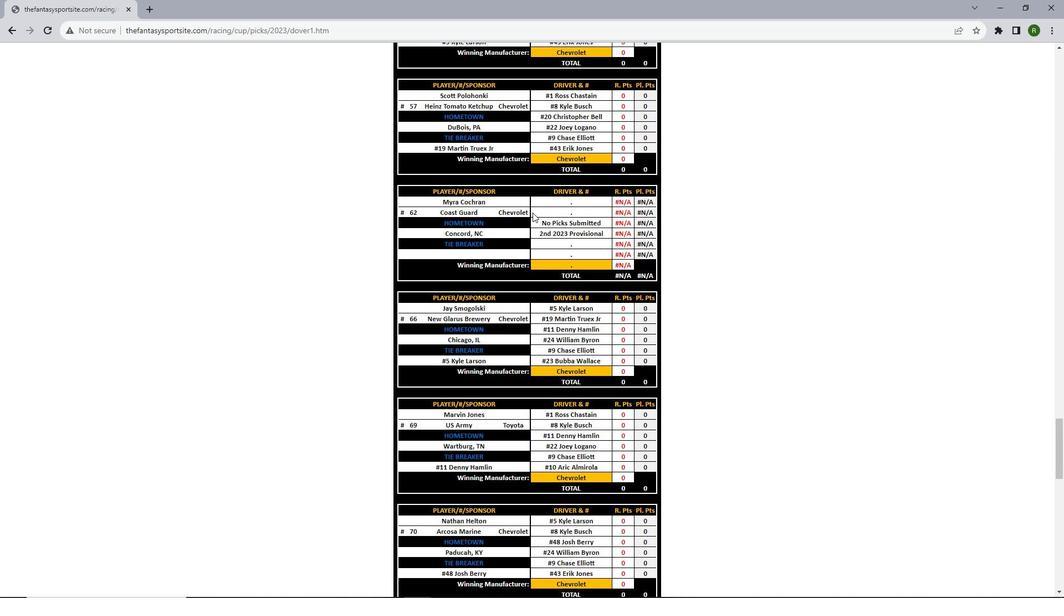 
Action: Mouse scrolled (532, 212) with delta (0, 0)
Screenshot: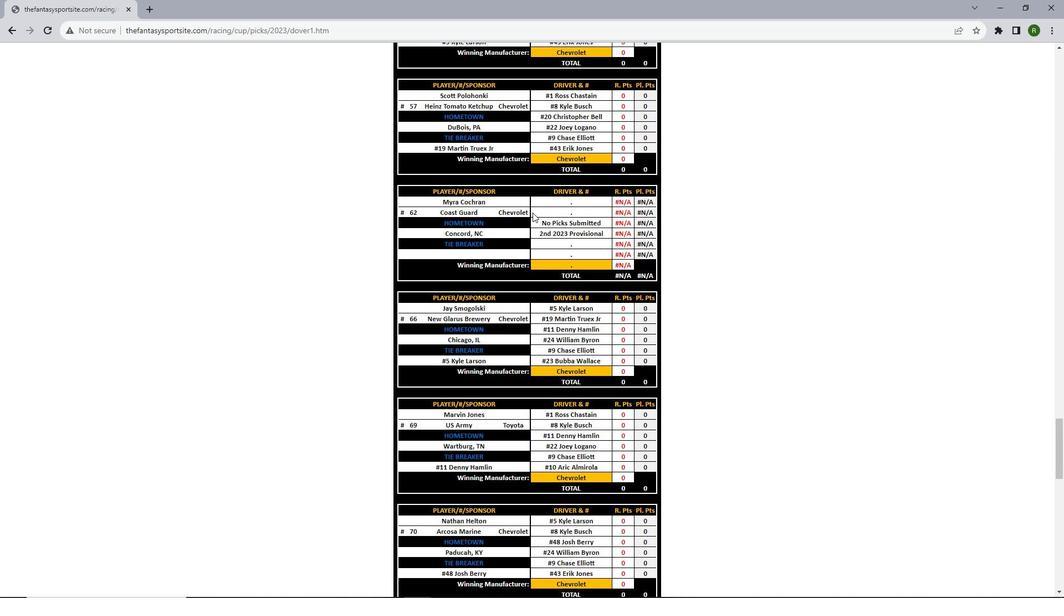 
Action: Mouse scrolled (532, 212) with delta (0, 0)
Screenshot: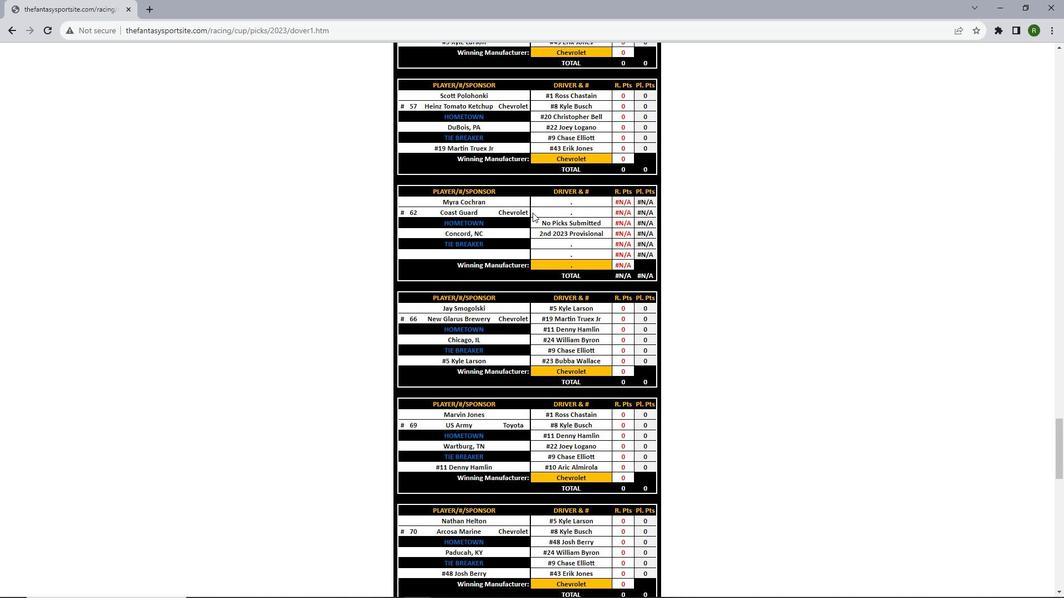 
Action: Mouse scrolled (532, 212) with delta (0, 0)
Screenshot: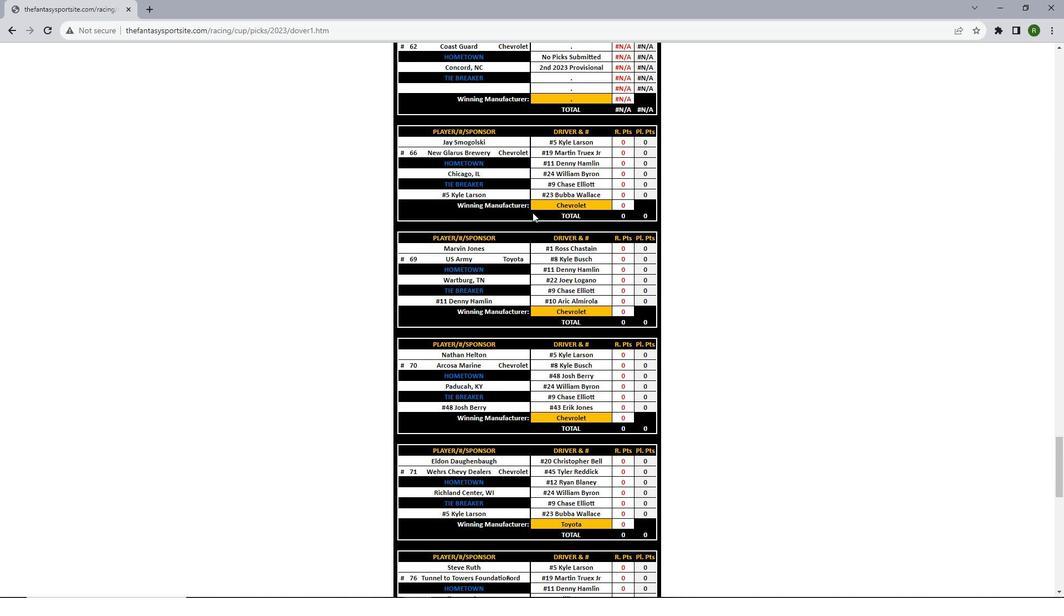 
Action: Mouse scrolled (532, 212) with delta (0, 0)
Screenshot: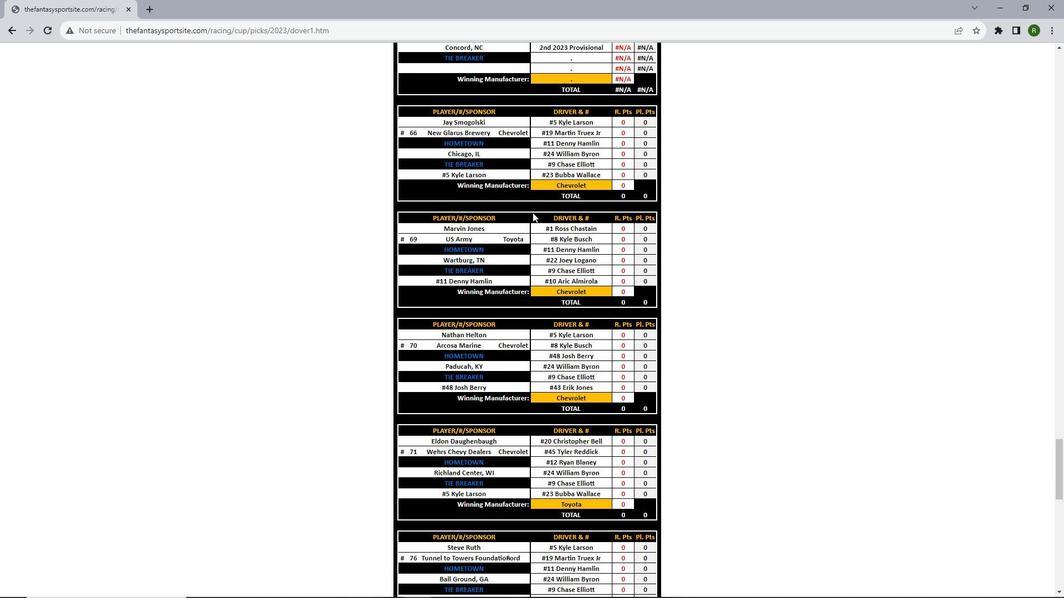 
Action: Mouse scrolled (532, 212) with delta (0, 0)
Screenshot: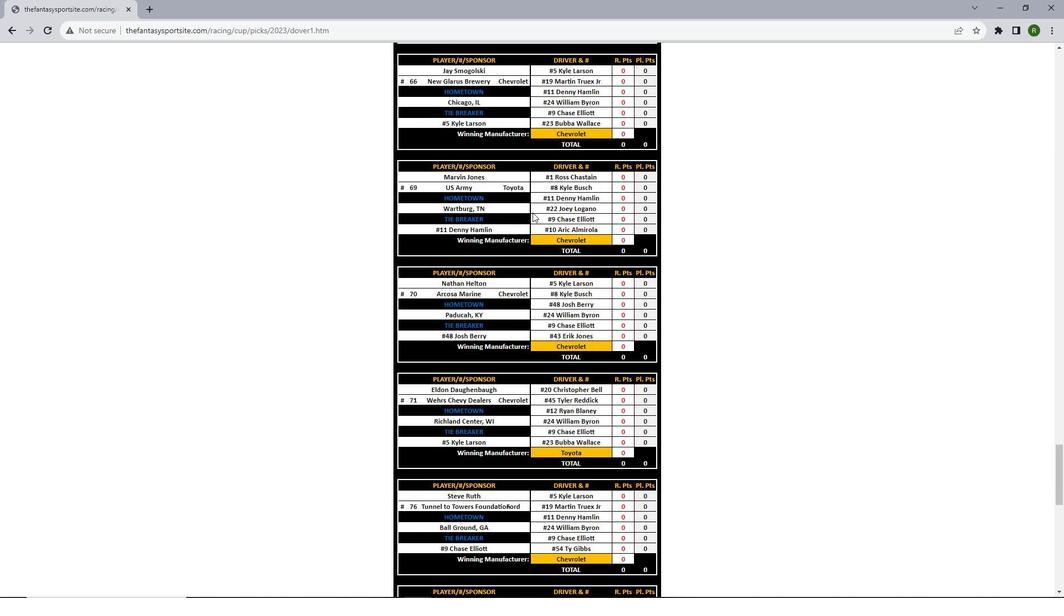 
Action: Mouse scrolled (532, 212) with delta (0, 0)
Screenshot: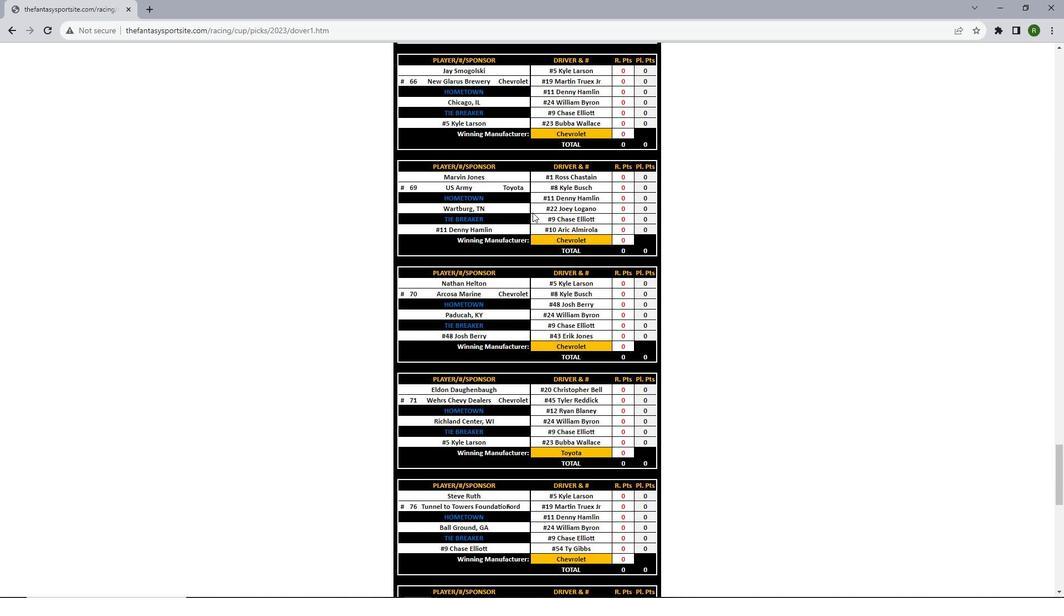 
Action: Mouse scrolled (532, 212) with delta (0, 0)
Screenshot: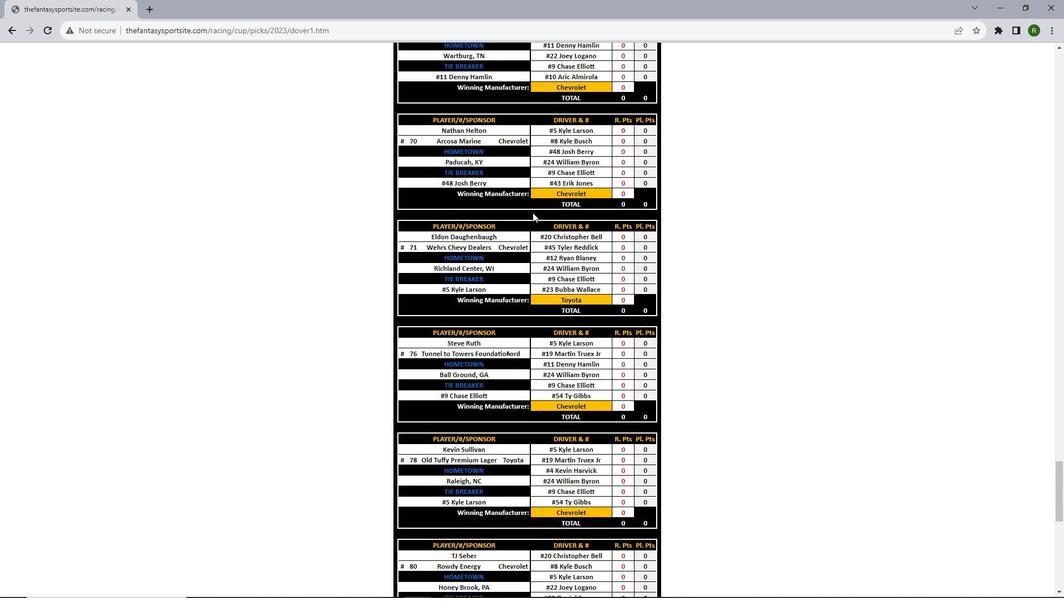 
Action: Mouse scrolled (532, 212) with delta (0, 0)
Screenshot: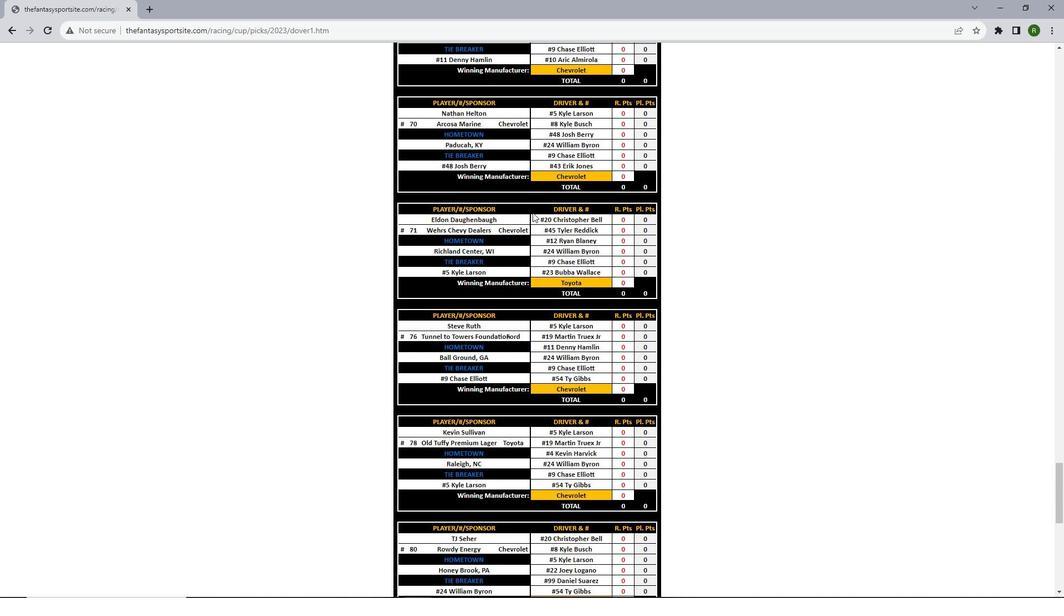 
Action: Mouse scrolled (532, 212) with delta (0, 0)
Screenshot: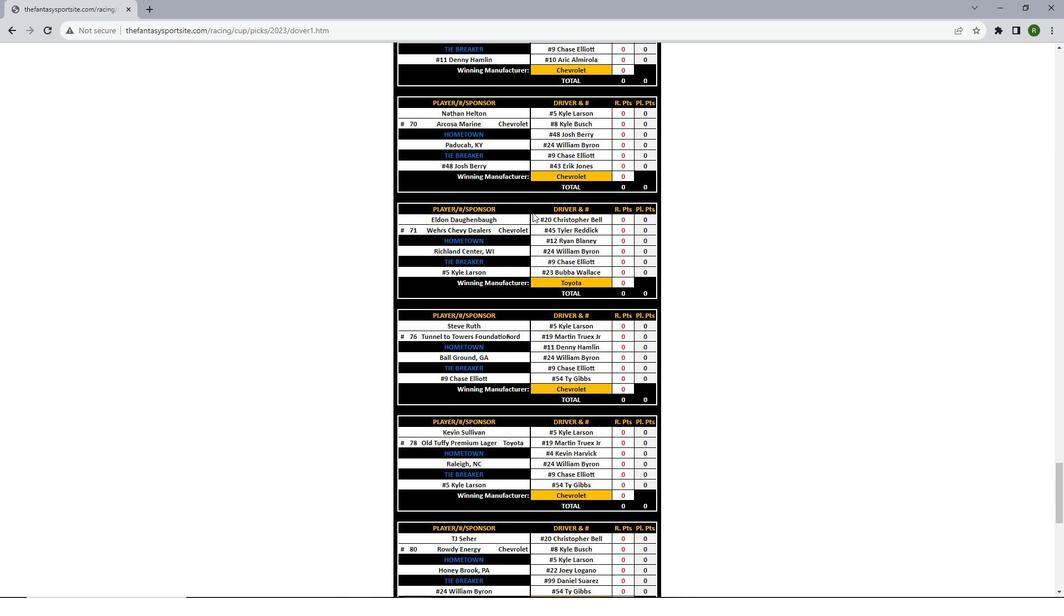 
Action: Mouse scrolled (532, 212) with delta (0, 0)
Screenshot: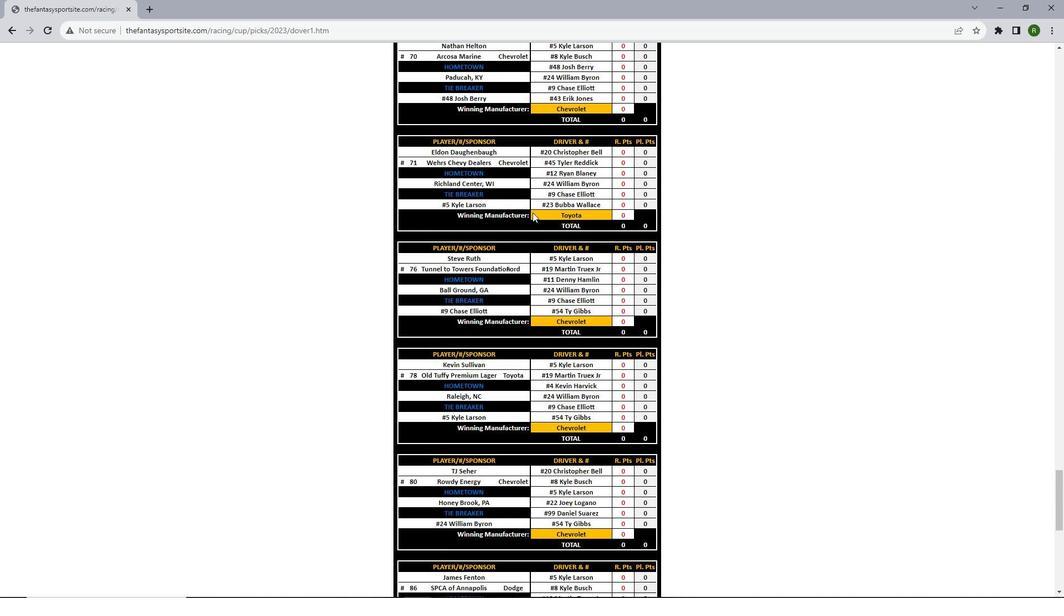 
Action: Mouse scrolled (532, 212) with delta (0, 0)
Screenshot: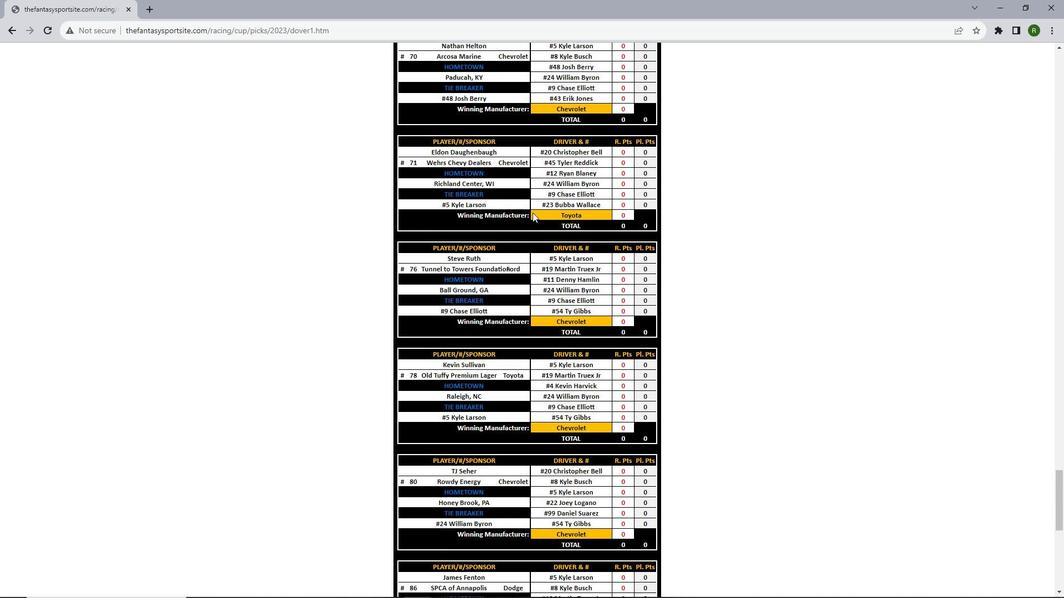 
Action: Mouse scrolled (532, 212) with delta (0, 0)
Screenshot: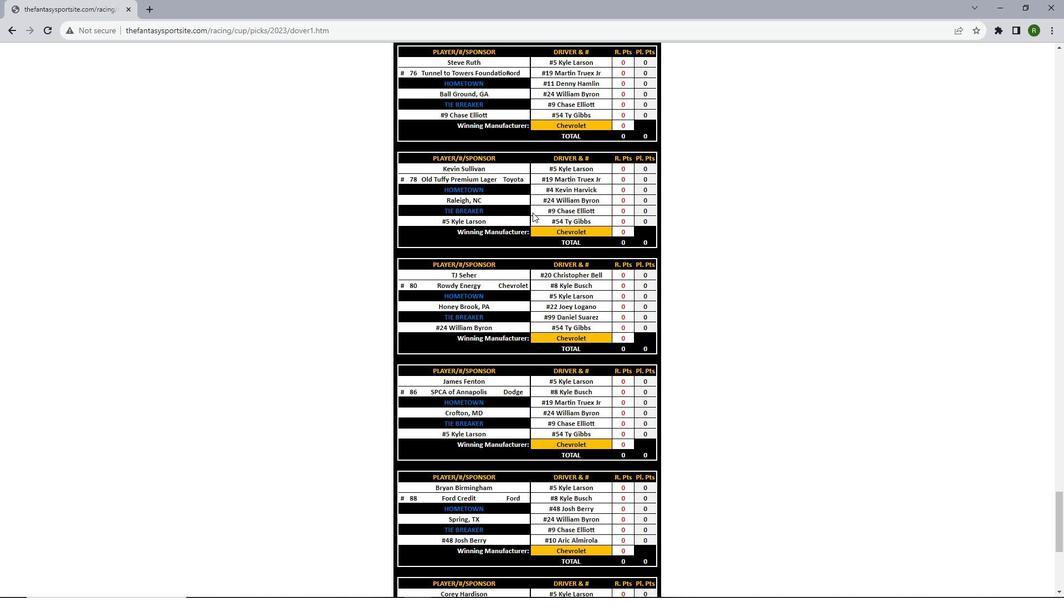 
Action: Mouse scrolled (532, 212) with delta (0, 0)
Screenshot: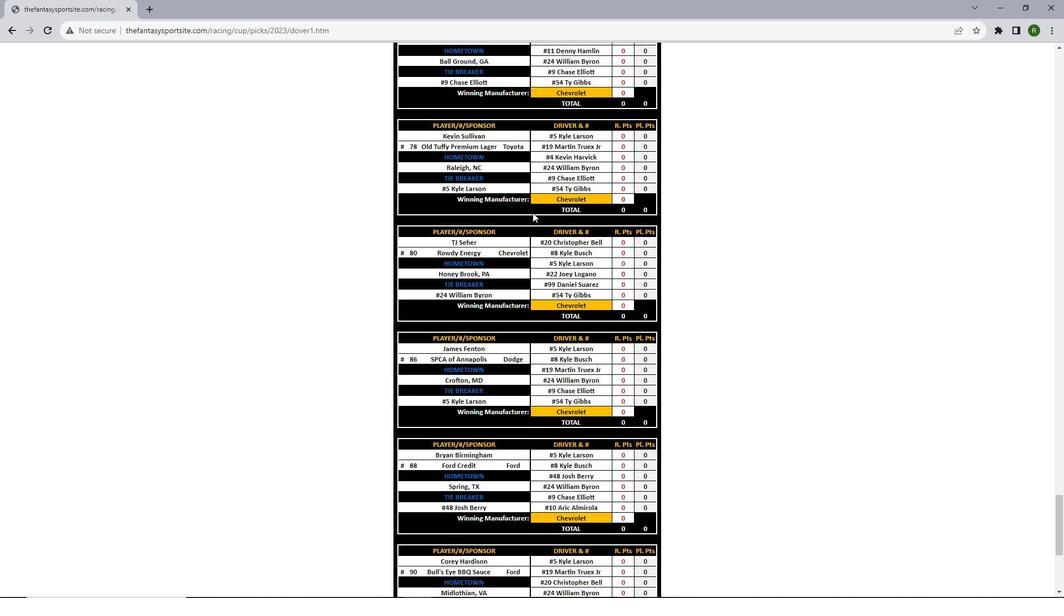 
Action: Mouse scrolled (532, 212) with delta (0, 0)
Screenshot: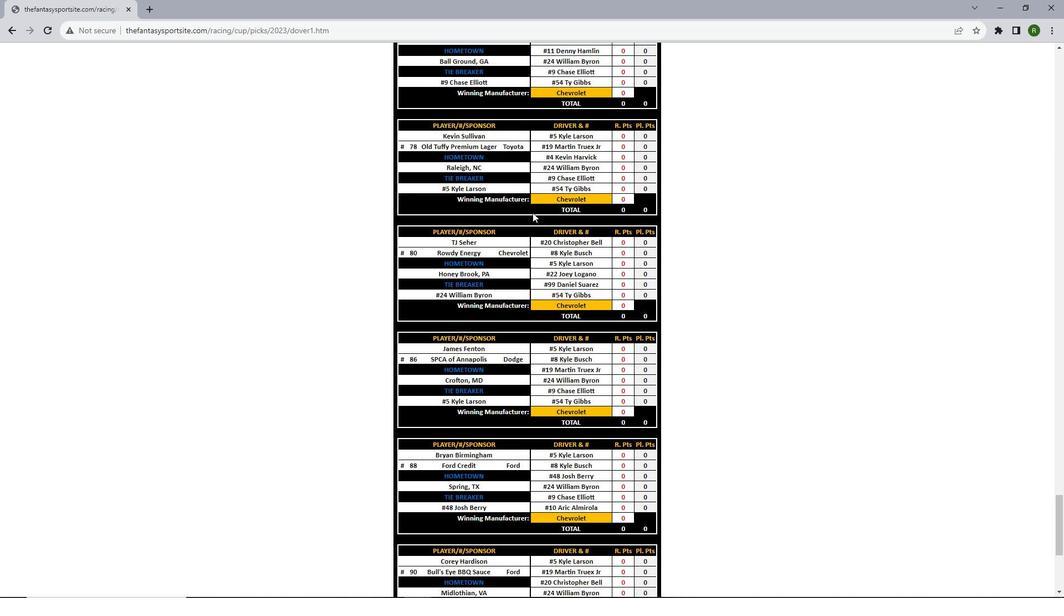 
Action: Mouse scrolled (532, 212) with delta (0, 0)
Screenshot: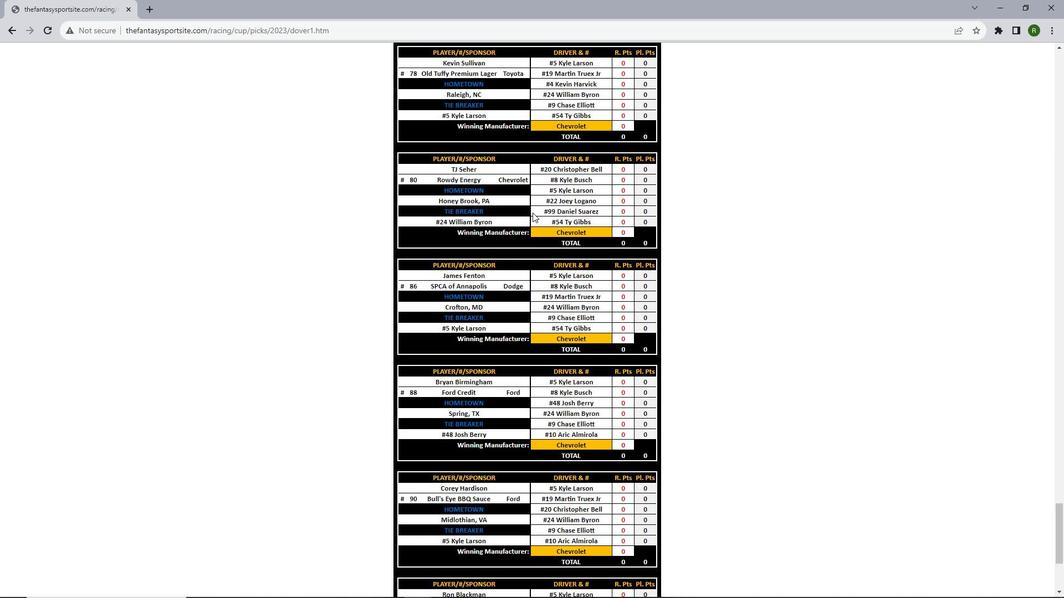 
Action: Mouse scrolled (532, 212) with delta (0, 0)
Screenshot: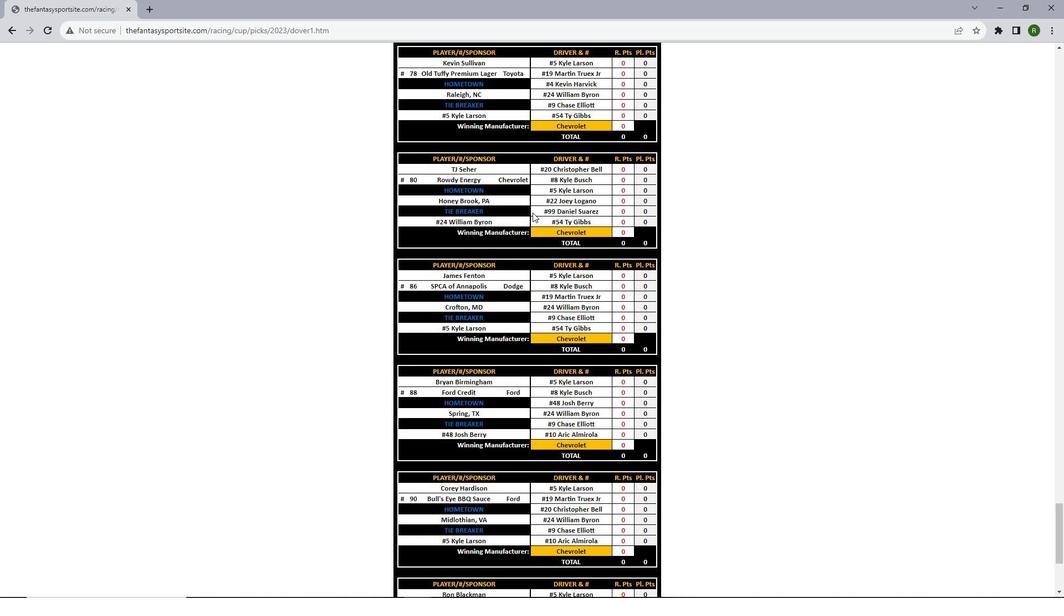 
Action: Mouse scrolled (532, 212) with delta (0, 0)
Screenshot: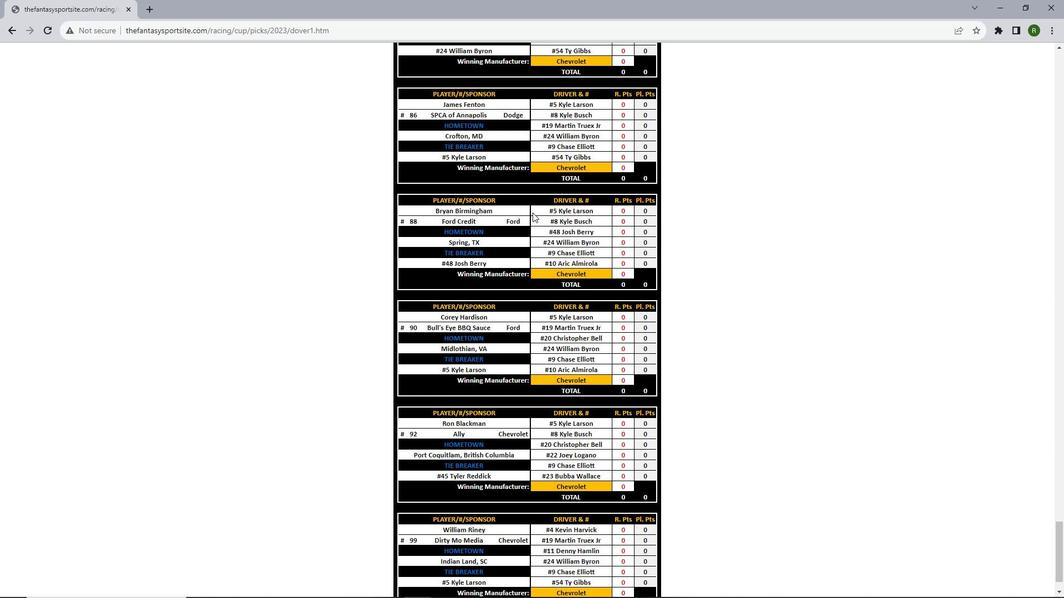 
Action: Mouse scrolled (532, 212) with delta (0, 0)
Screenshot: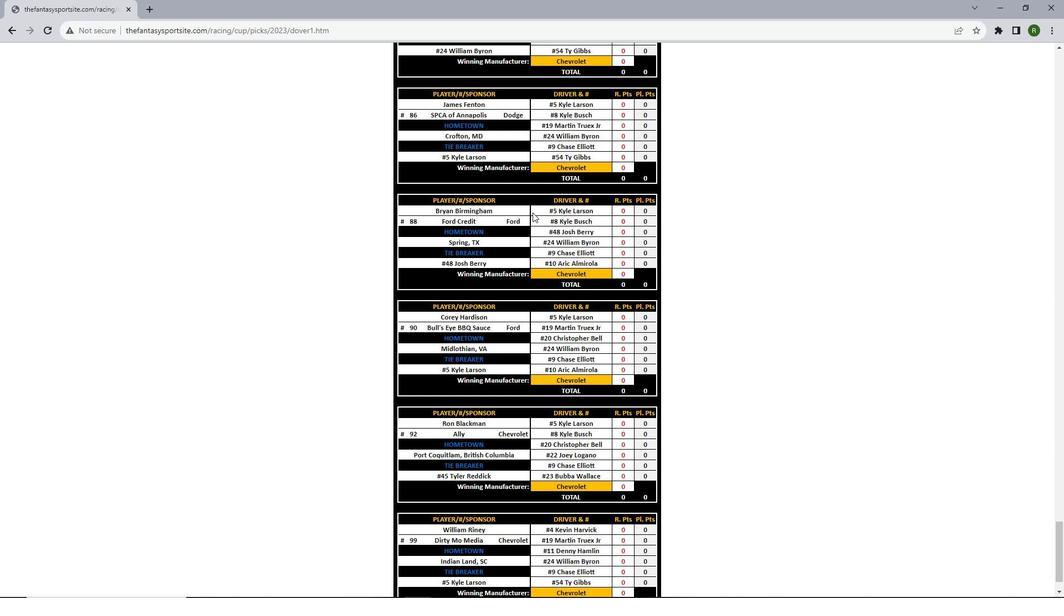 
Action: Mouse scrolled (532, 212) with delta (0, 0)
Screenshot: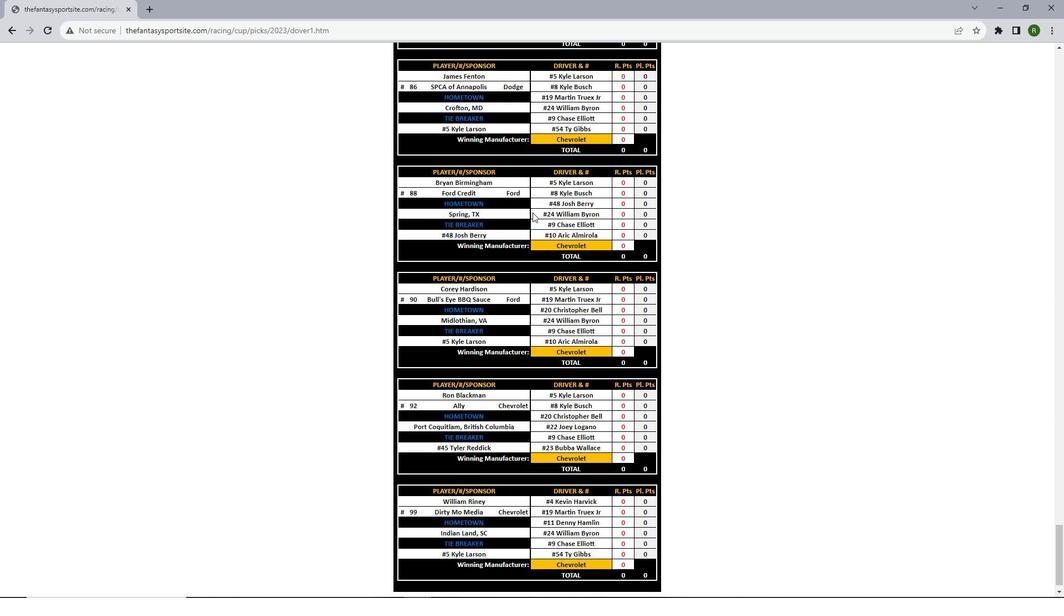 
Action: Mouse scrolled (532, 212) with delta (0, 0)
Screenshot: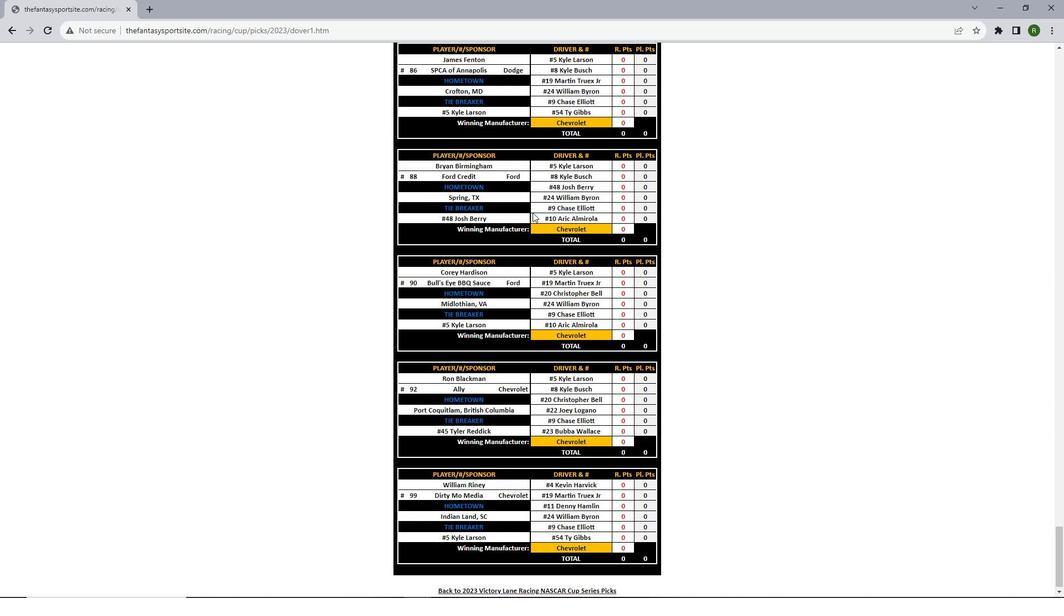 
Action: Mouse scrolled (532, 212) with delta (0, 0)
Screenshot: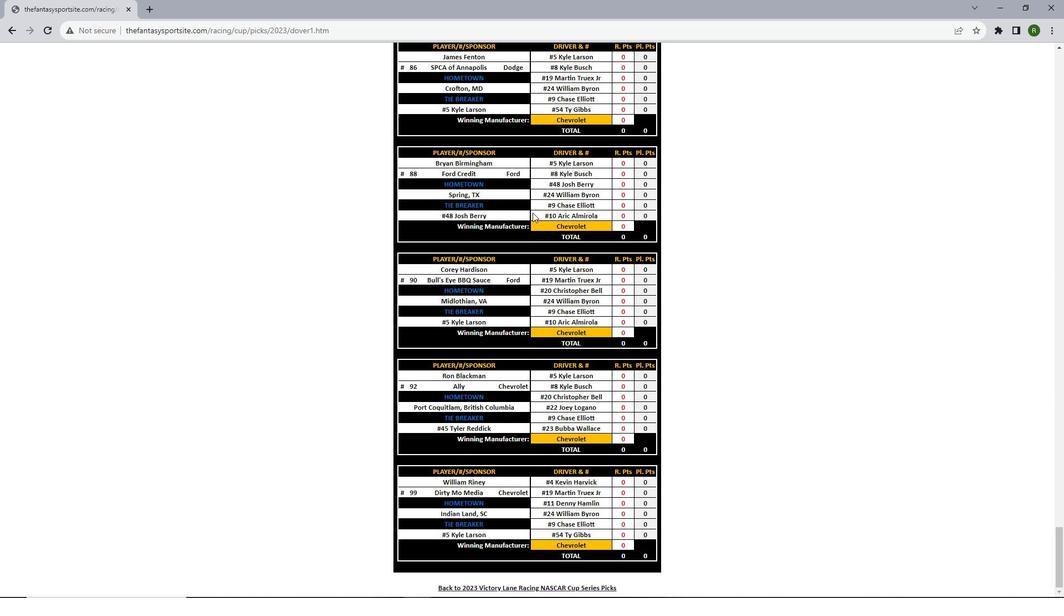 
Action: Mouse scrolled (532, 212) with delta (0, 0)
Screenshot: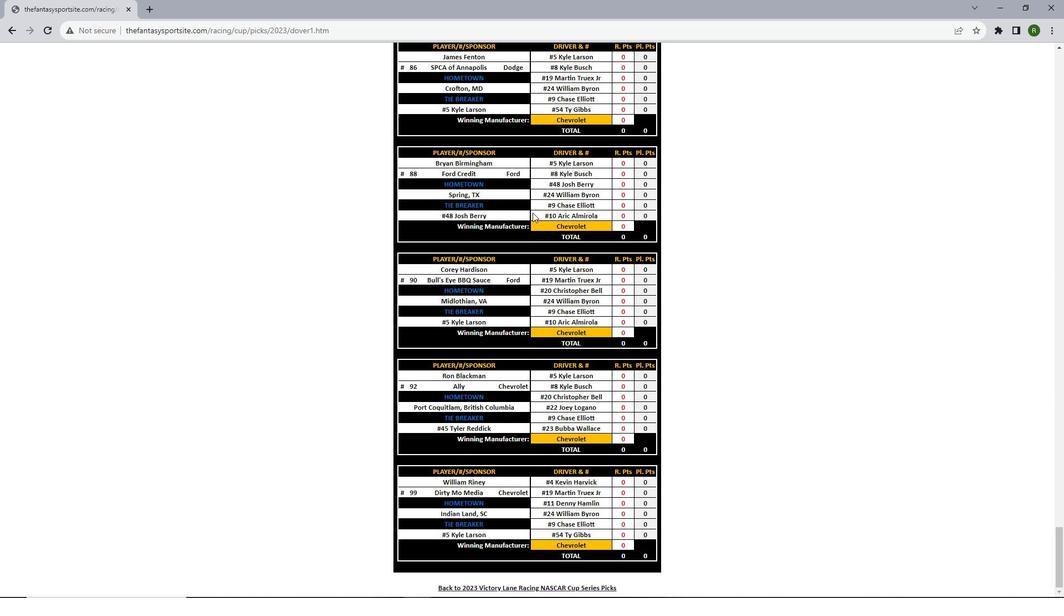 
Action: Mouse scrolled (532, 212) with delta (0, 0)
Screenshot: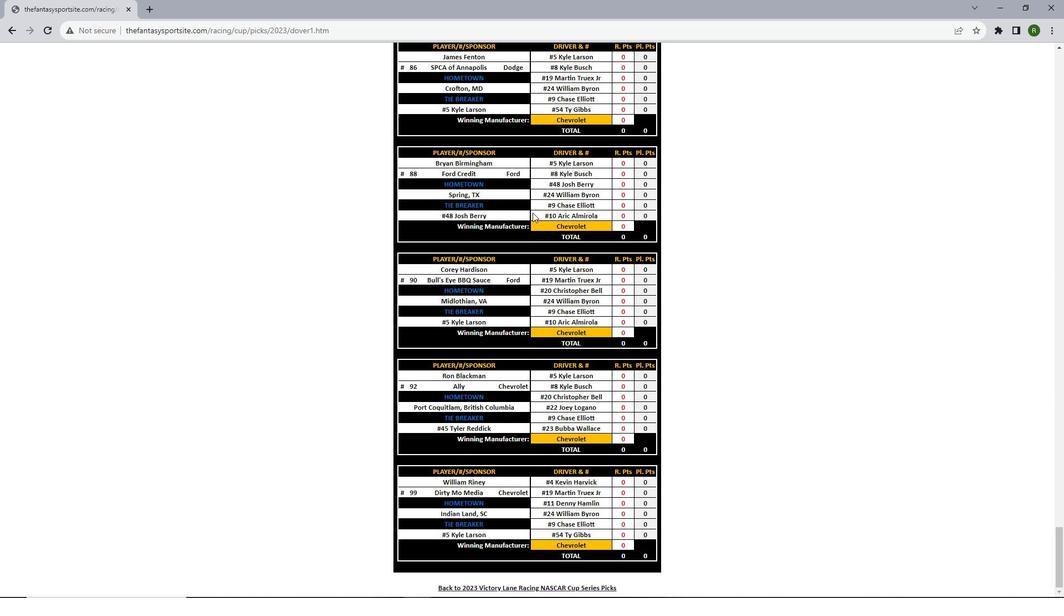 
Action: Mouse scrolled (532, 212) with delta (0, 0)
Screenshot: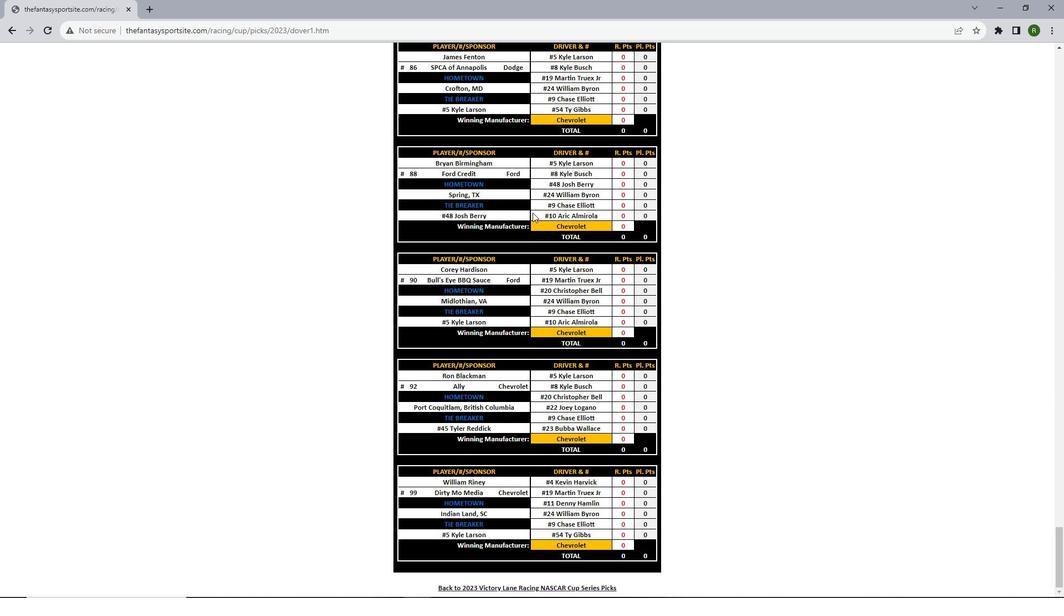 
Action: Mouse scrolled (532, 212) with delta (0, 0)
Screenshot: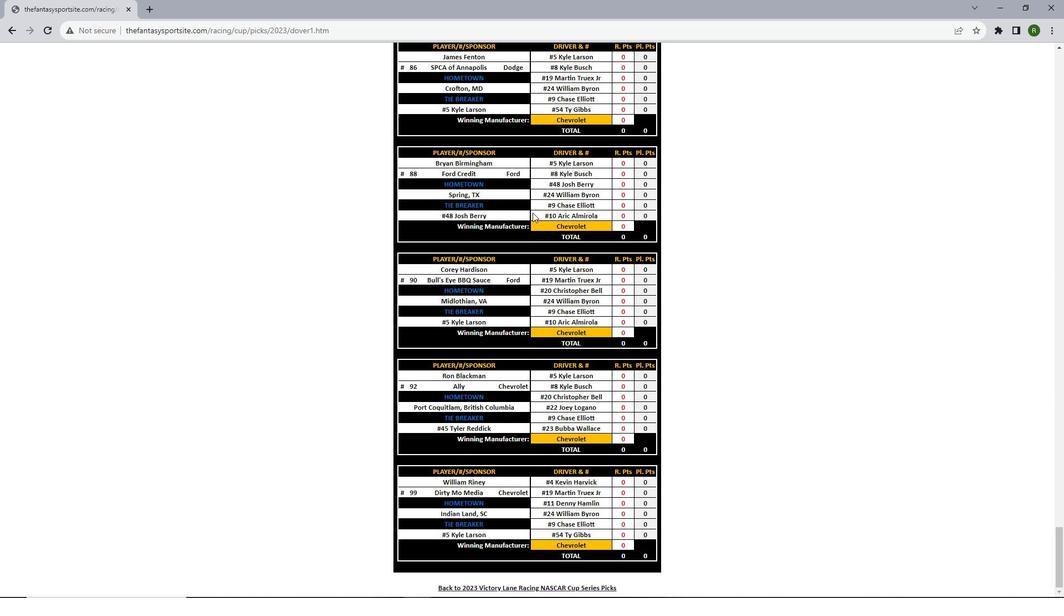 
